 Task: Look for space in Sankt Pölten, Austria from 22nd June, 2023 to 30th June, 2023 for 2 adults in price range Rs.7000 to Rs.15000. Place can be entire place with 1  bedroom having 1 bed and 1 bathroom. Property type can be hotel. Amenities needed are: heating, . Booking option can be shelf check-in. Required host language is English.
Action: Mouse moved to (485, 98)
Screenshot: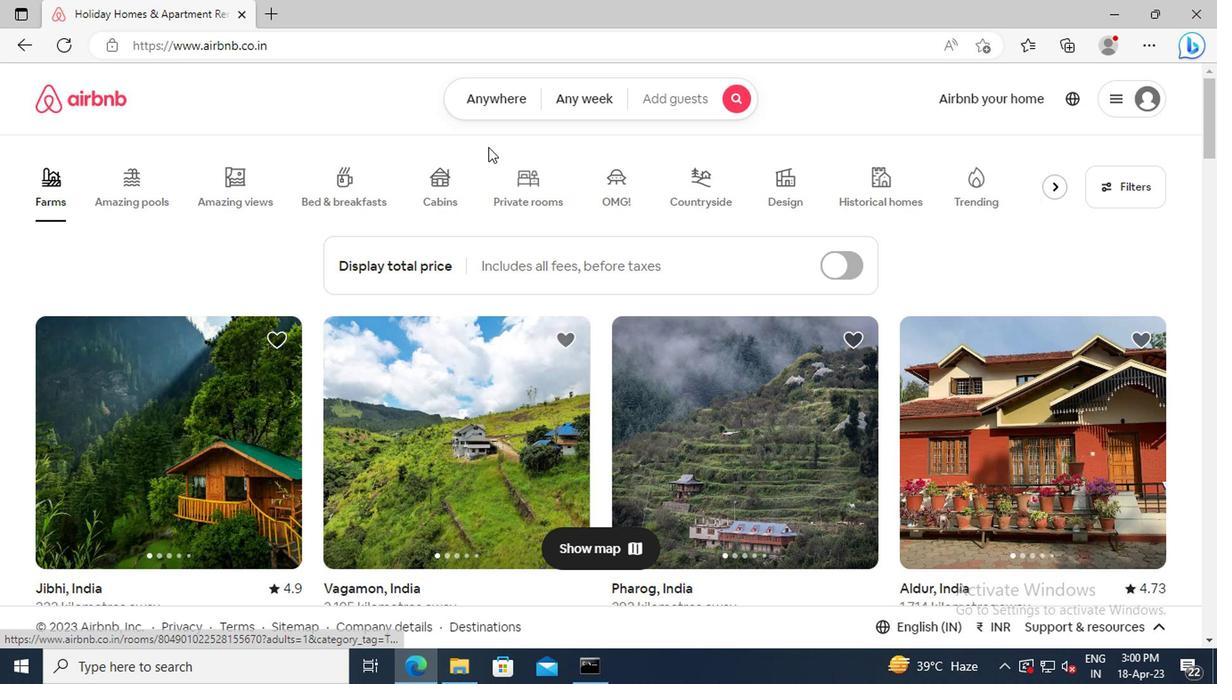 
Action: Mouse pressed left at (485, 98)
Screenshot: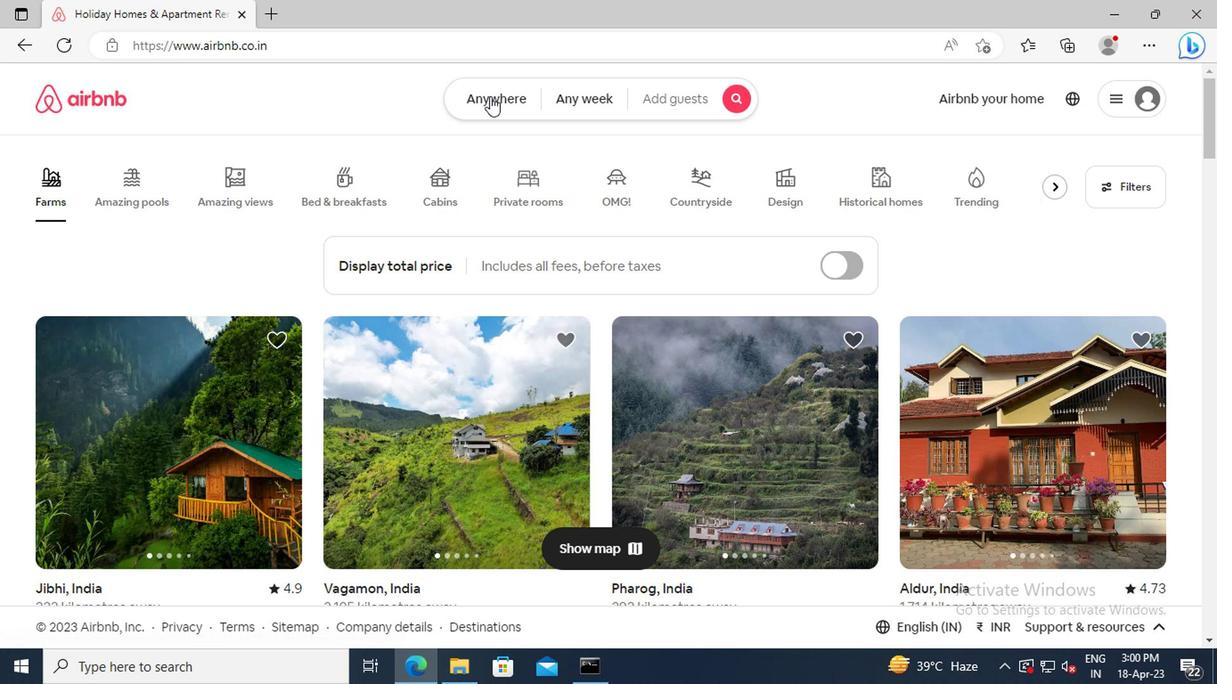 
Action: Mouse moved to (304, 168)
Screenshot: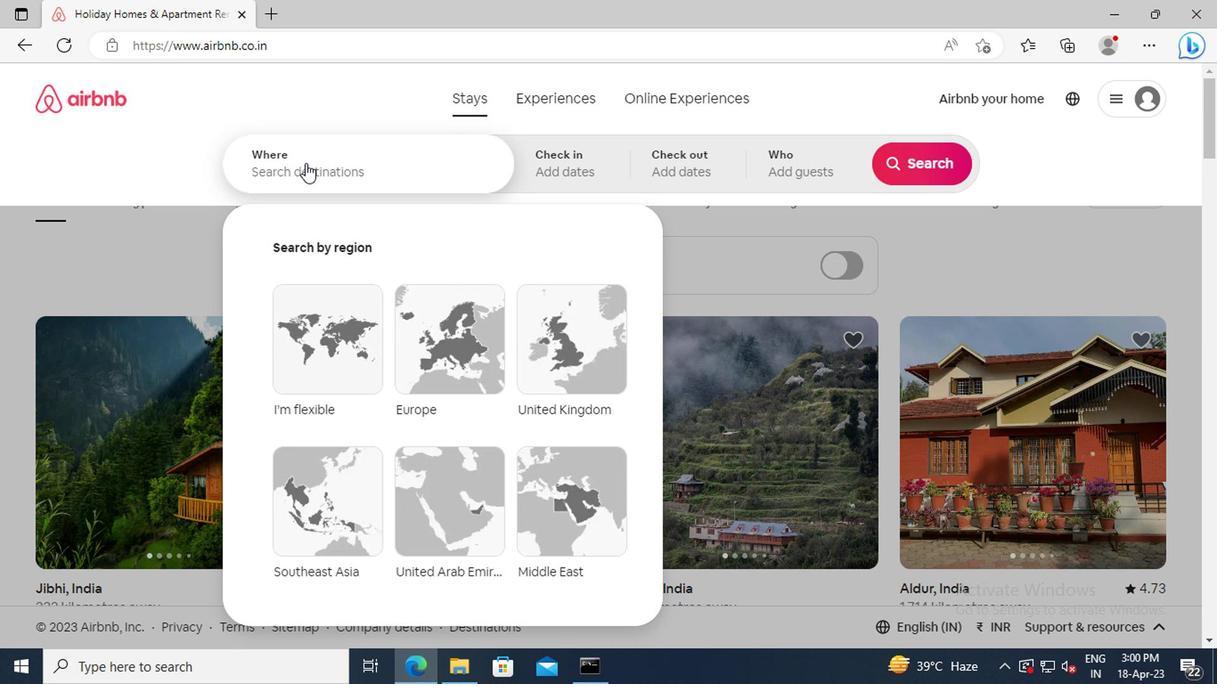 
Action: Mouse pressed left at (304, 168)
Screenshot: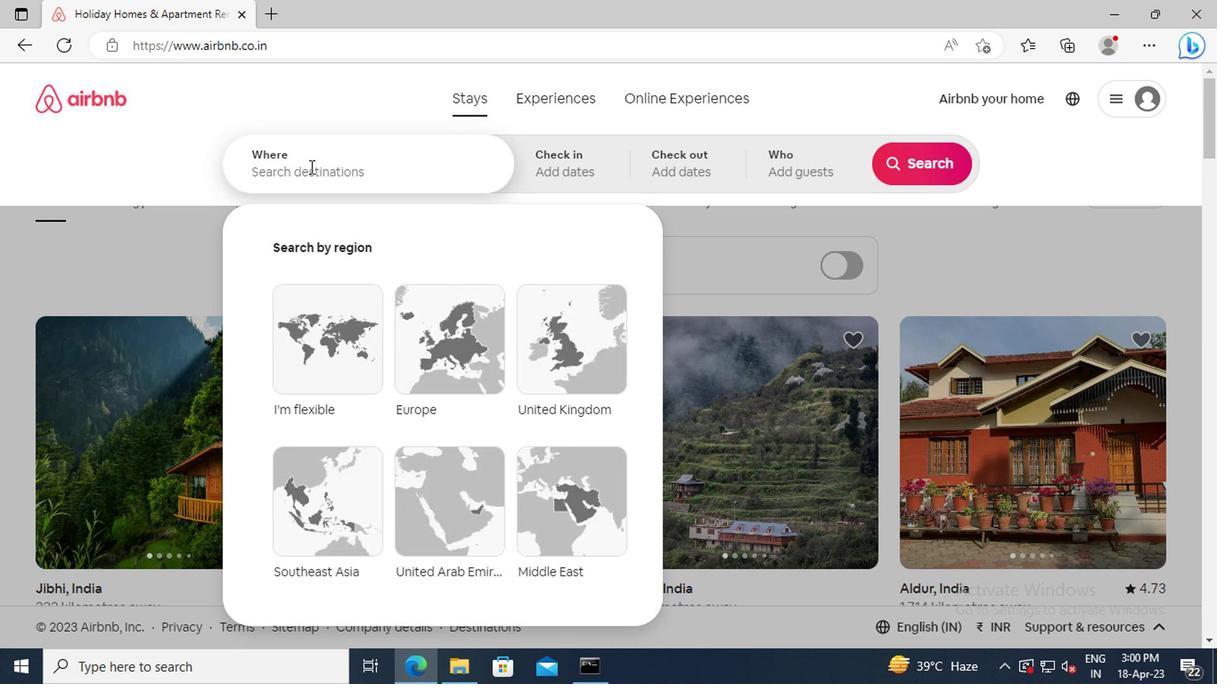 
Action: Key pressed <Key.shift_r>Sankt<Key.space><Key.shift>POLTEN,<Key.space><Key.shift_r>AUSTRIA<Key.enter>
Screenshot: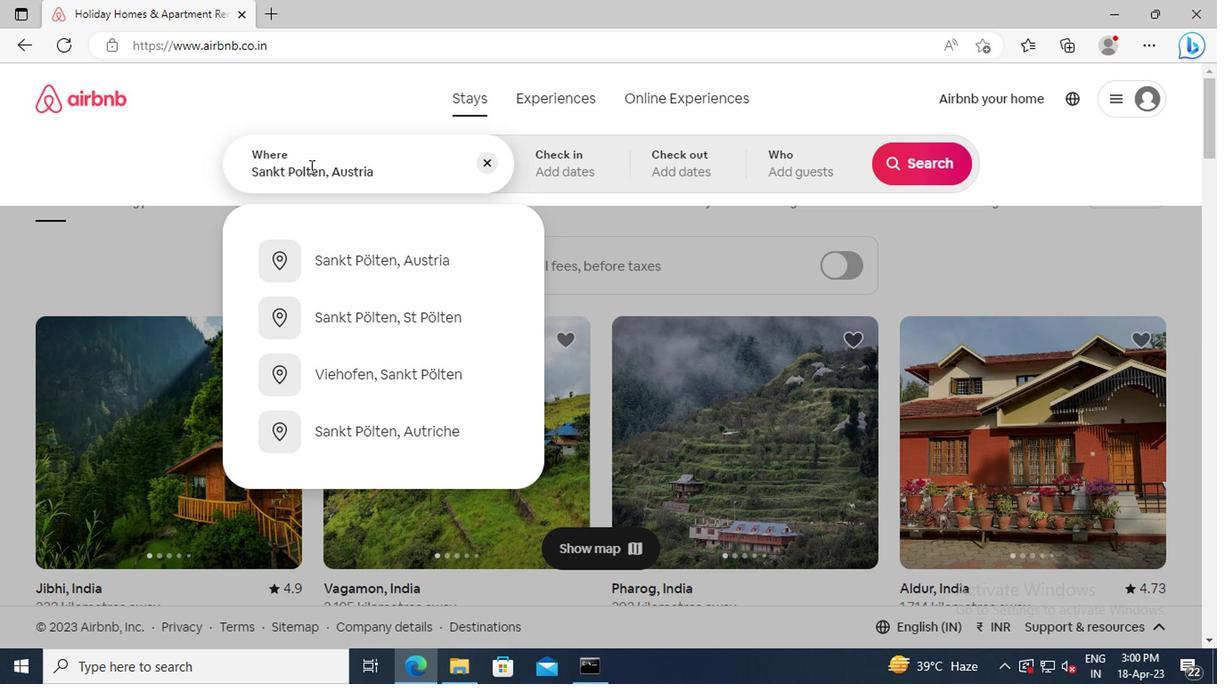
Action: Mouse moved to (902, 302)
Screenshot: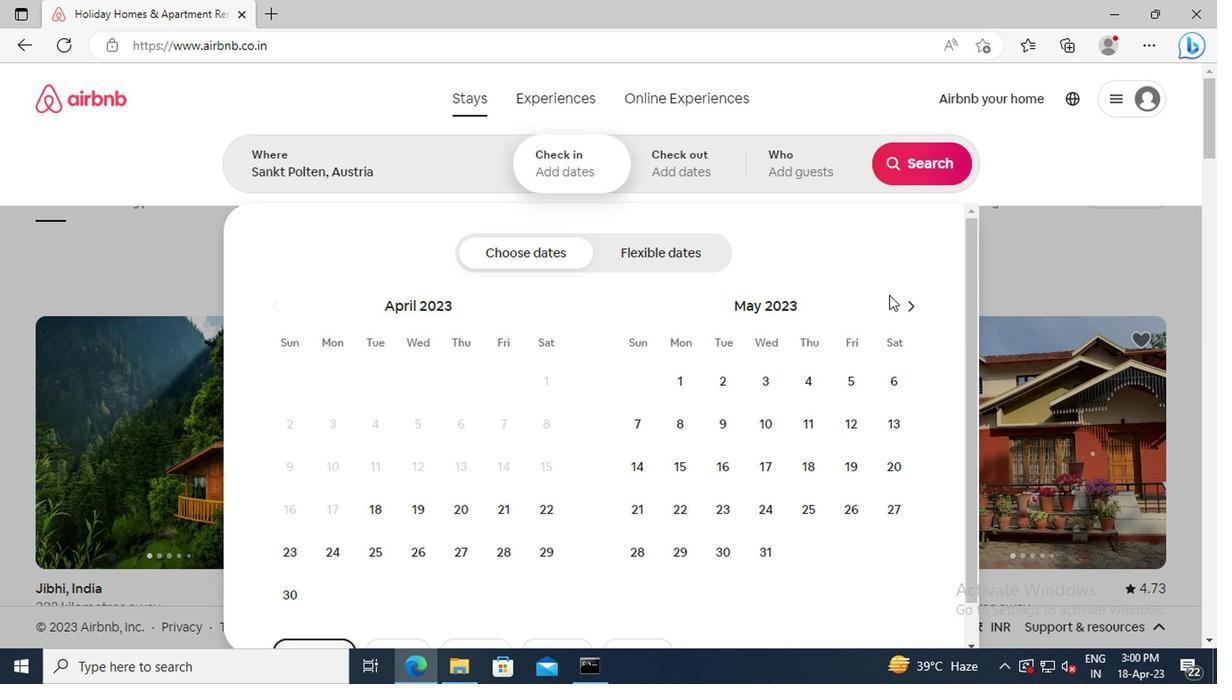 
Action: Mouse pressed left at (902, 302)
Screenshot: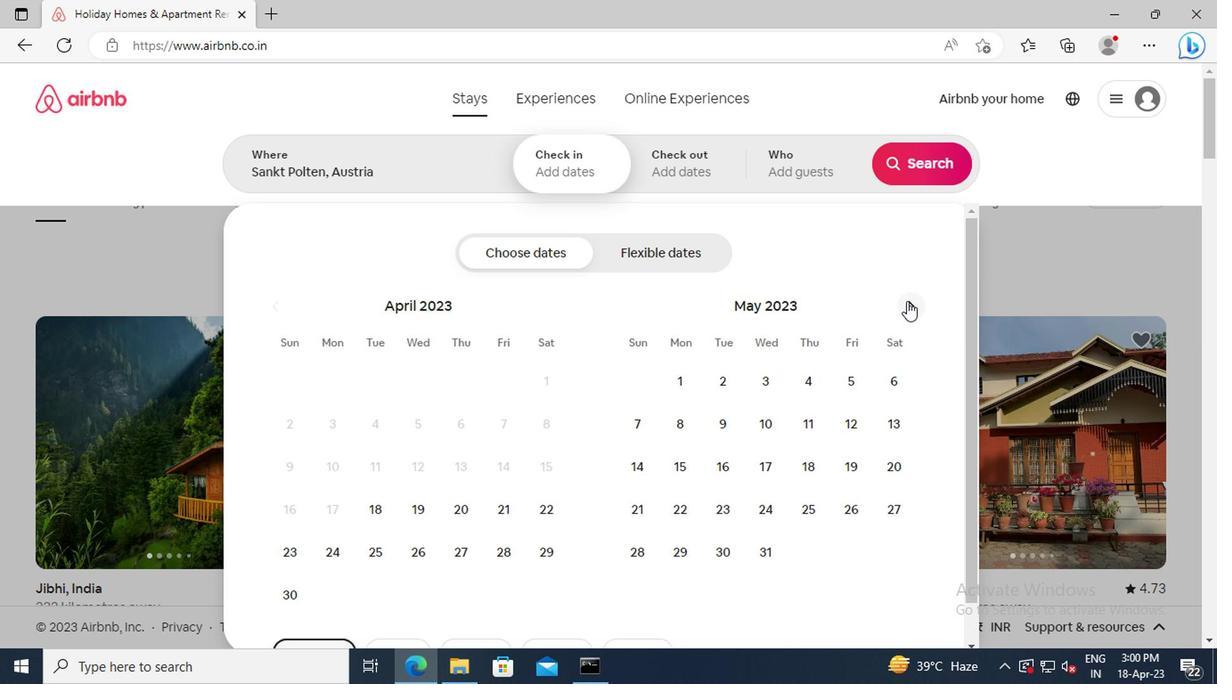 
Action: Mouse moved to (797, 507)
Screenshot: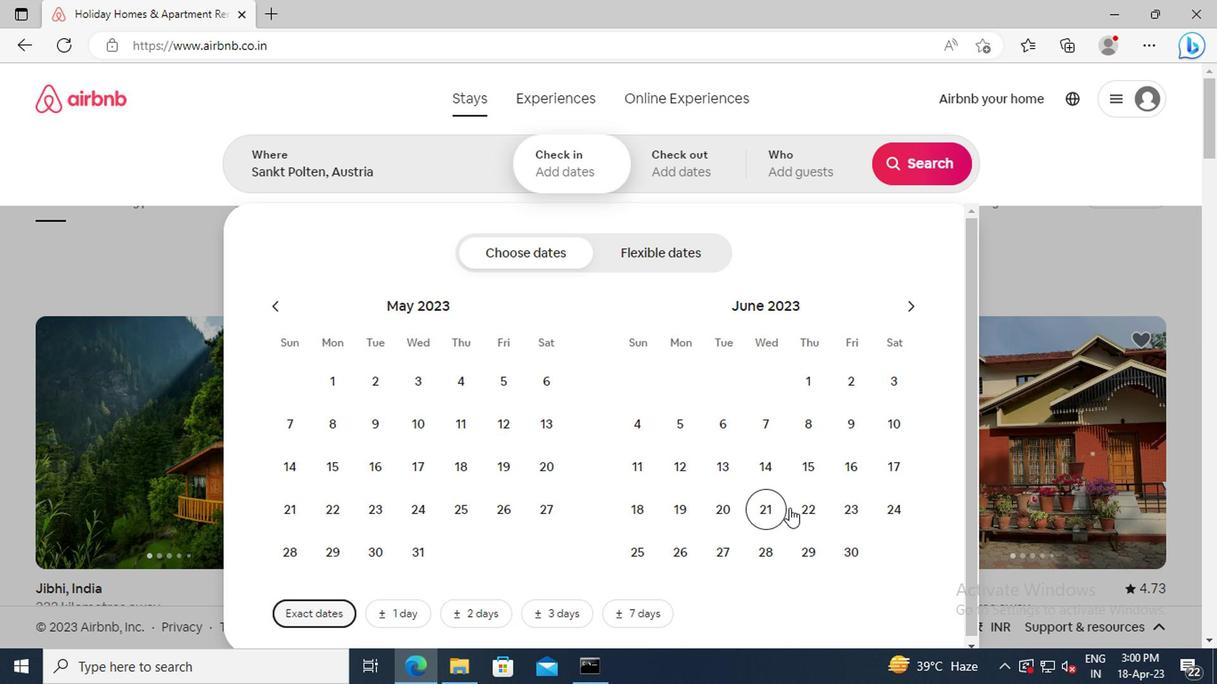 
Action: Mouse pressed left at (797, 507)
Screenshot: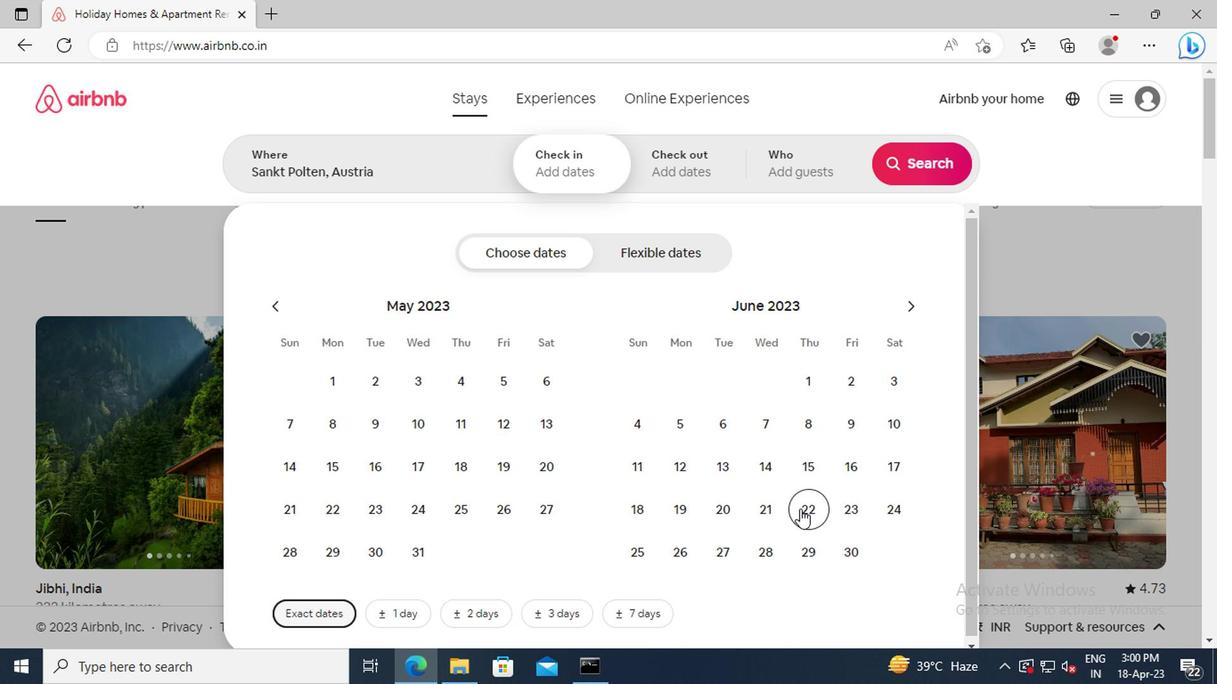 
Action: Mouse moved to (841, 550)
Screenshot: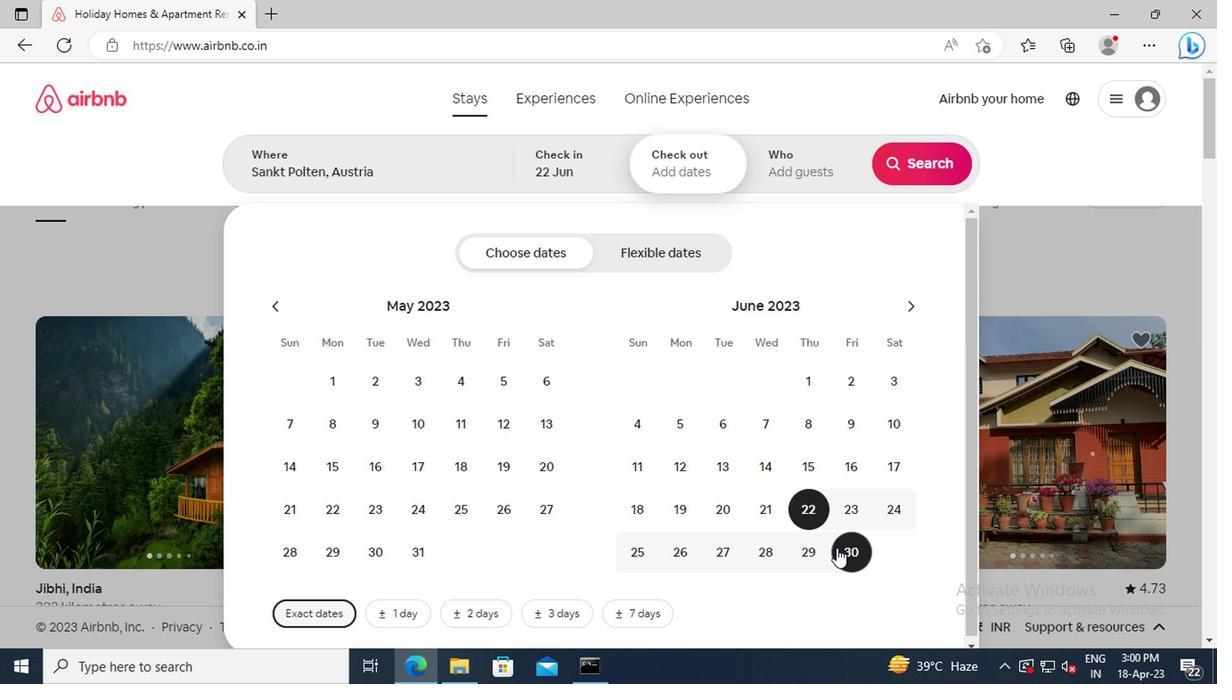
Action: Mouse pressed left at (841, 550)
Screenshot: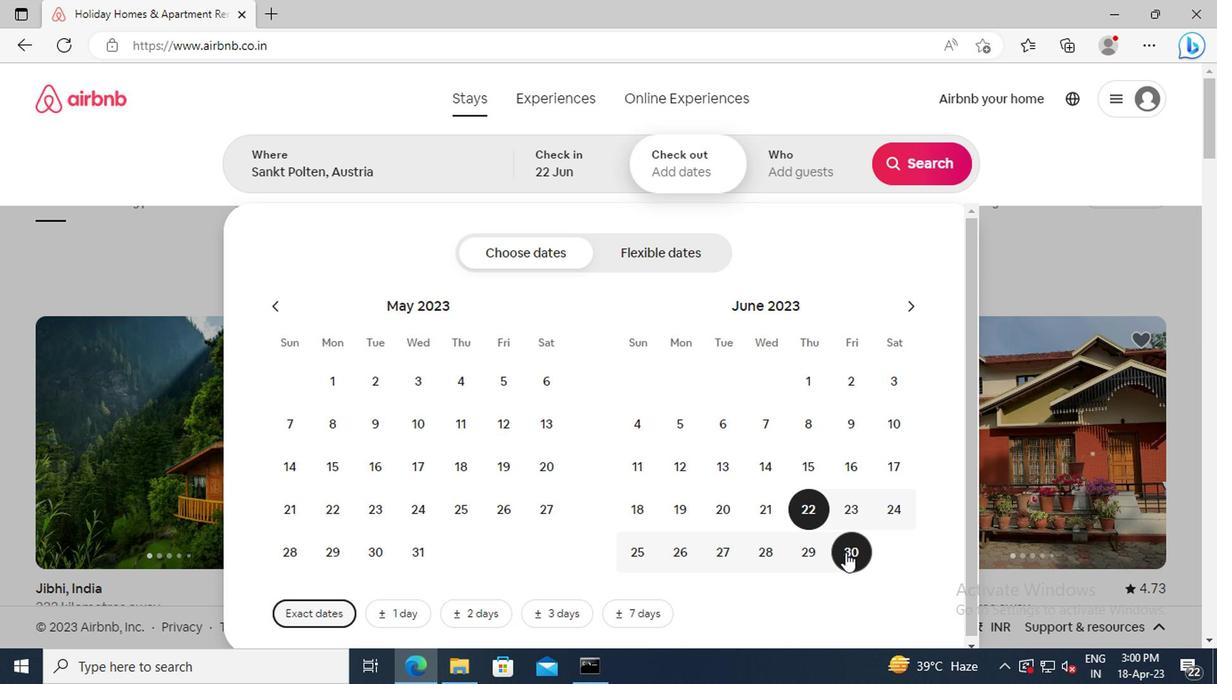 
Action: Mouse moved to (782, 172)
Screenshot: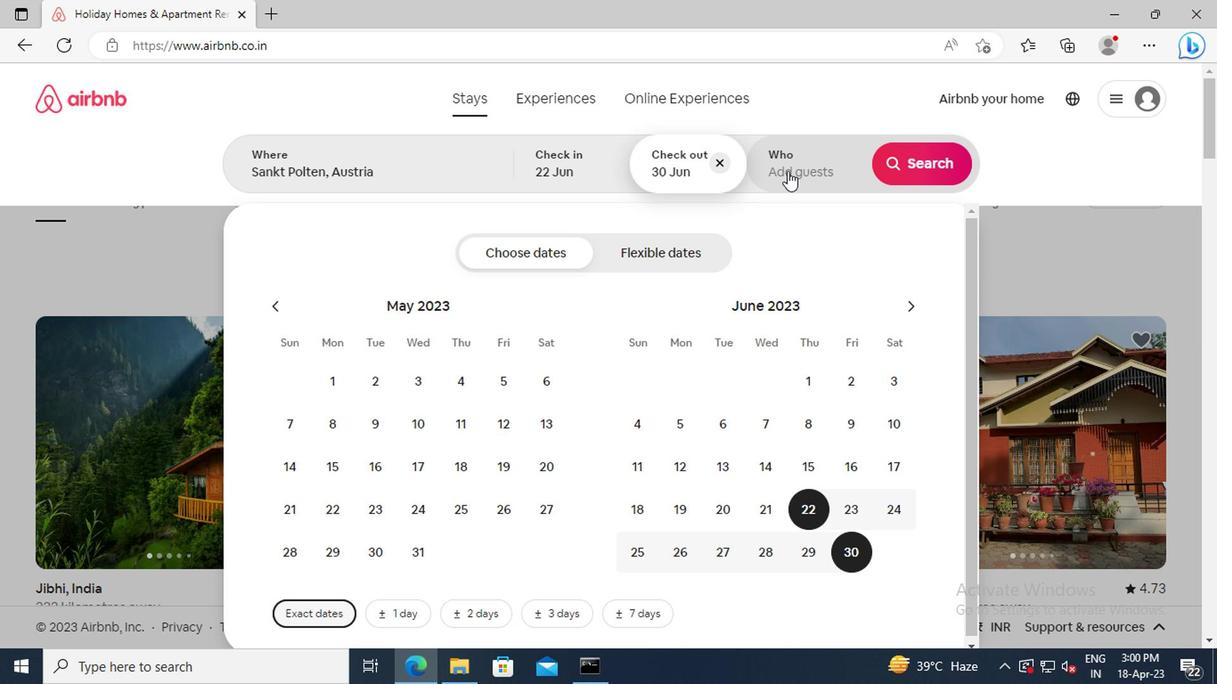 
Action: Mouse pressed left at (782, 172)
Screenshot: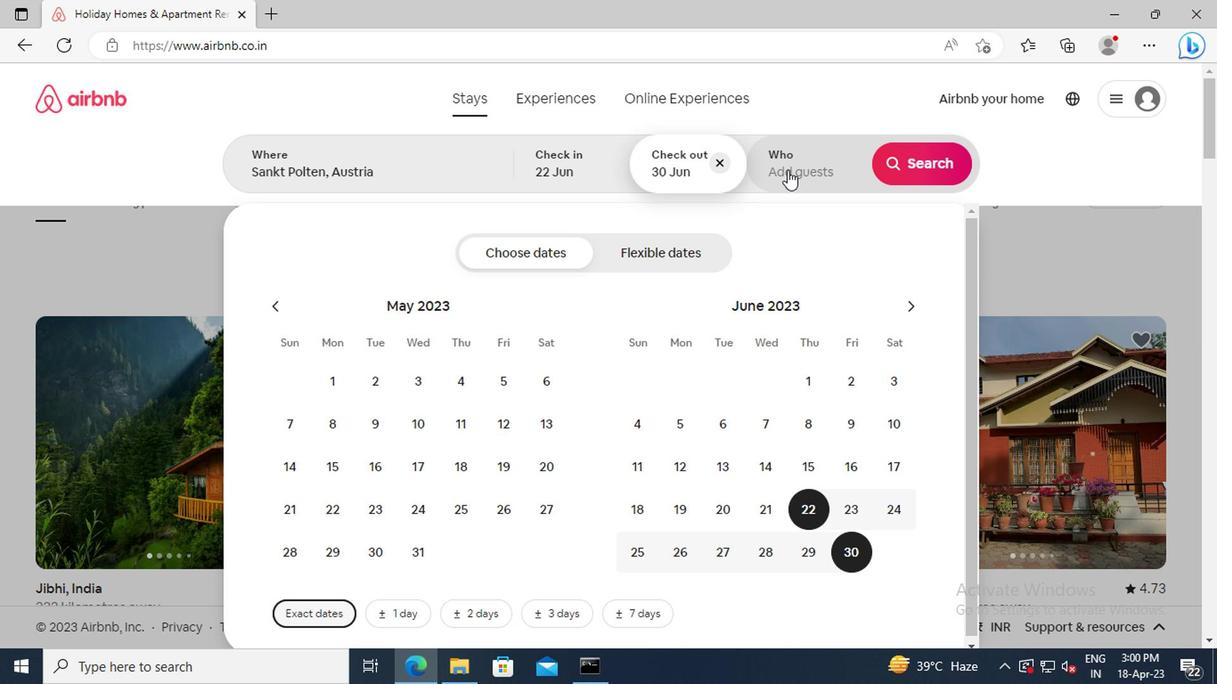 
Action: Mouse moved to (919, 261)
Screenshot: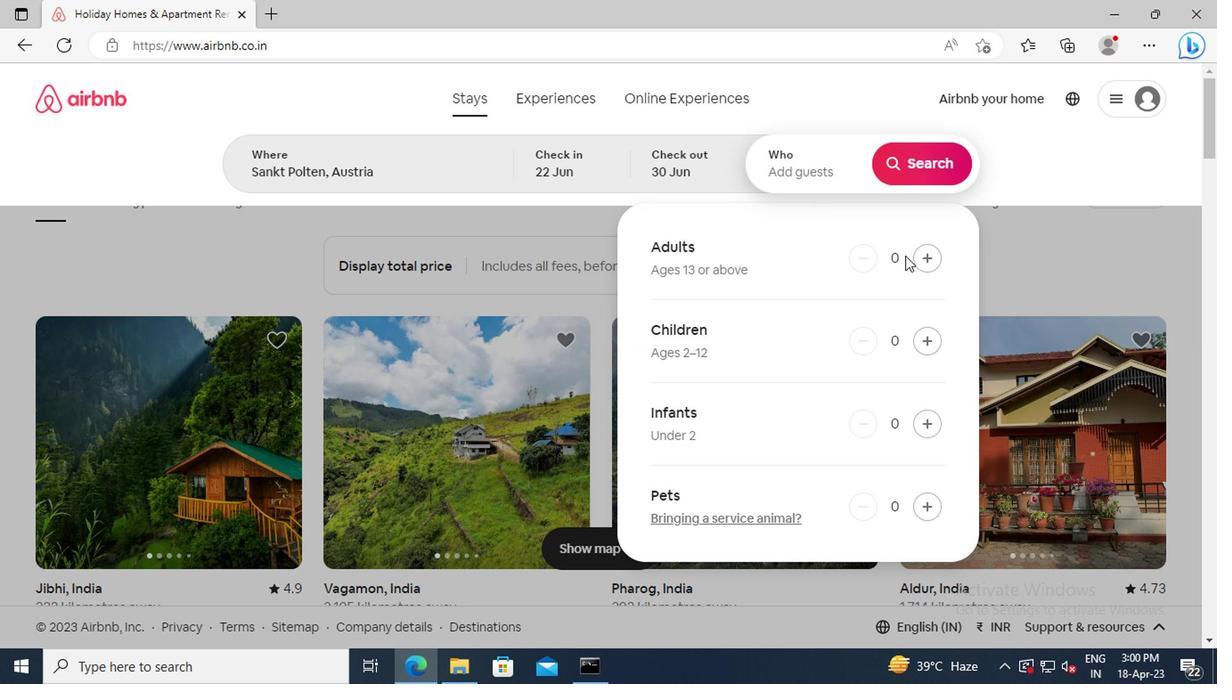 
Action: Mouse pressed left at (919, 261)
Screenshot: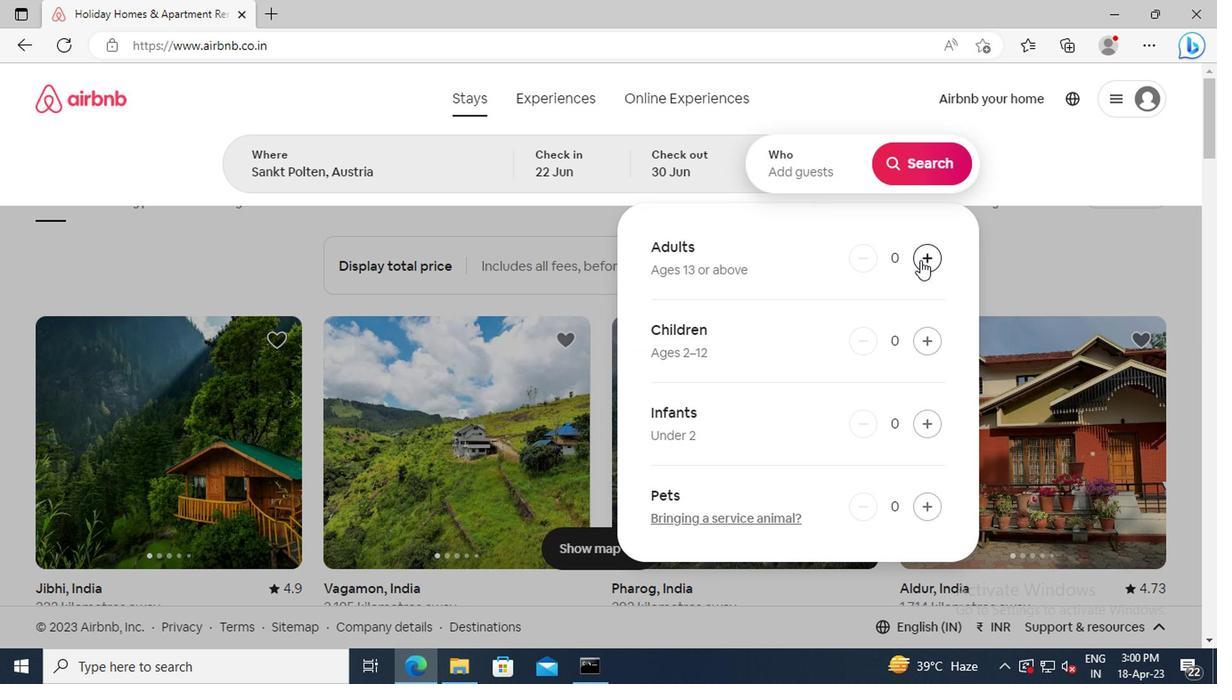 
Action: Mouse pressed left at (919, 261)
Screenshot: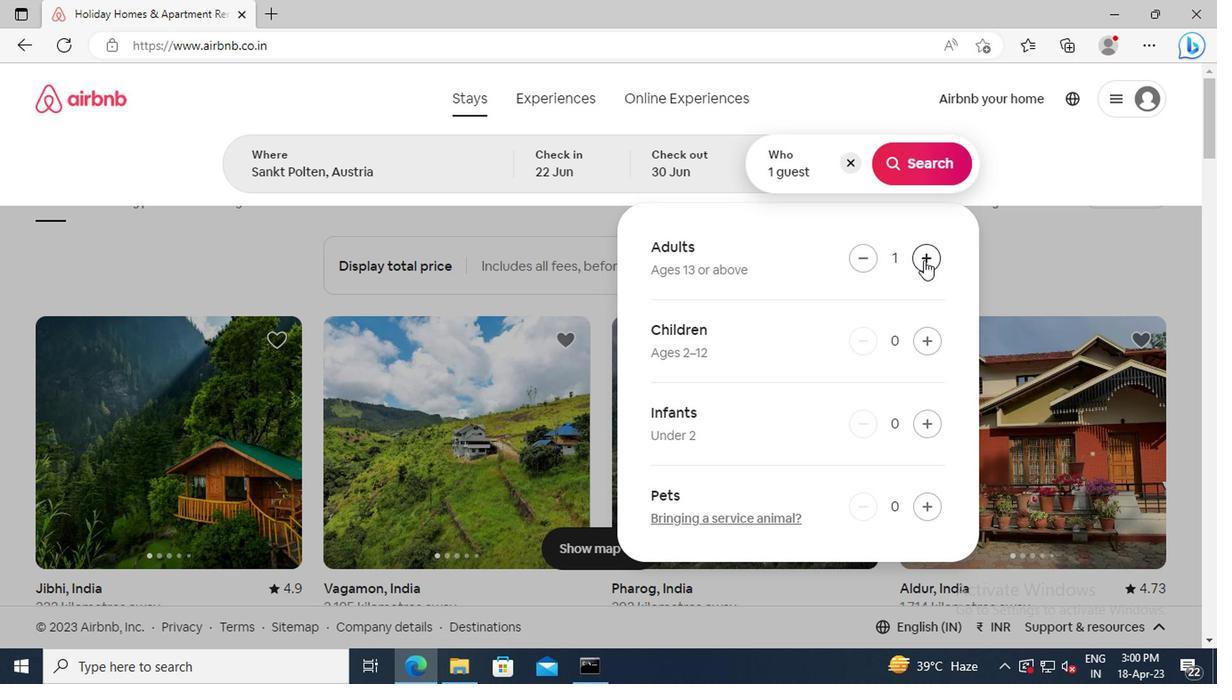 
Action: Mouse moved to (922, 166)
Screenshot: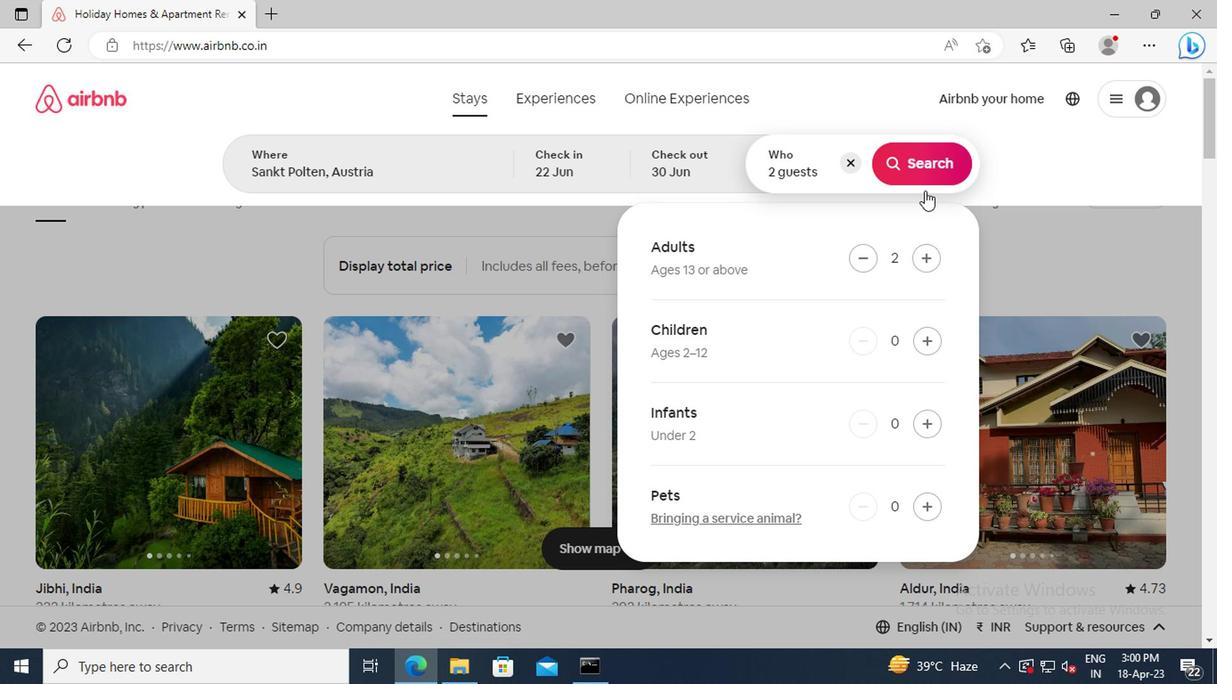 
Action: Mouse pressed left at (922, 166)
Screenshot: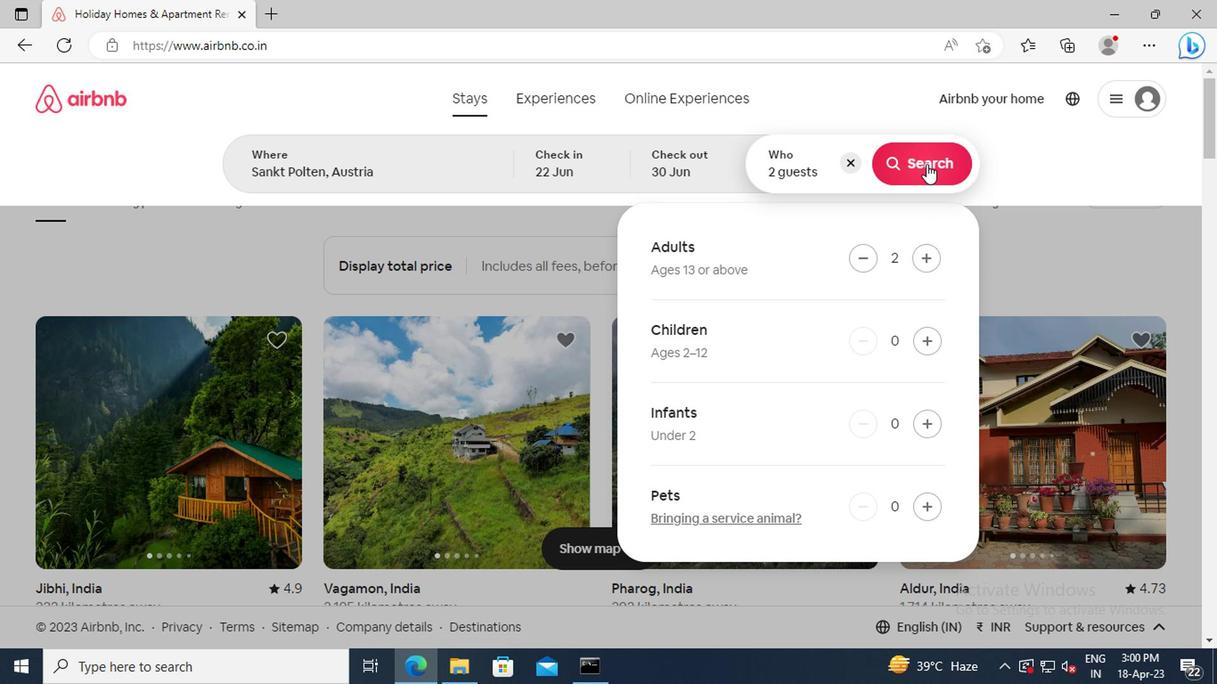 
Action: Mouse moved to (1125, 179)
Screenshot: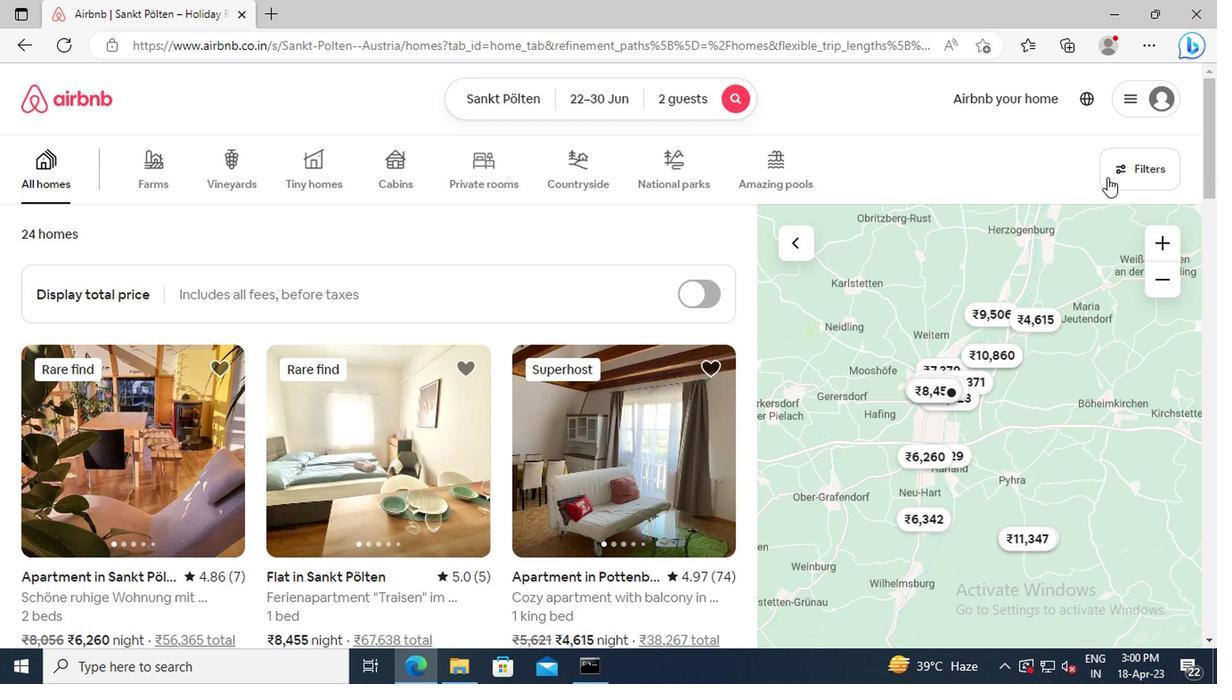 
Action: Mouse pressed left at (1125, 179)
Screenshot: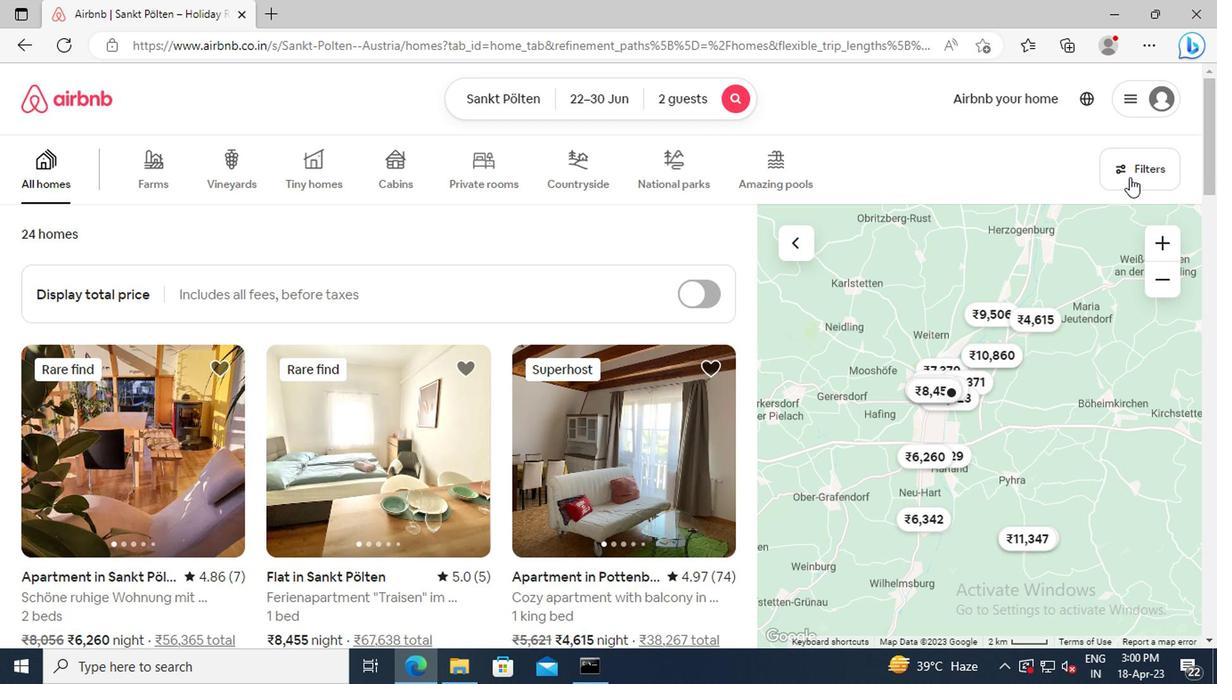 
Action: Mouse moved to (396, 403)
Screenshot: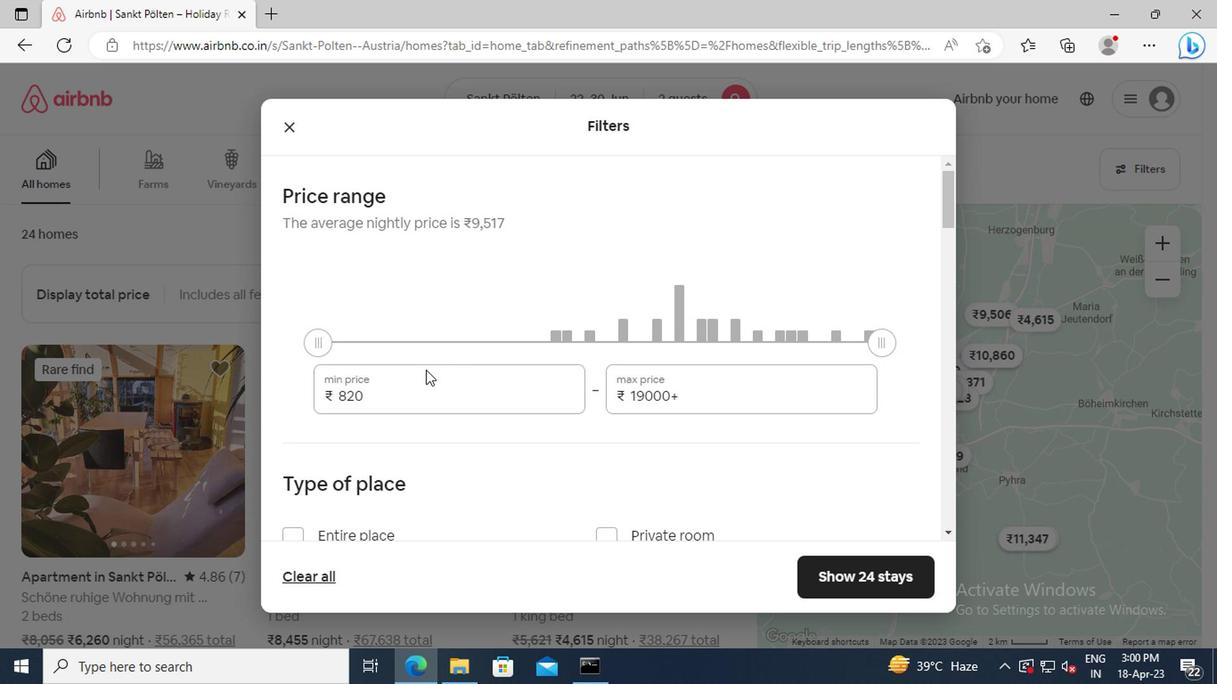 
Action: Mouse pressed left at (396, 403)
Screenshot: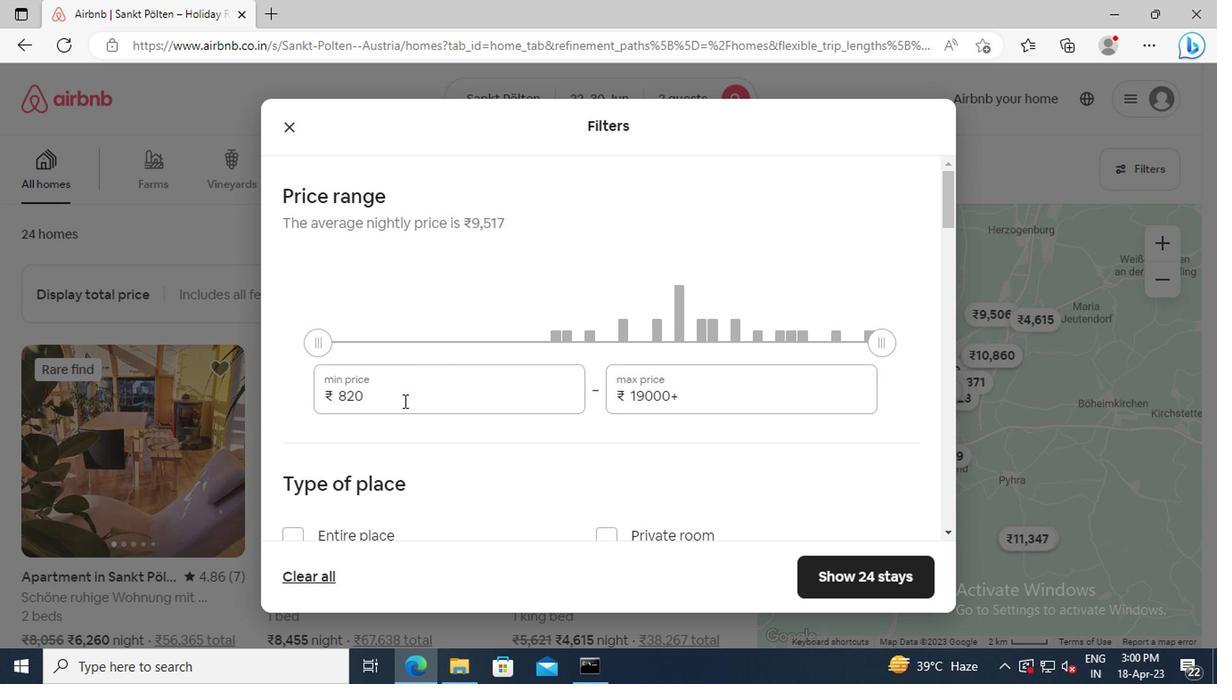 
Action: Key pressed <Key.backspace><Key.backspace><Key.backspace>7000<Key.tab><Key.delete>15000
Screenshot: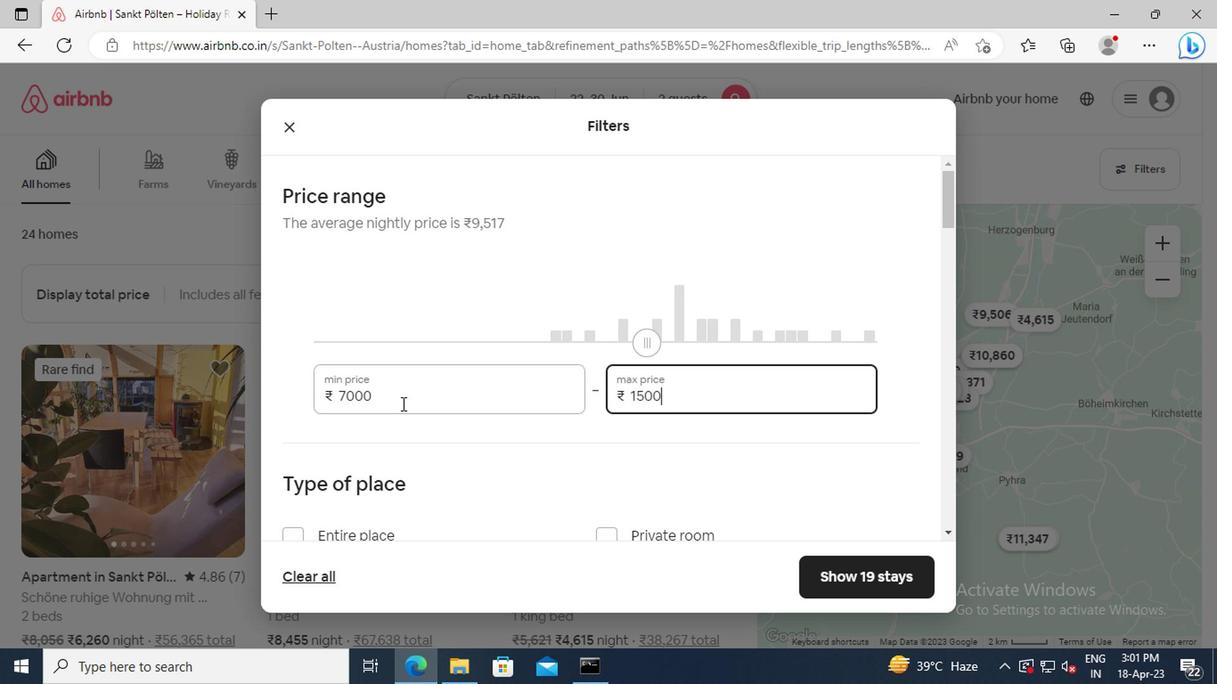 
Action: Mouse scrolled (396, 402) with delta (0, -1)
Screenshot: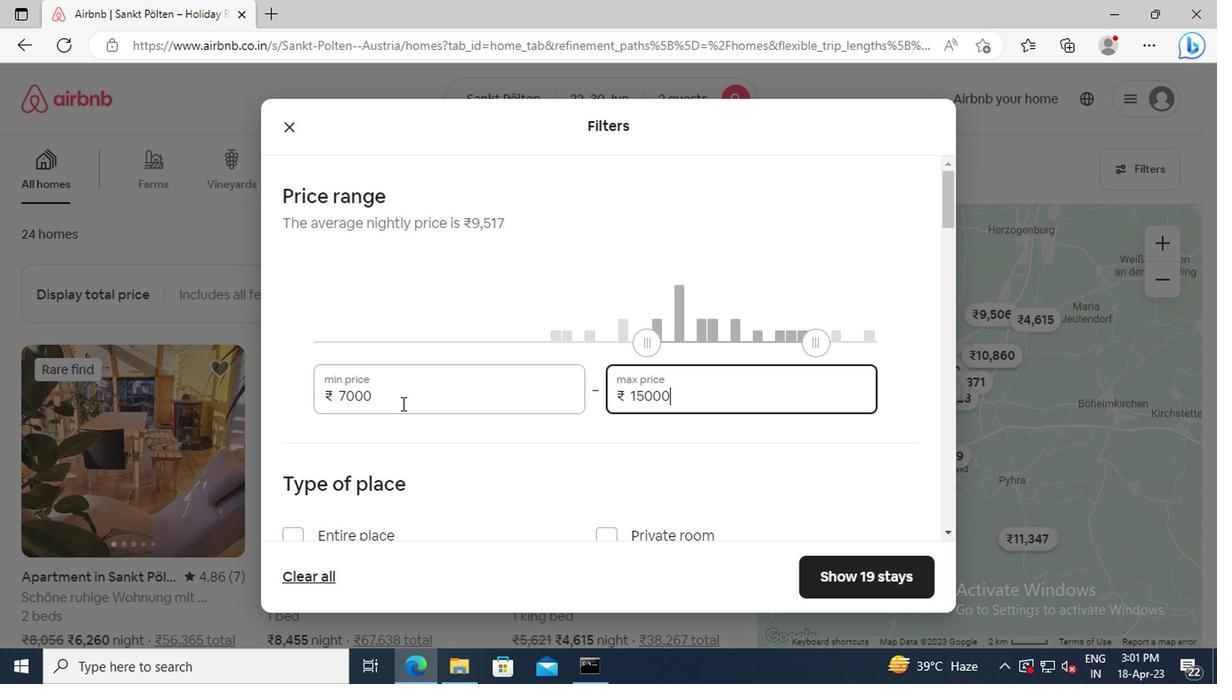 
Action: Mouse scrolled (396, 402) with delta (0, -1)
Screenshot: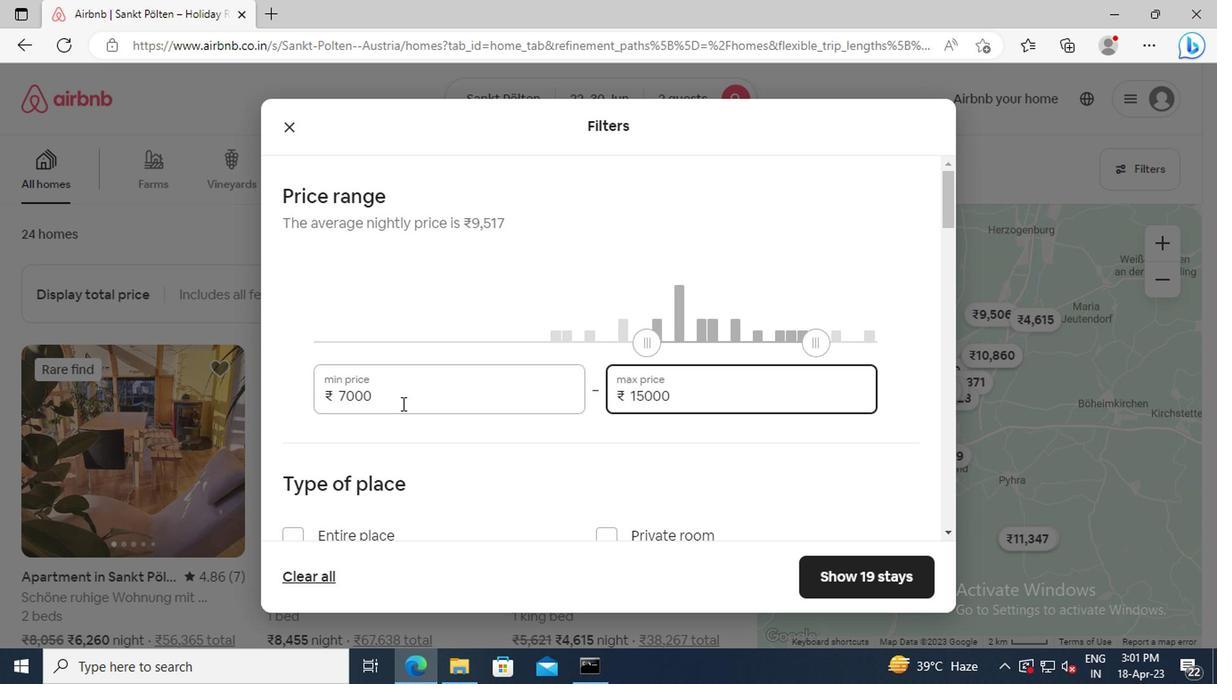 
Action: Mouse scrolled (396, 402) with delta (0, -1)
Screenshot: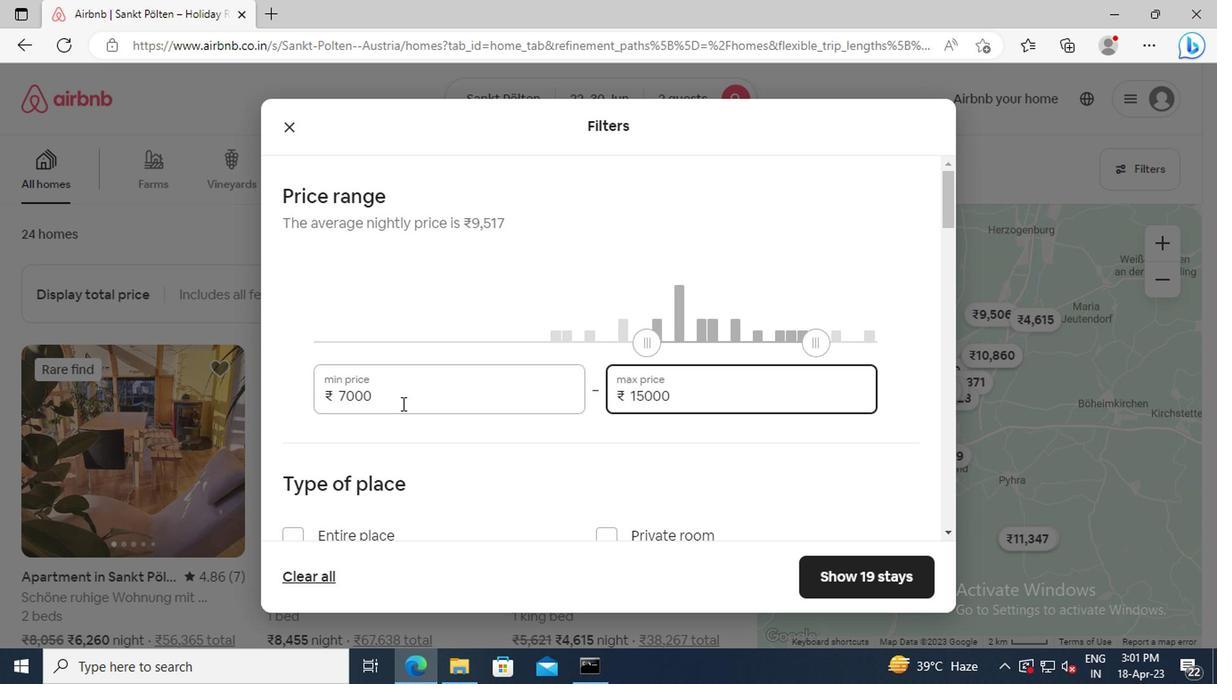 
Action: Mouse moved to (288, 364)
Screenshot: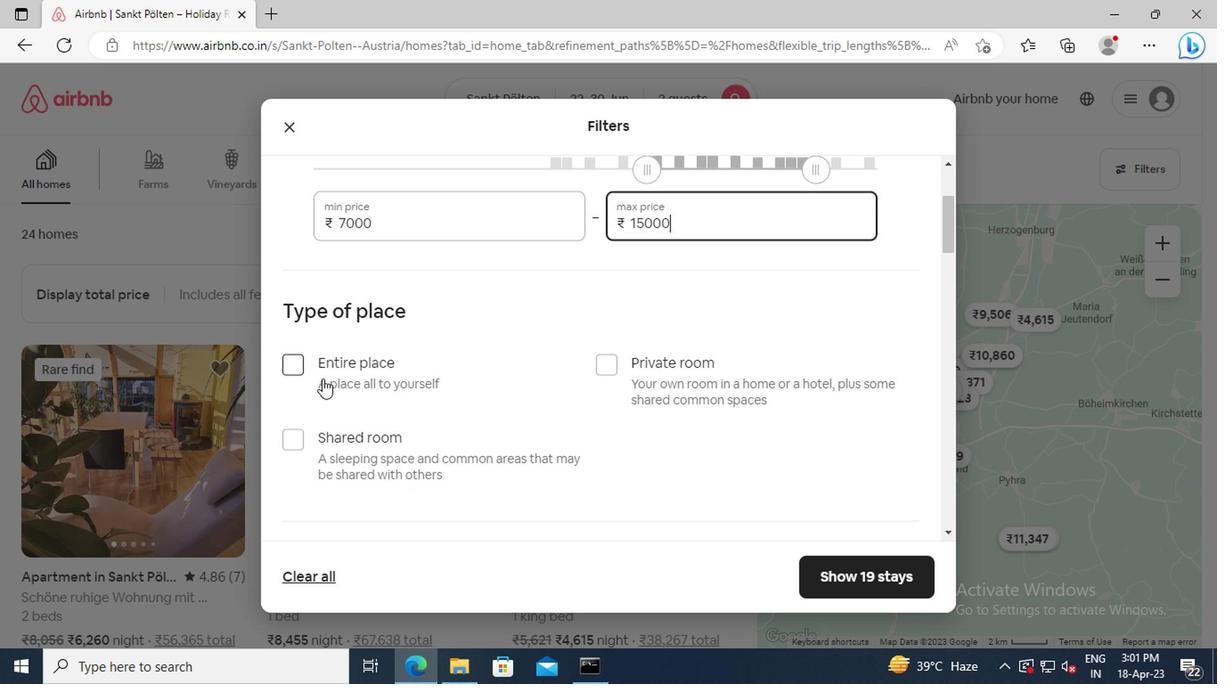 
Action: Mouse pressed left at (288, 364)
Screenshot: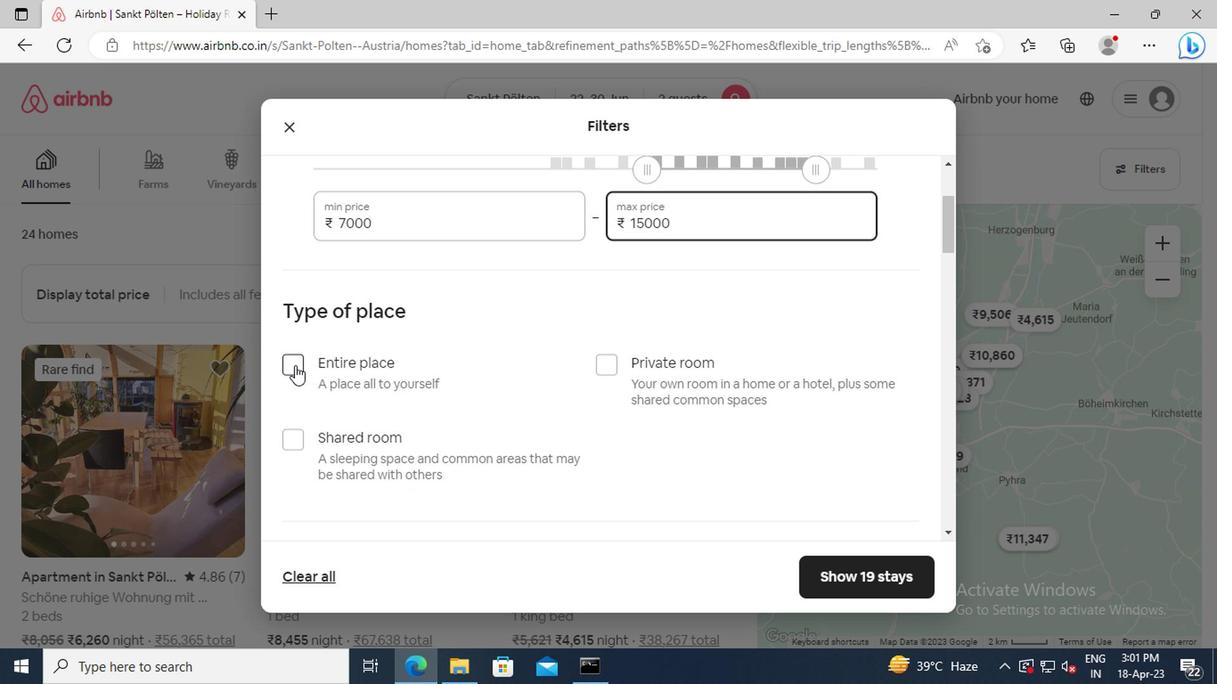 
Action: Mouse moved to (556, 379)
Screenshot: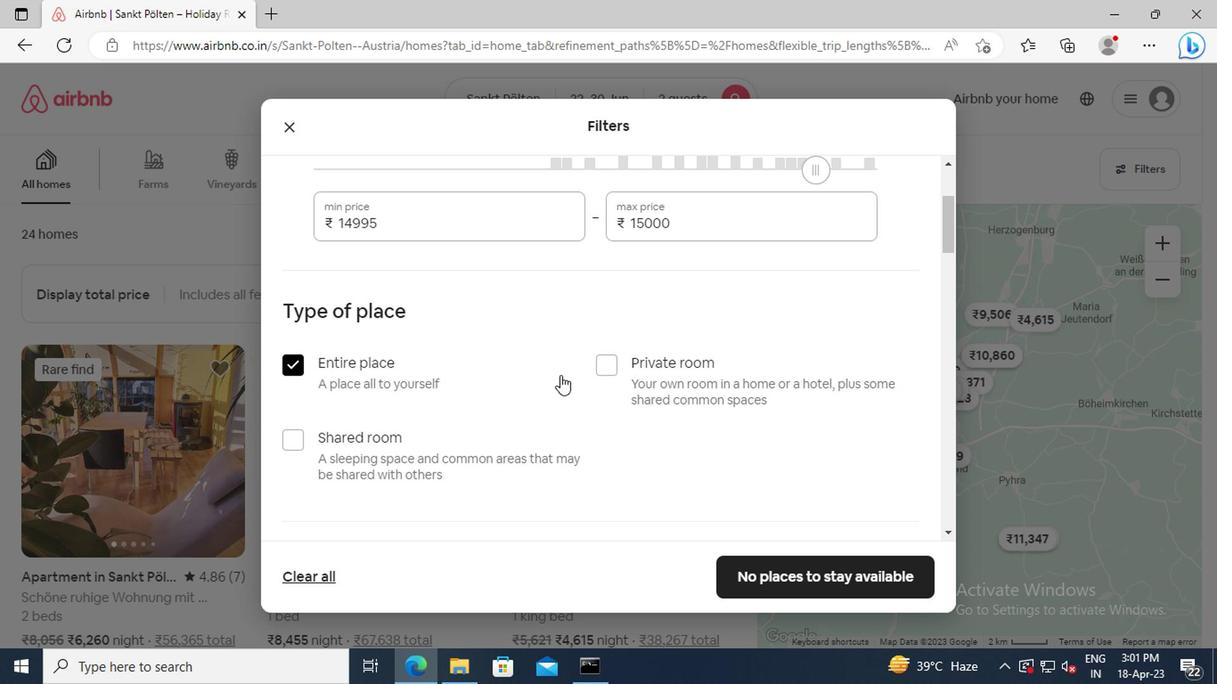 
Action: Mouse scrolled (556, 377) with delta (0, -1)
Screenshot: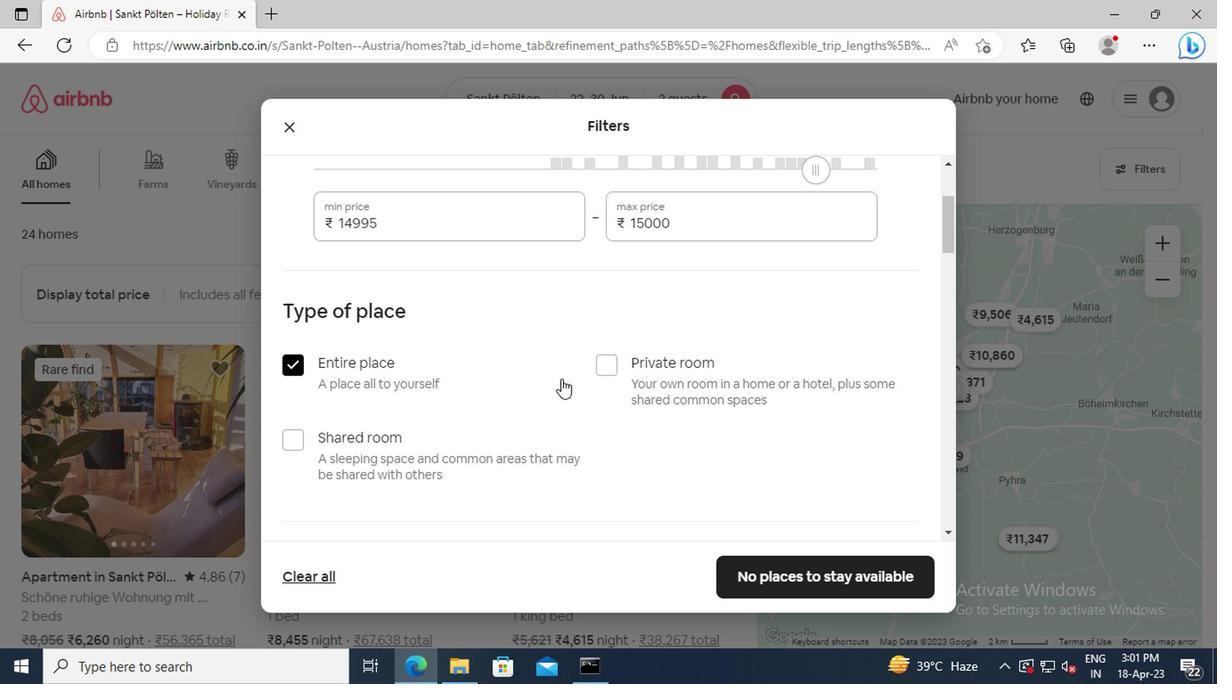 
Action: Mouse scrolled (556, 377) with delta (0, -1)
Screenshot: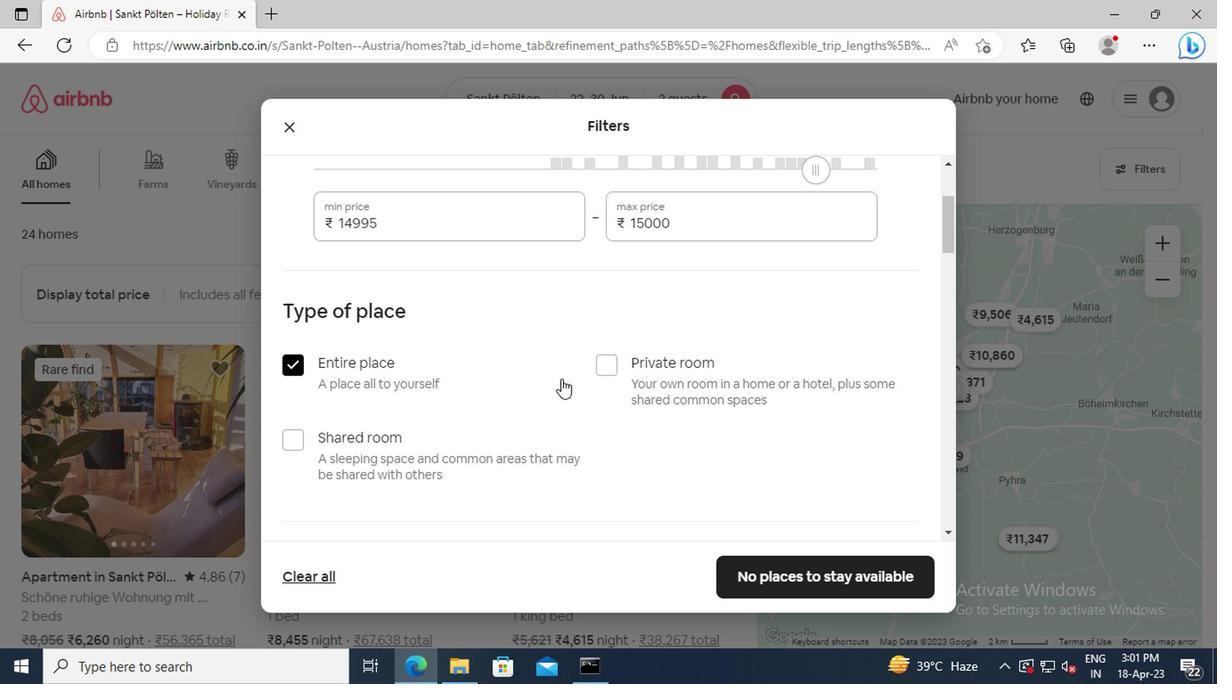 
Action: Mouse scrolled (556, 377) with delta (0, -1)
Screenshot: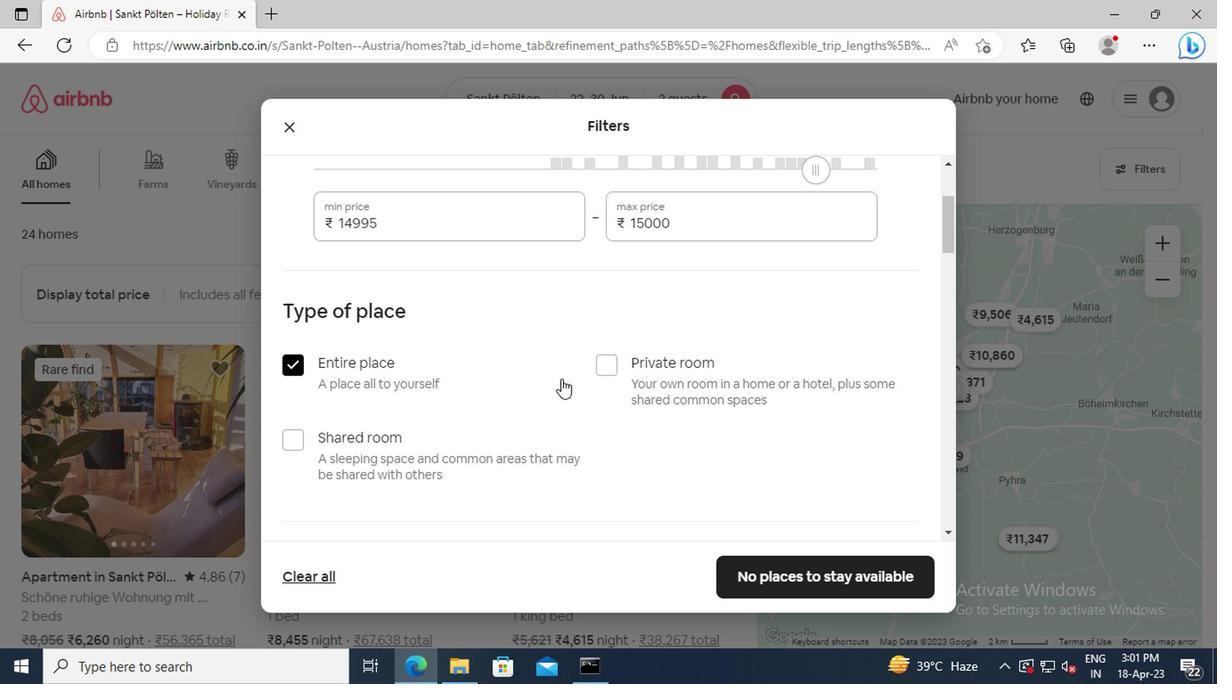 
Action: Mouse scrolled (556, 377) with delta (0, -1)
Screenshot: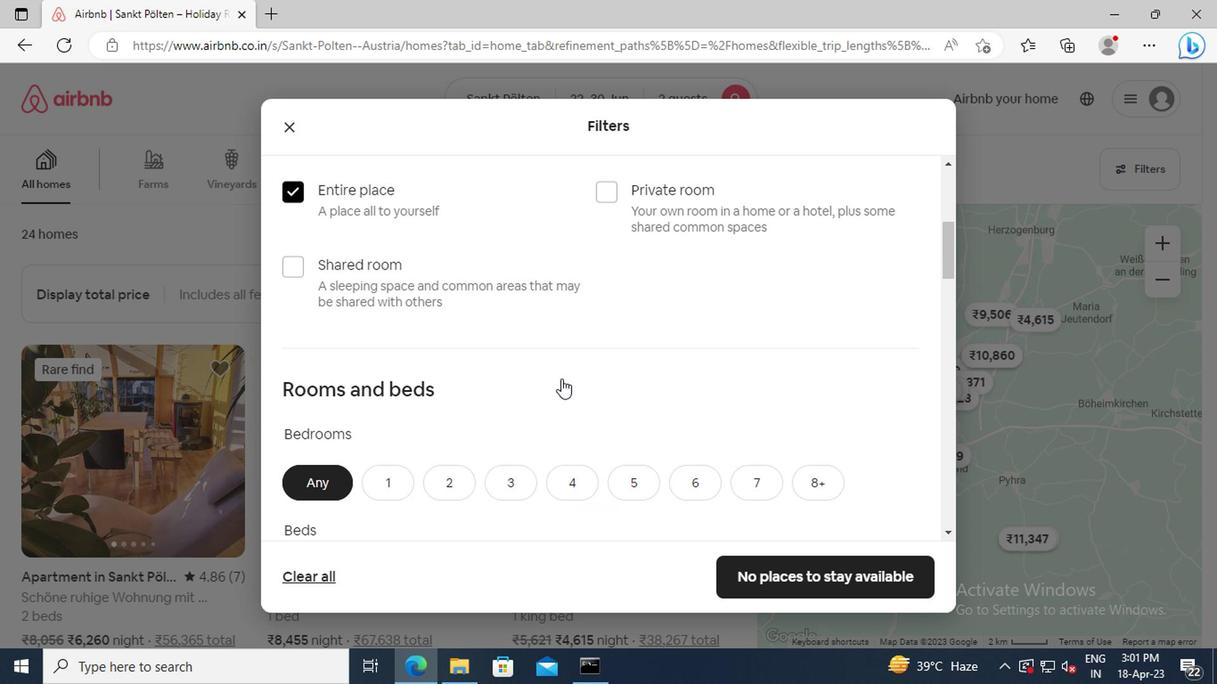 
Action: Mouse scrolled (556, 377) with delta (0, -1)
Screenshot: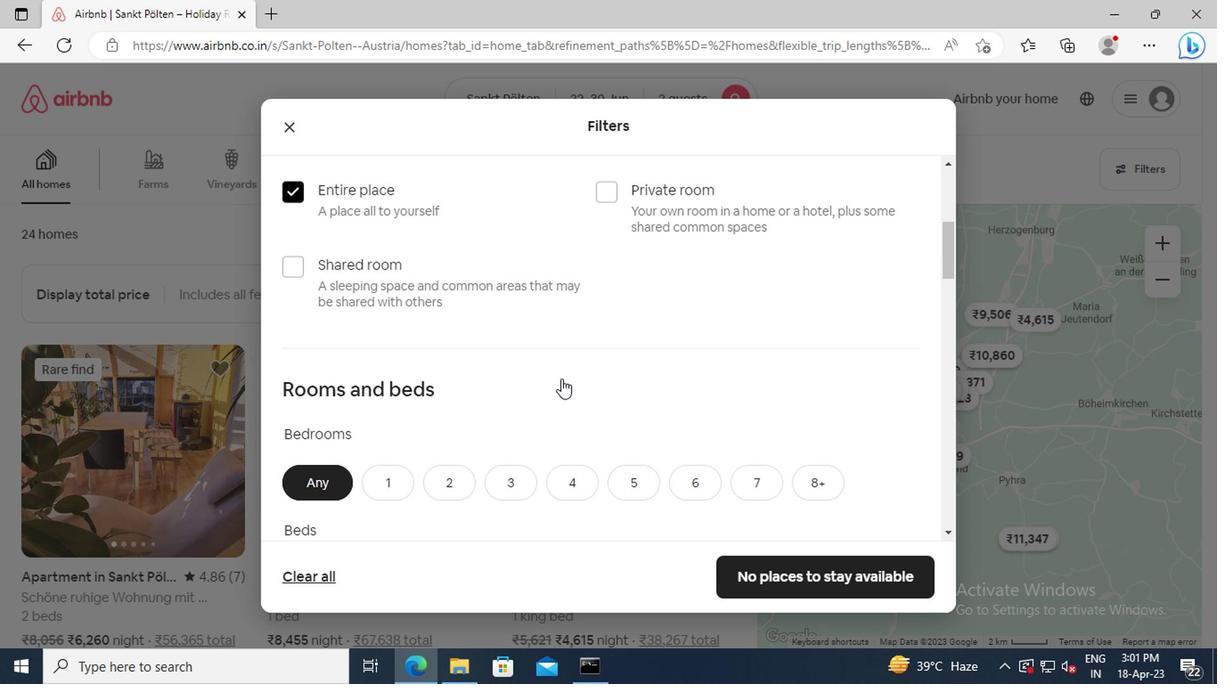 
Action: Mouse moved to (381, 368)
Screenshot: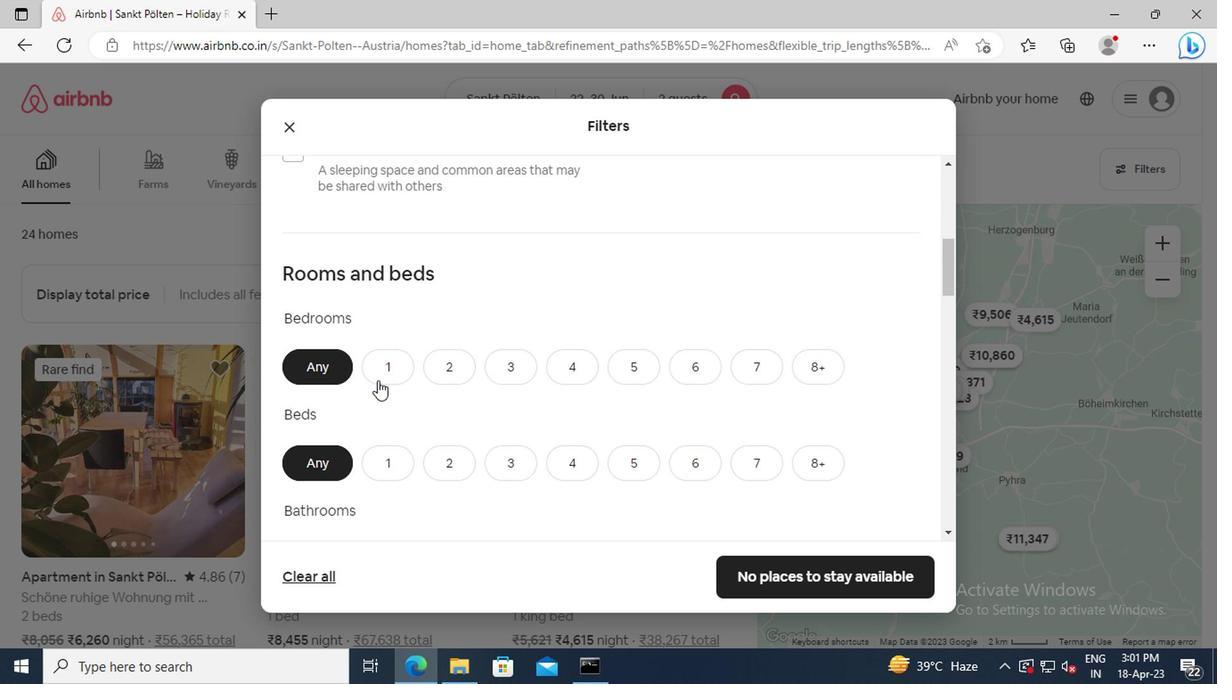 
Action: Mouse pressed left at (381, 368)
Screenshot: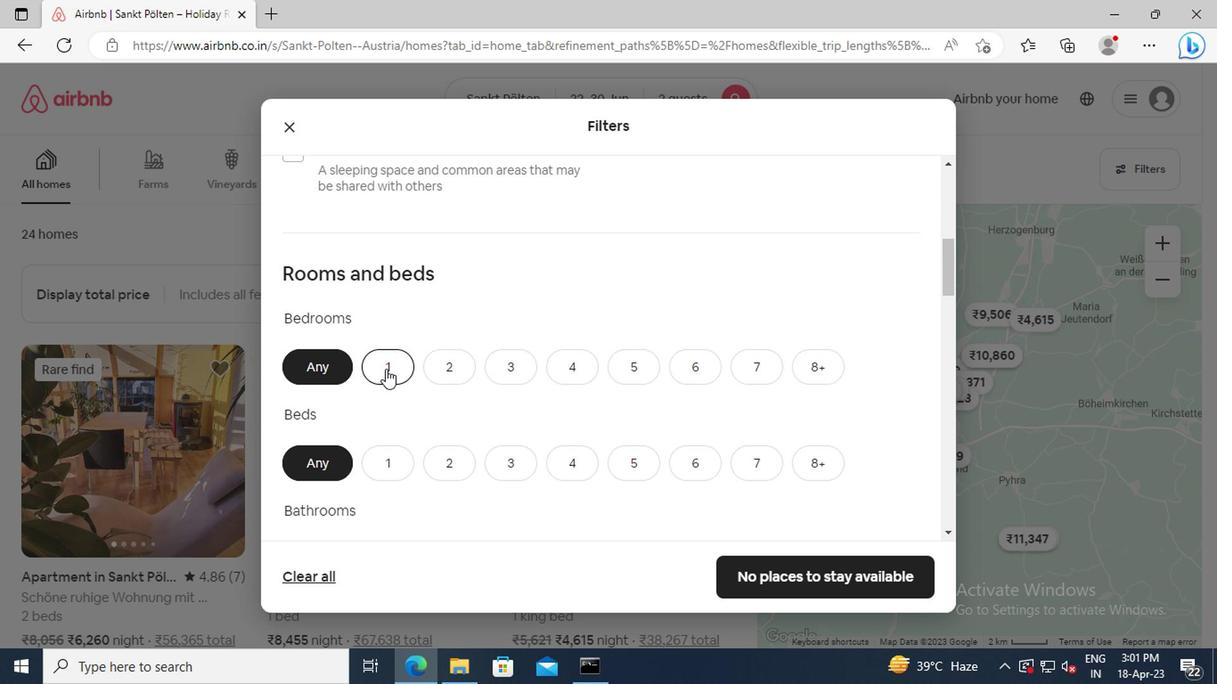 
Action: Mouse scrolled (381, 368) with delta (0, 0)
Screenshot: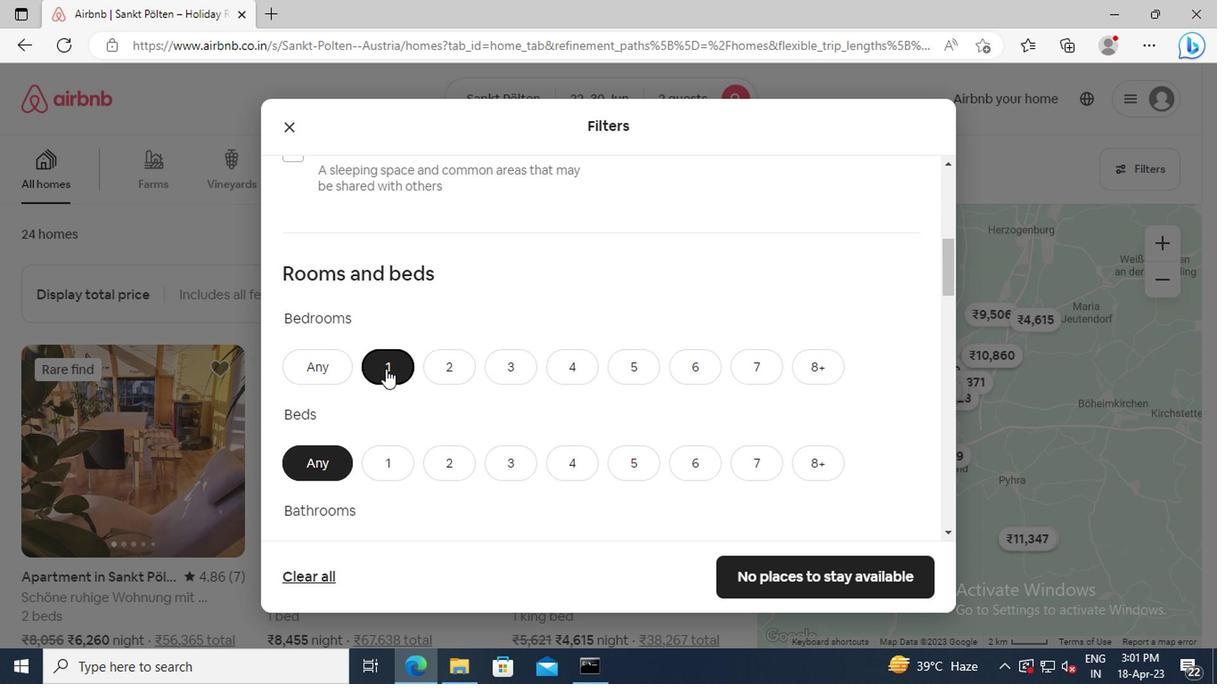 
Action: Mouse moved to (381, 397)
Screenshot: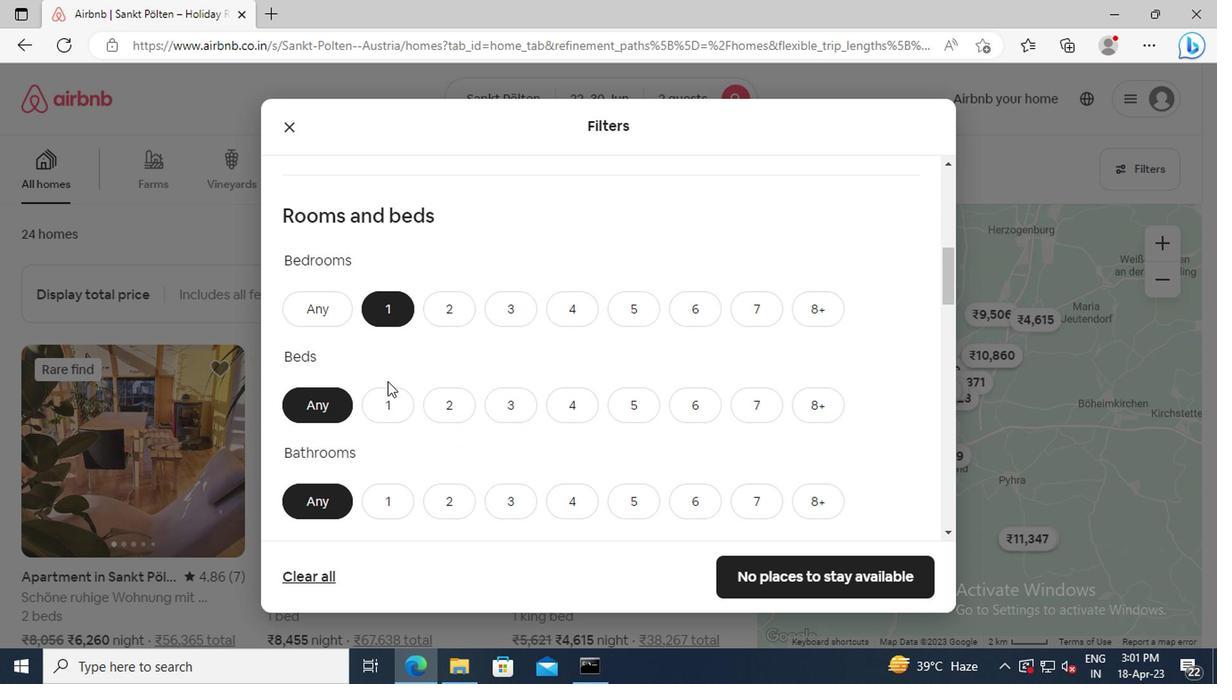 
Action: Mouse pressed left at (381, 397)
Screenshot: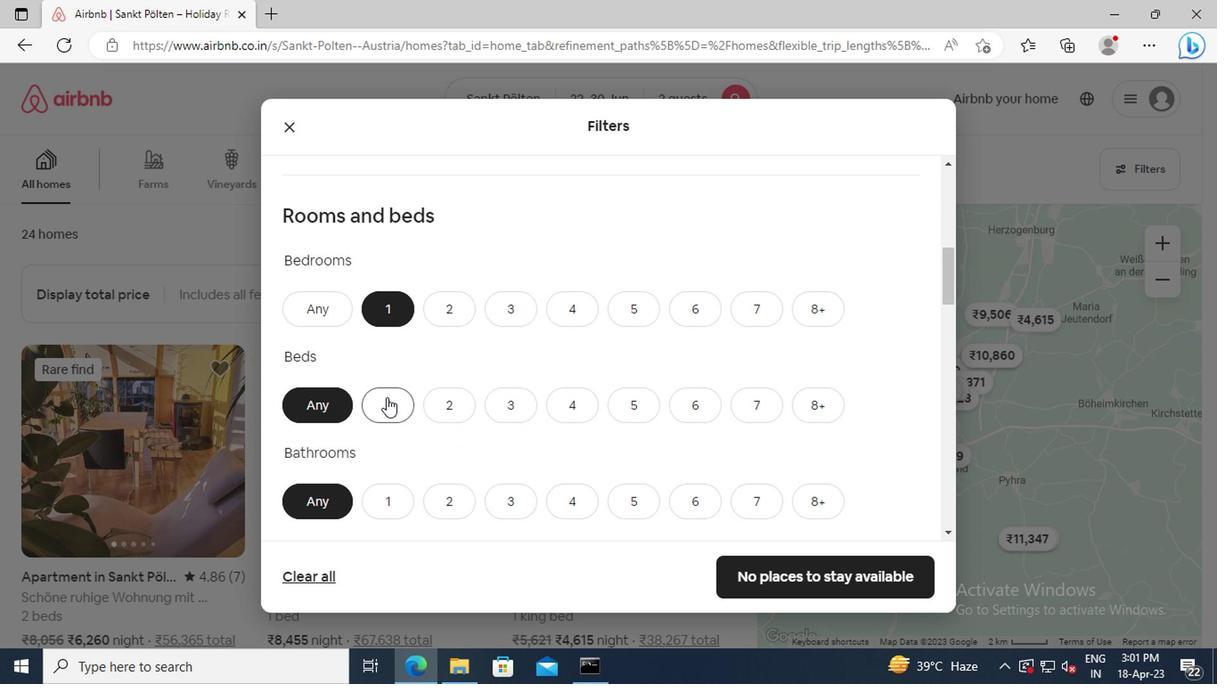 
Action: Mouse scrolled (381, 396) with delta (0, 0)
Screenshot: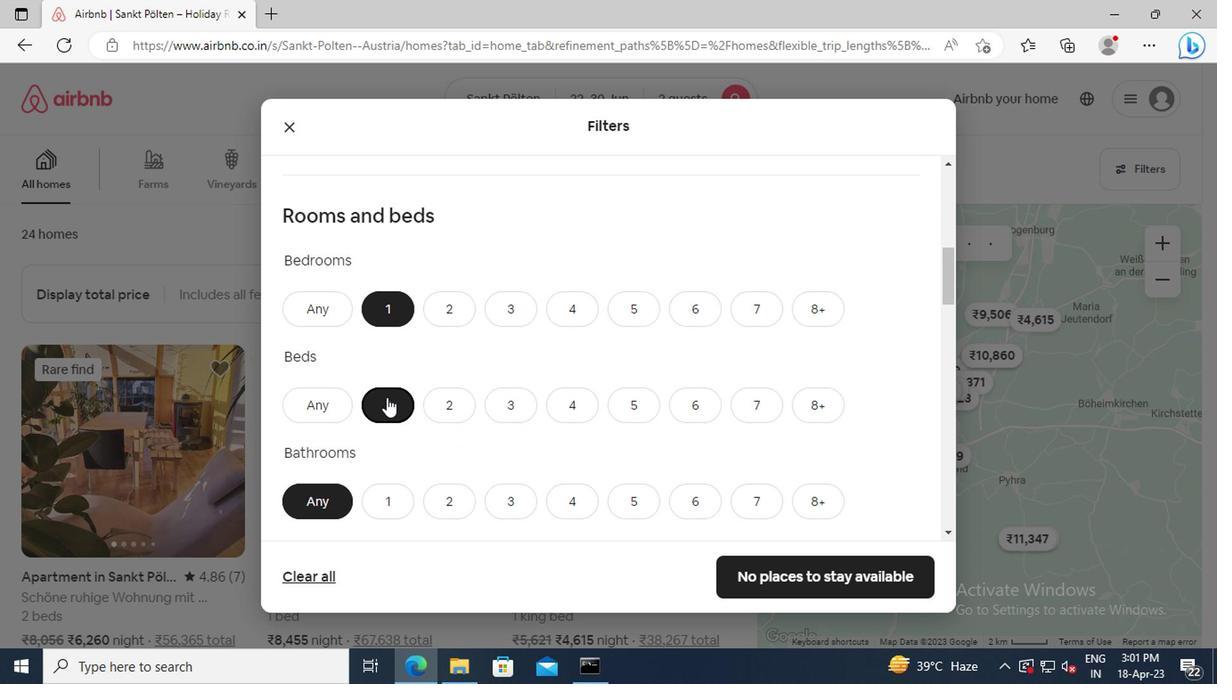 
Action: Mouse scrolled (381, 396) with delta (0, 0)
Screenshot: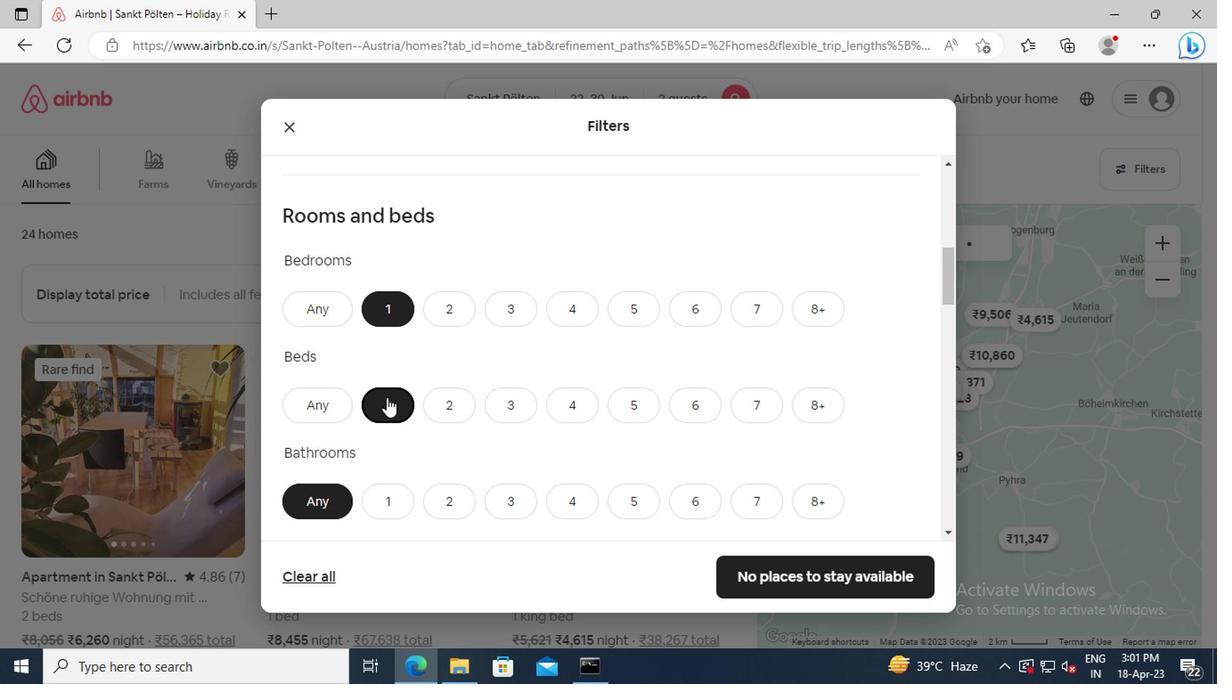 
Action: Mouse moved to (381, 388)
Screenshot: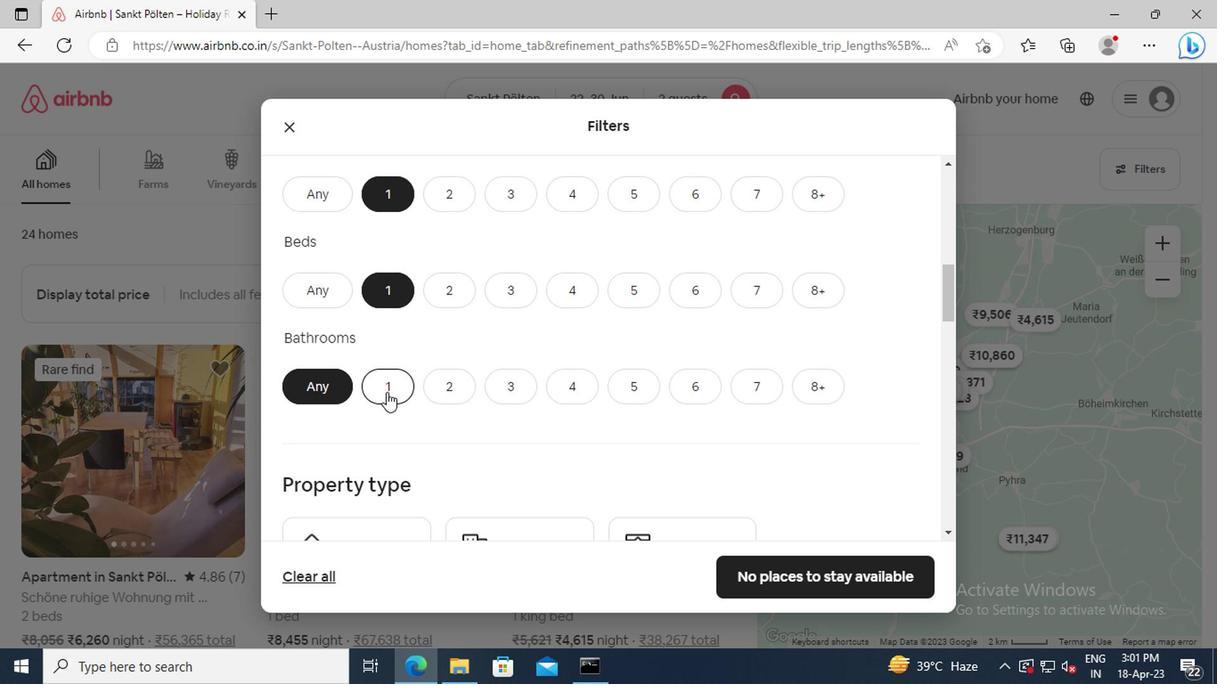 
Action: Mouse pressed left at (381, 388)
Screenshot: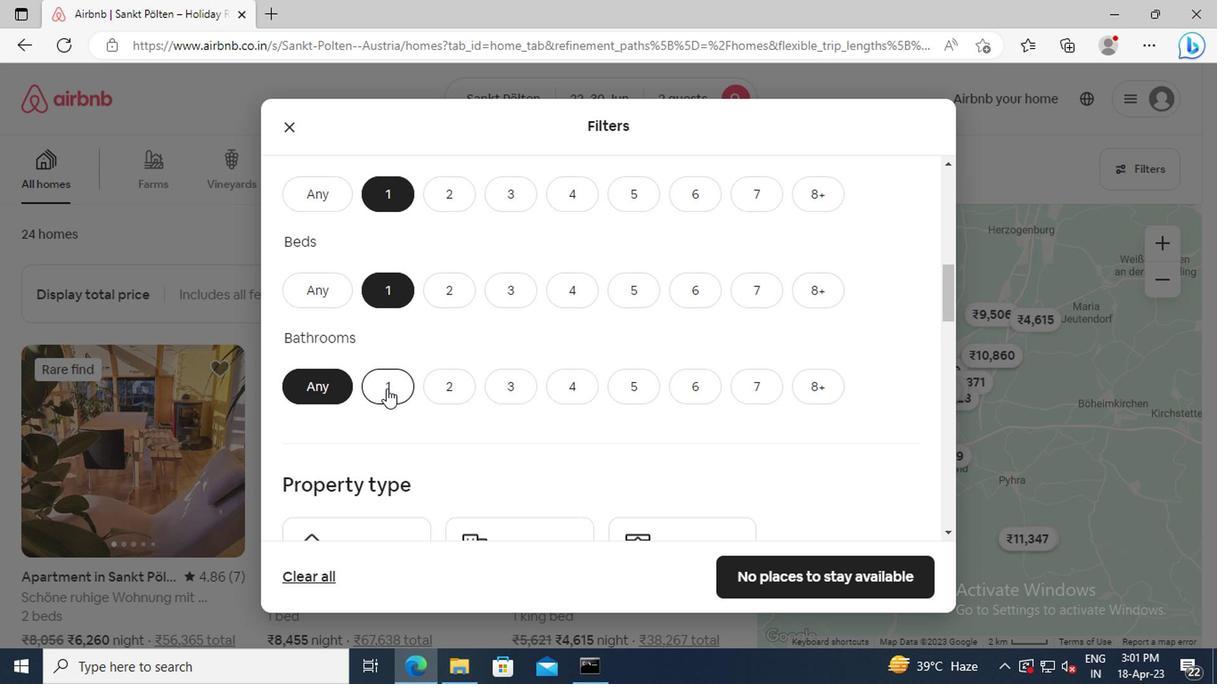 
Action: Mouse scrolled (381, 388) with delta (0, 0)
Screenshot: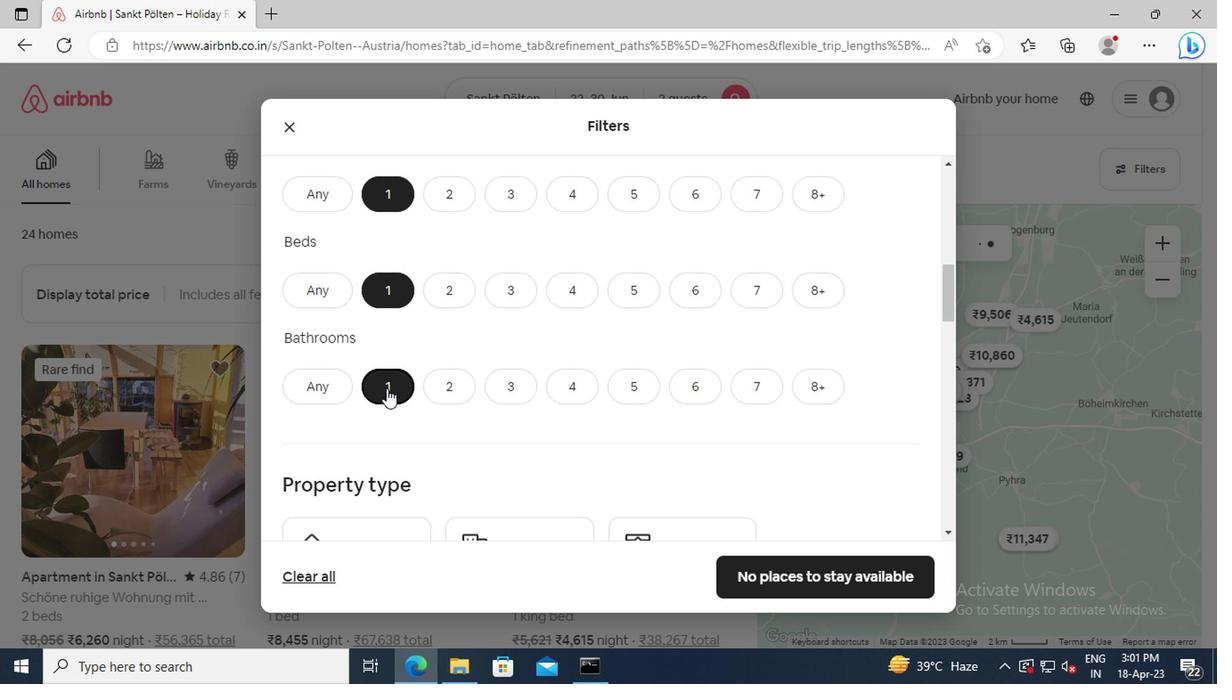 
Action: Mouse scrolled (381, 388) with delta (0, 0)
Screenshot: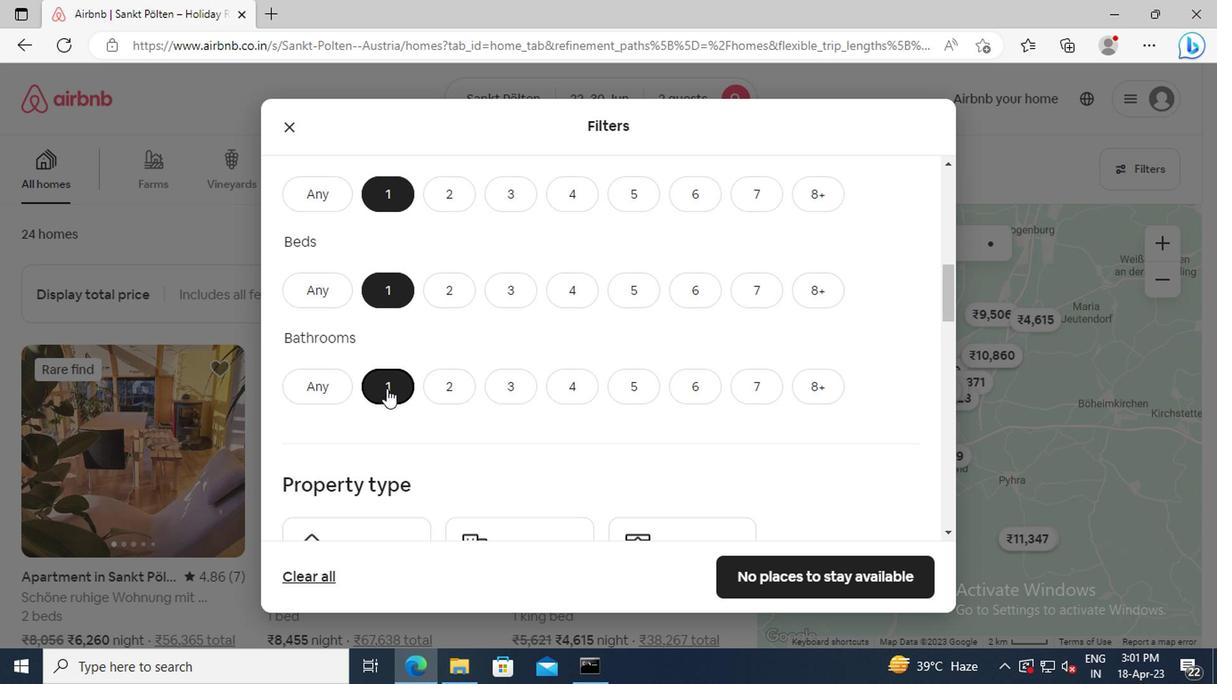 
Action: Mouse moved to (633, 438)
Screenshot: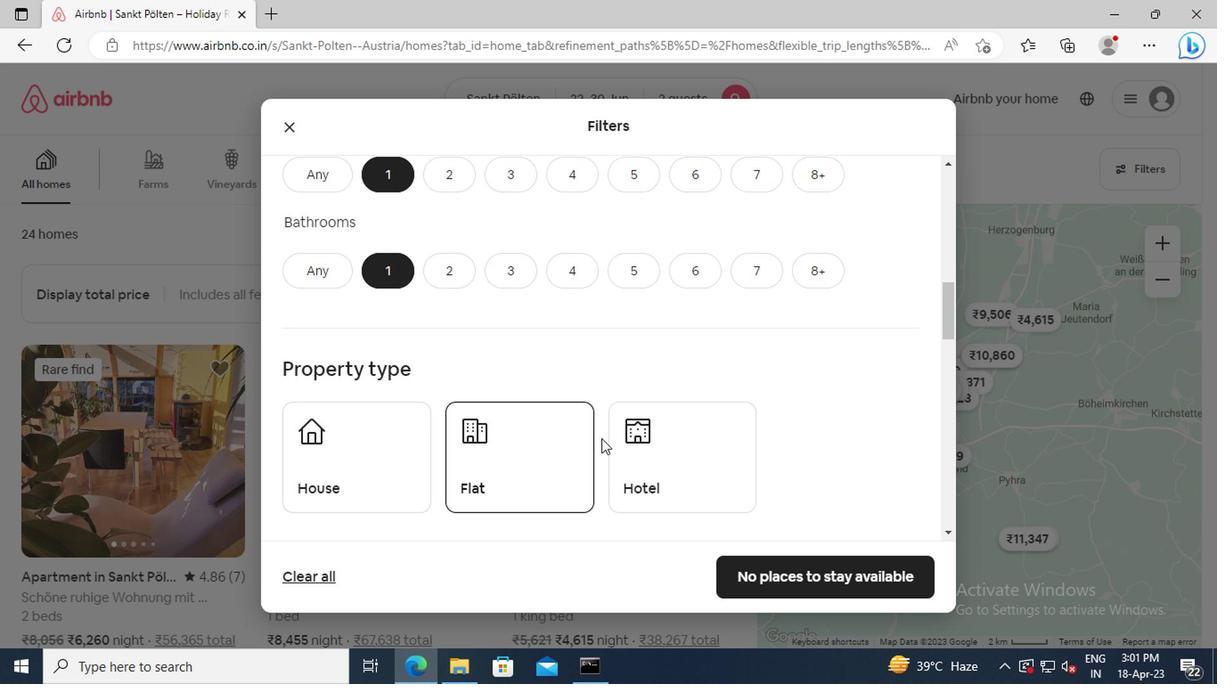 
Action: Mouse pressed left at (633, 438)
Screenshot: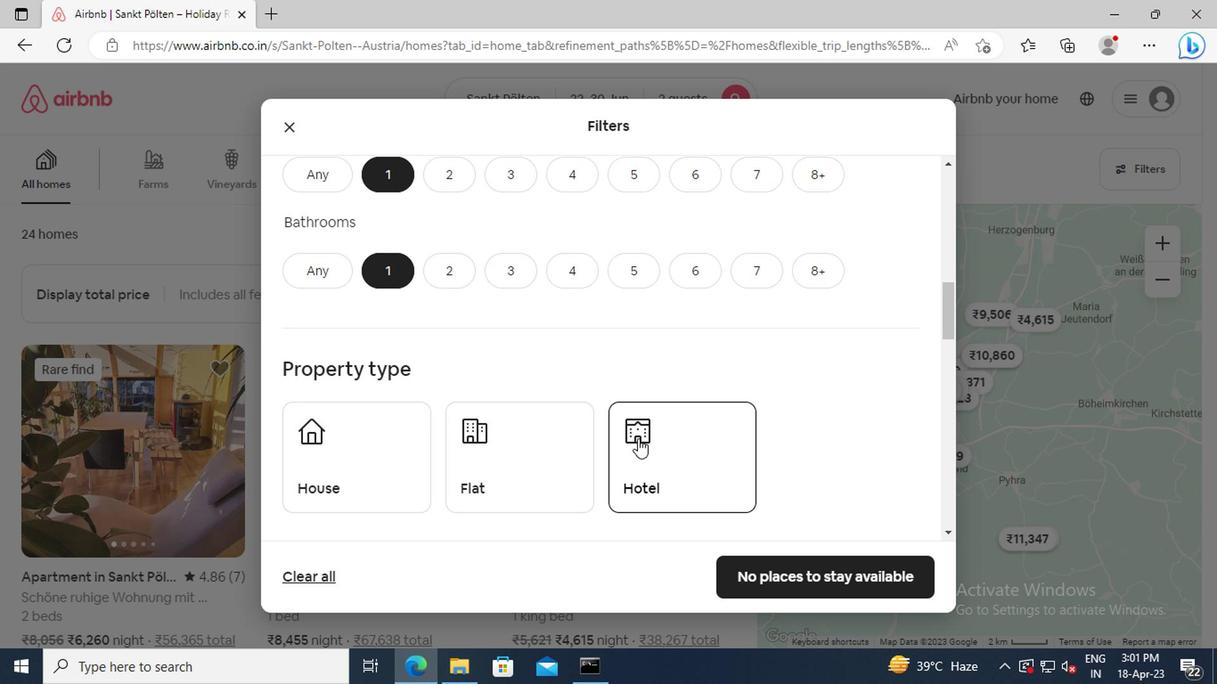 
Action: Mouse moved to (446, 422)
Screenshot: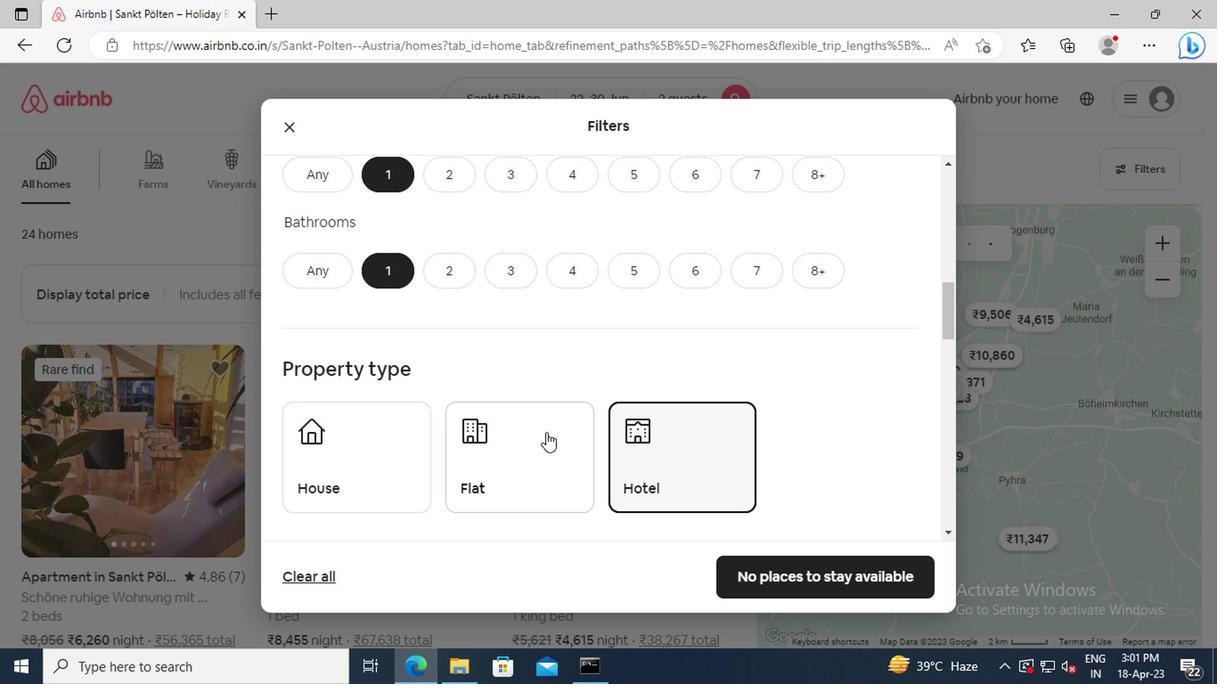 
Action: Mouse scrolled (446, 422) with delta (0, 0)
Screenshot: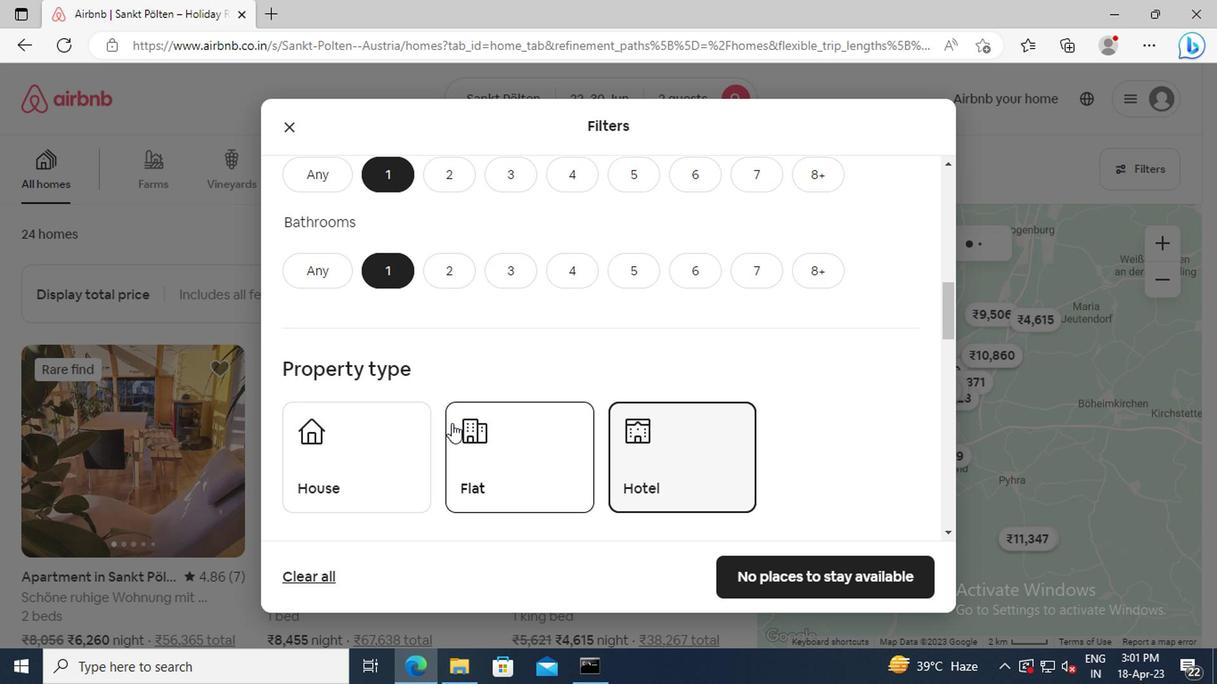 
Action: Mouse scrolled (446, 422) with delta (0, 0)
Screenshot: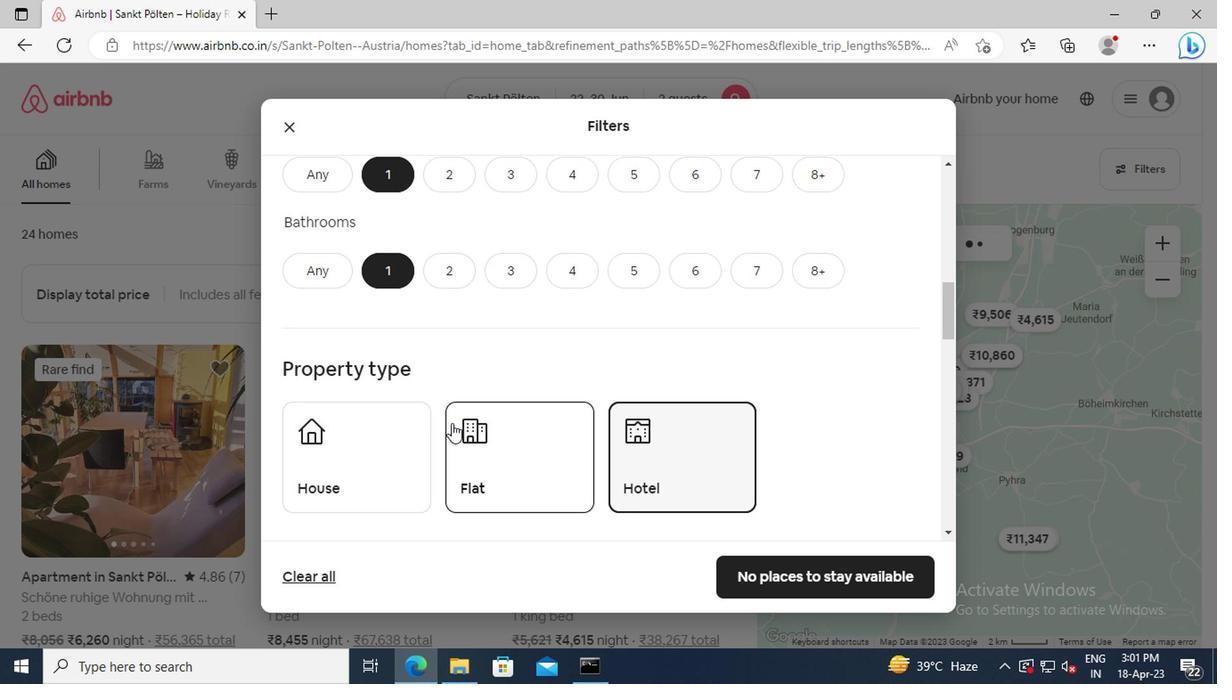 
Action: Mouse scrolled (446, 422) with delta (0, 0)
Screenshot: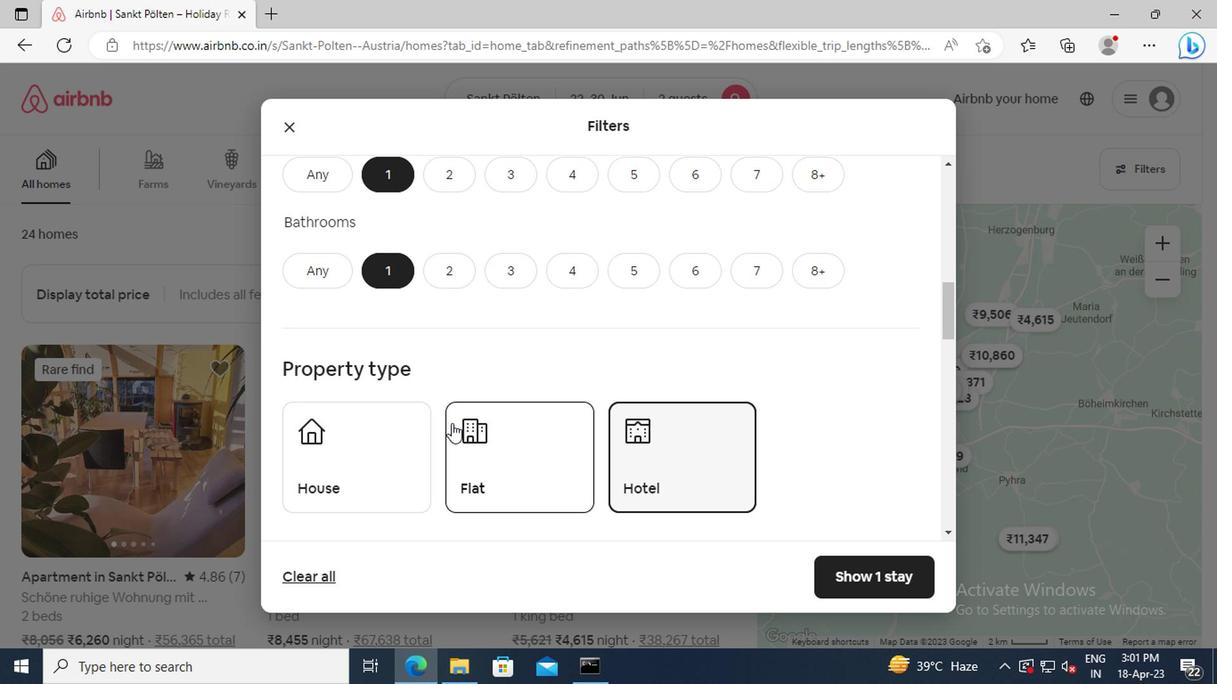 
Action: Mouse scrolled (446, 422) with delta (0, 0)
Screenshot: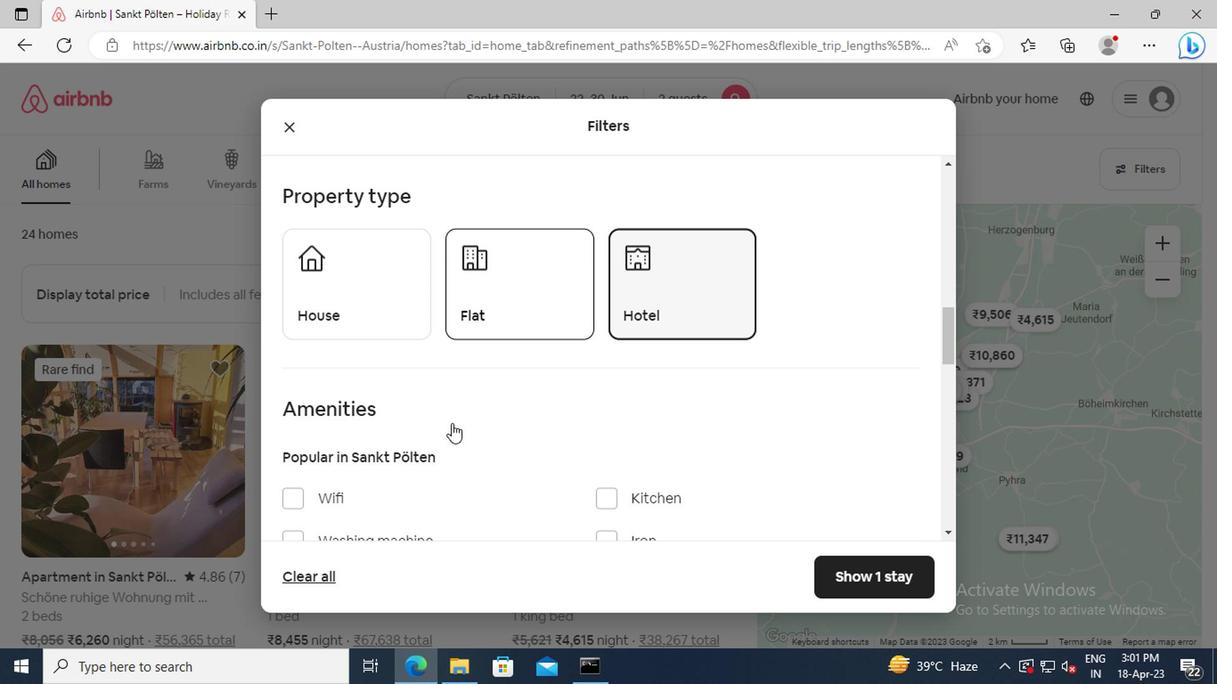 
Action: Mouse scrolled (446, 422) with delta (0, 0)
Screenshot: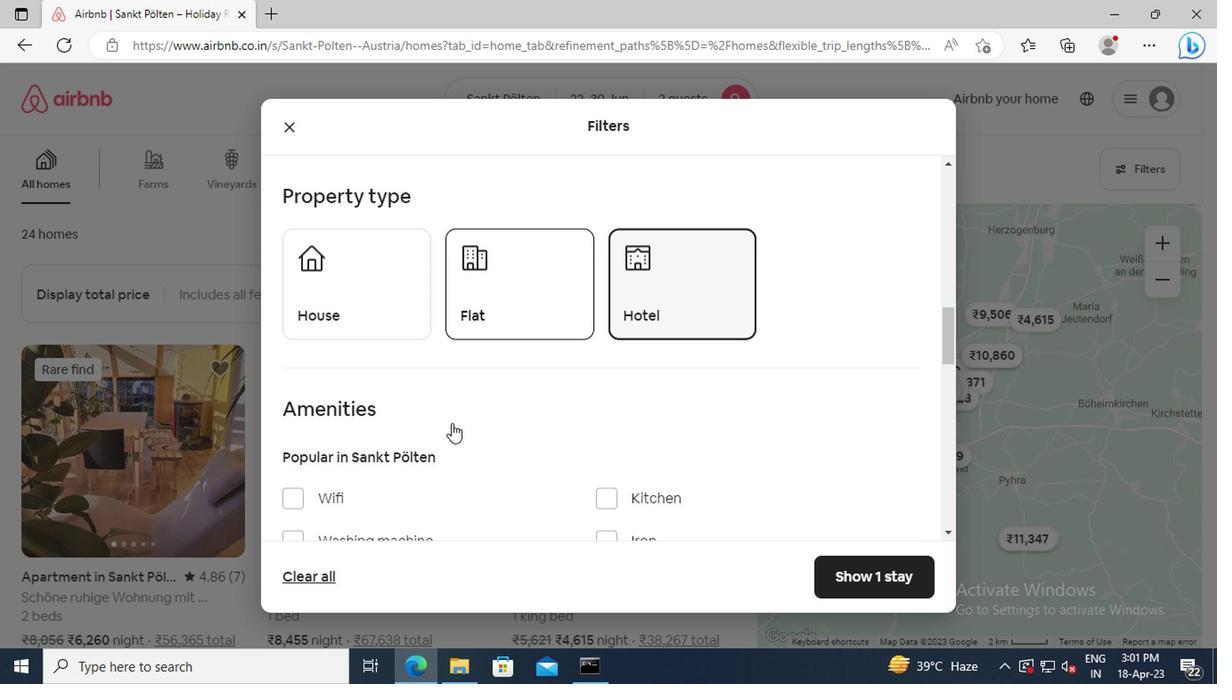 
Action: Mouse scrolled (446, 422) with delta (0, 0)
Screenshot: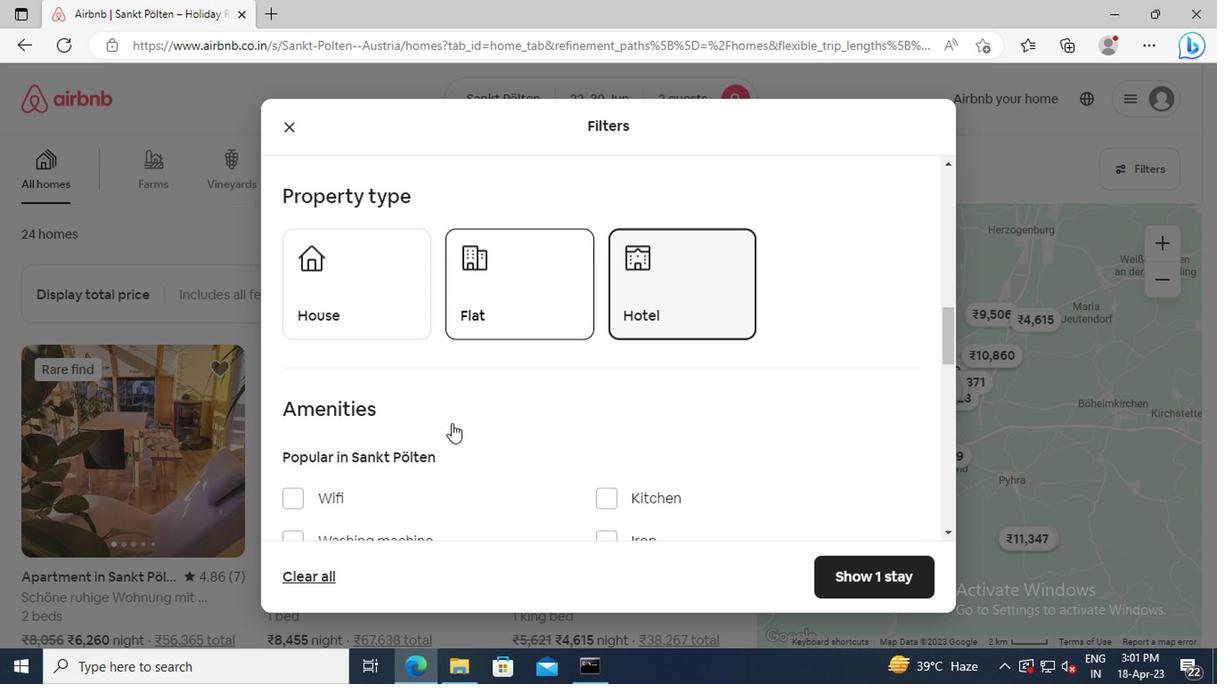 
Action: Mouse moved to (337, 451)
Screenshot: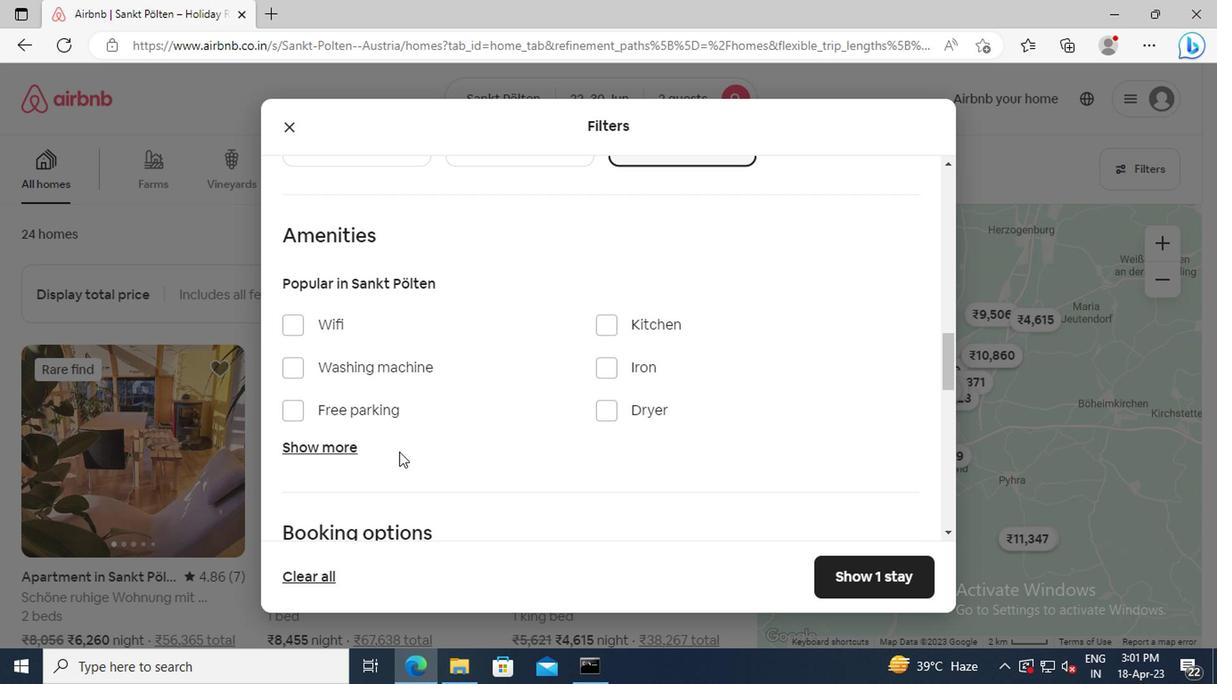 
Action: Mouse pressed left at (337, 451)
Screenshot: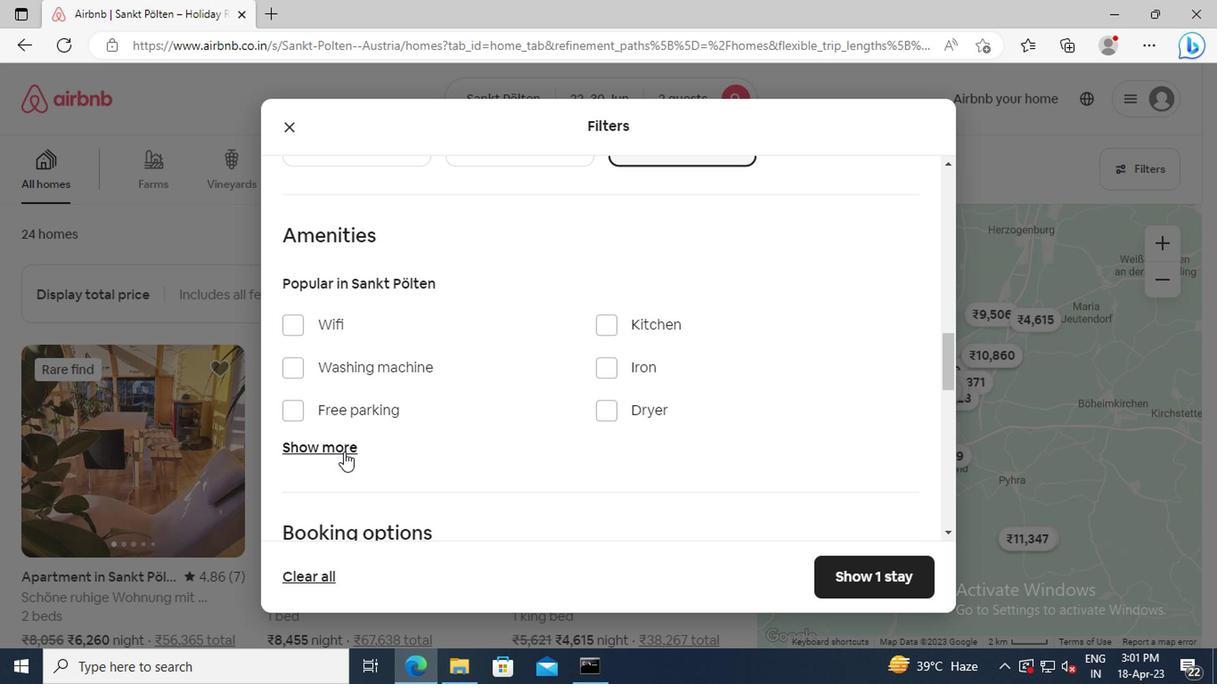 
Action: Mouse scrolled (337, 450) with delta (0, 0)
Screenshot: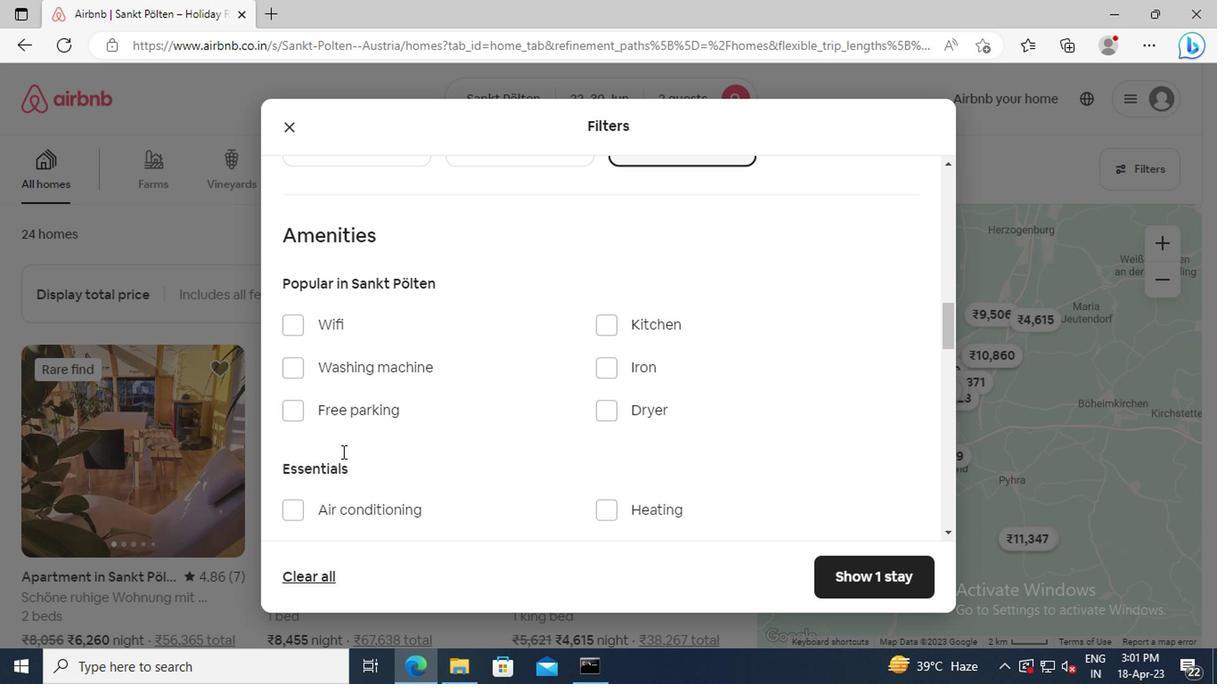 
Action: Mouse scrolled (337, 450) with delta (0, 0)
Screenshot: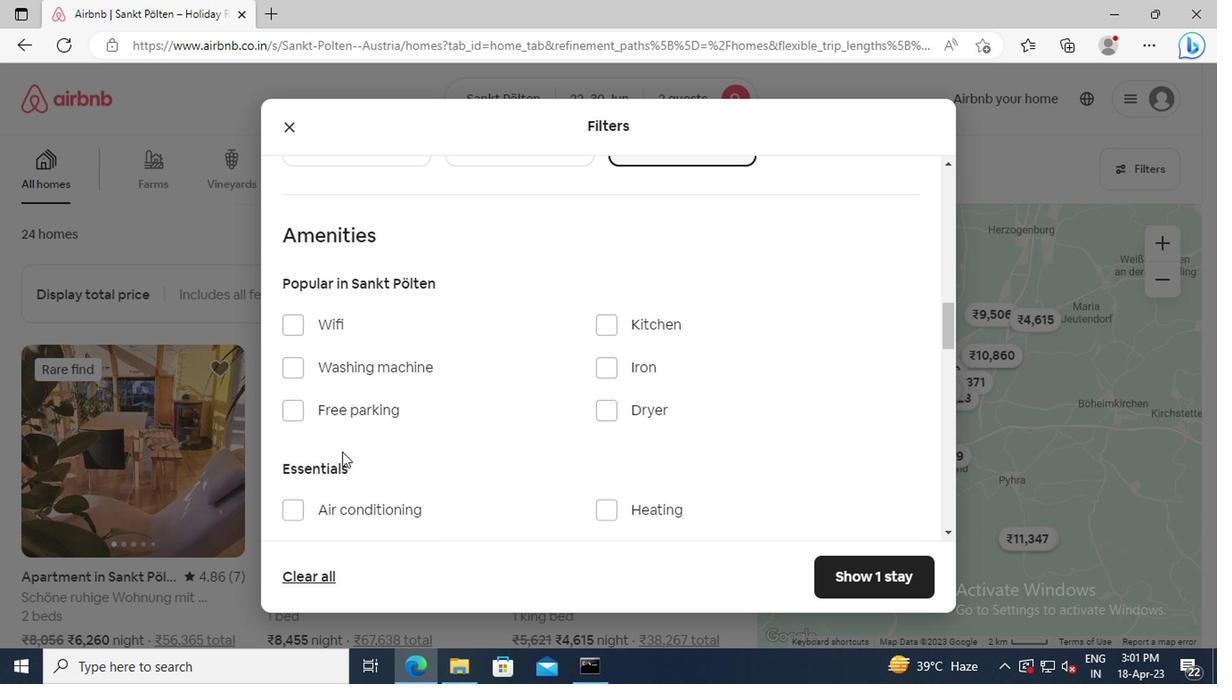
Action: Mouse moved to (593, 396)
Screenshot: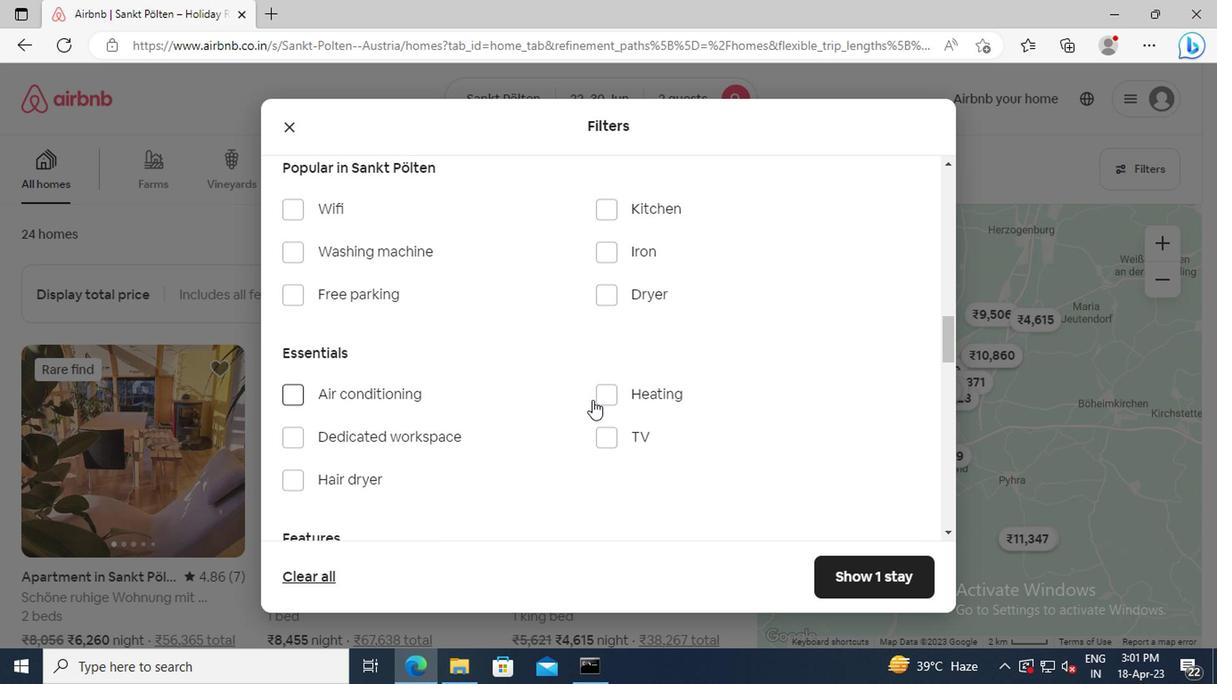 
Action: Mouse pressed left at (593, 396)
Screenshot: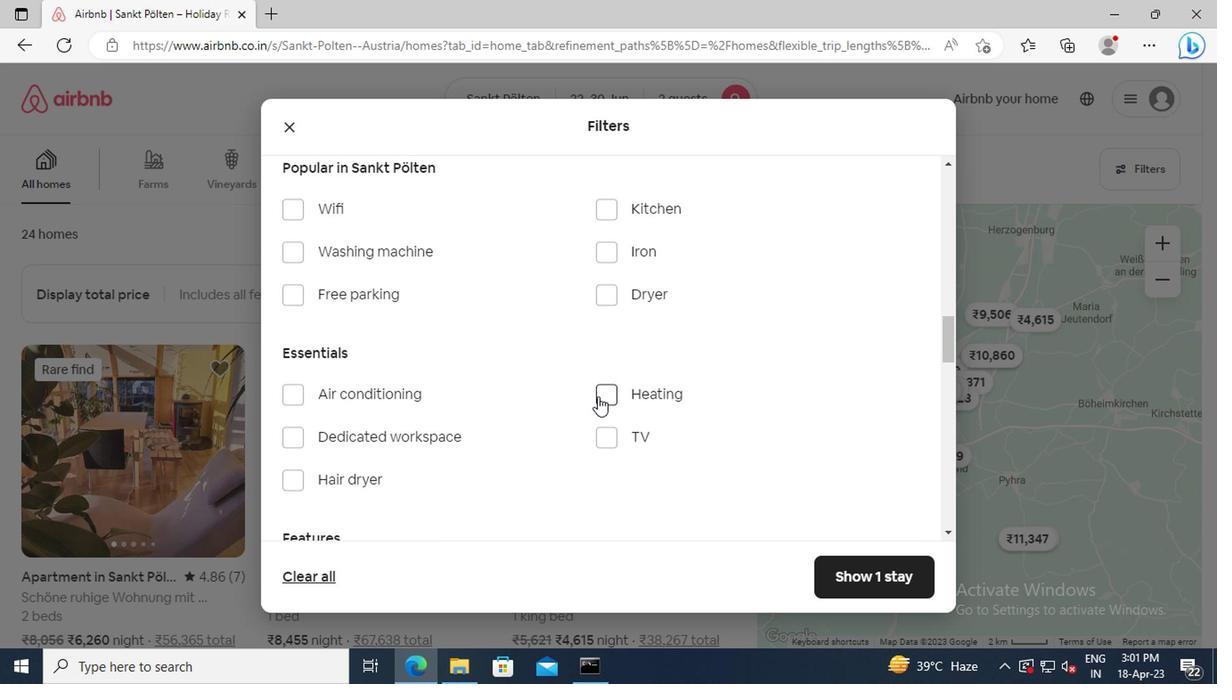 
Action: Mouse moved to (457, 368)
Screenshot: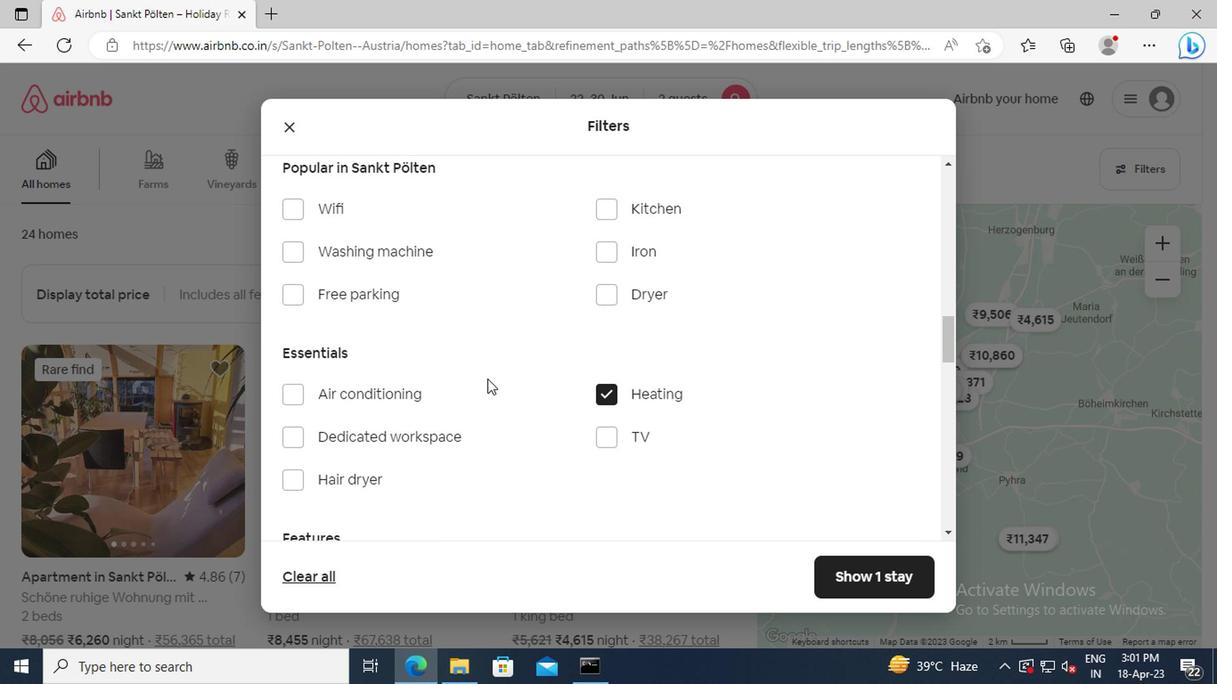 
Action: Mouse scrolled (457, 367) with delta (0, 0)
Screenshot: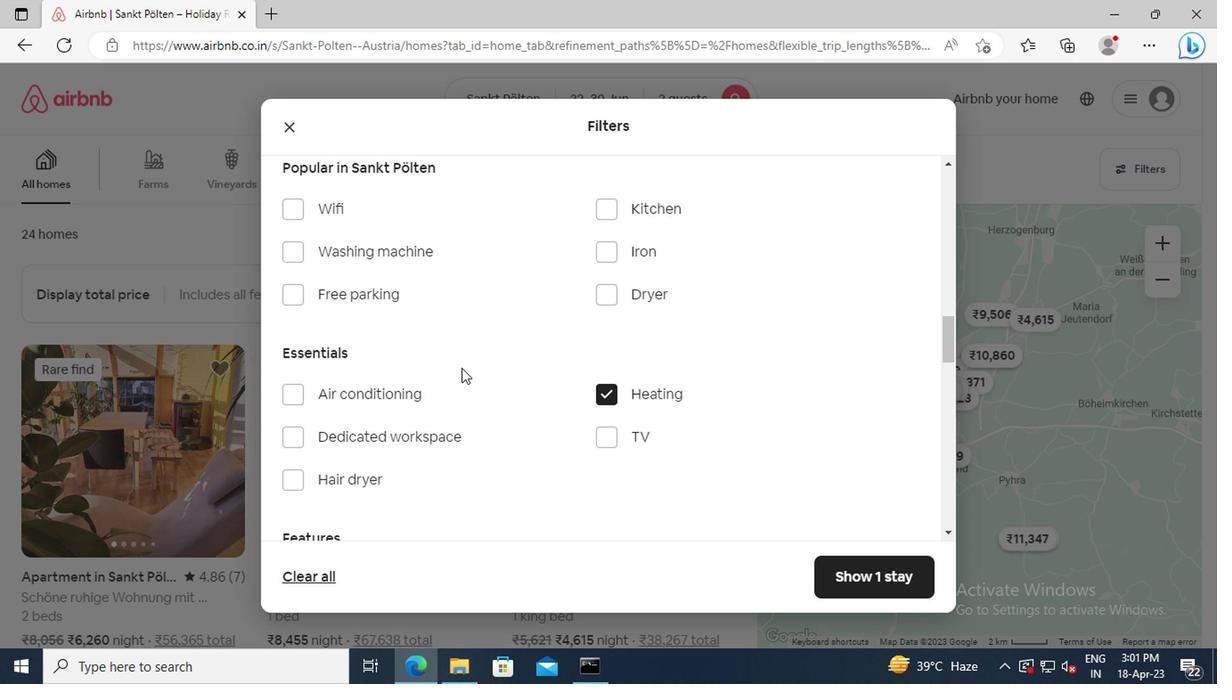 
Action: Mouse scrolled (457, 367) with delta (0, 0)
Screenshot: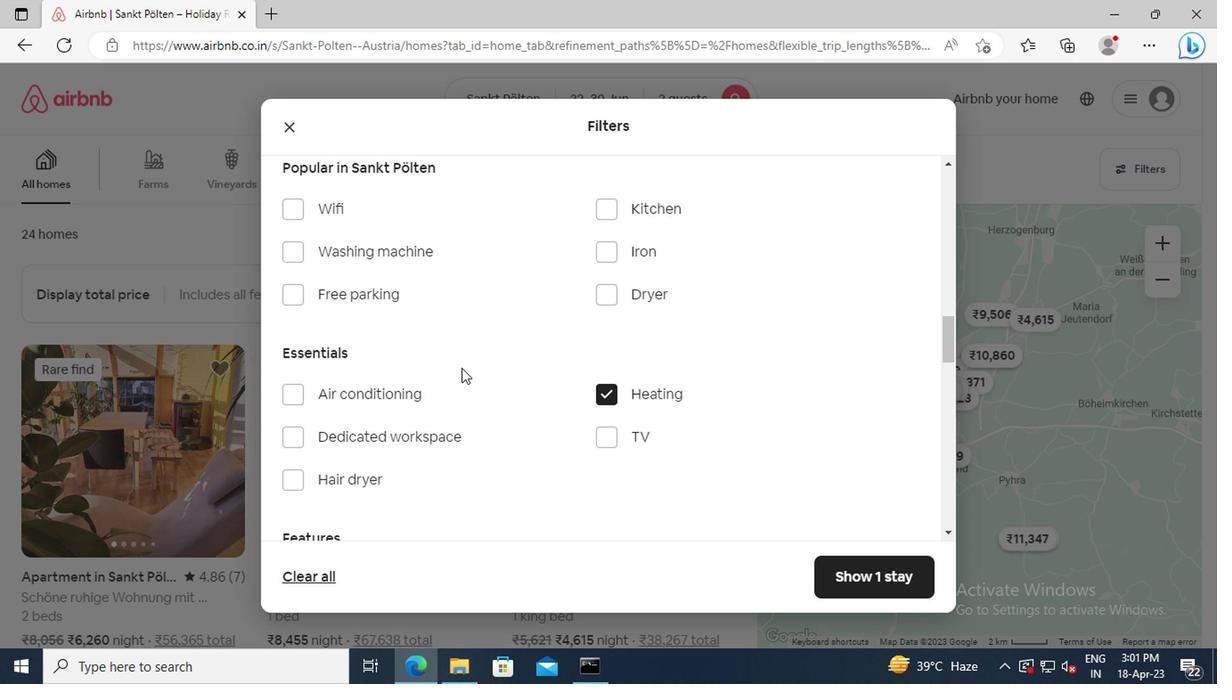 
Action: Mouse scrolled (457, 367) with delta (0, 0)
Screenshot: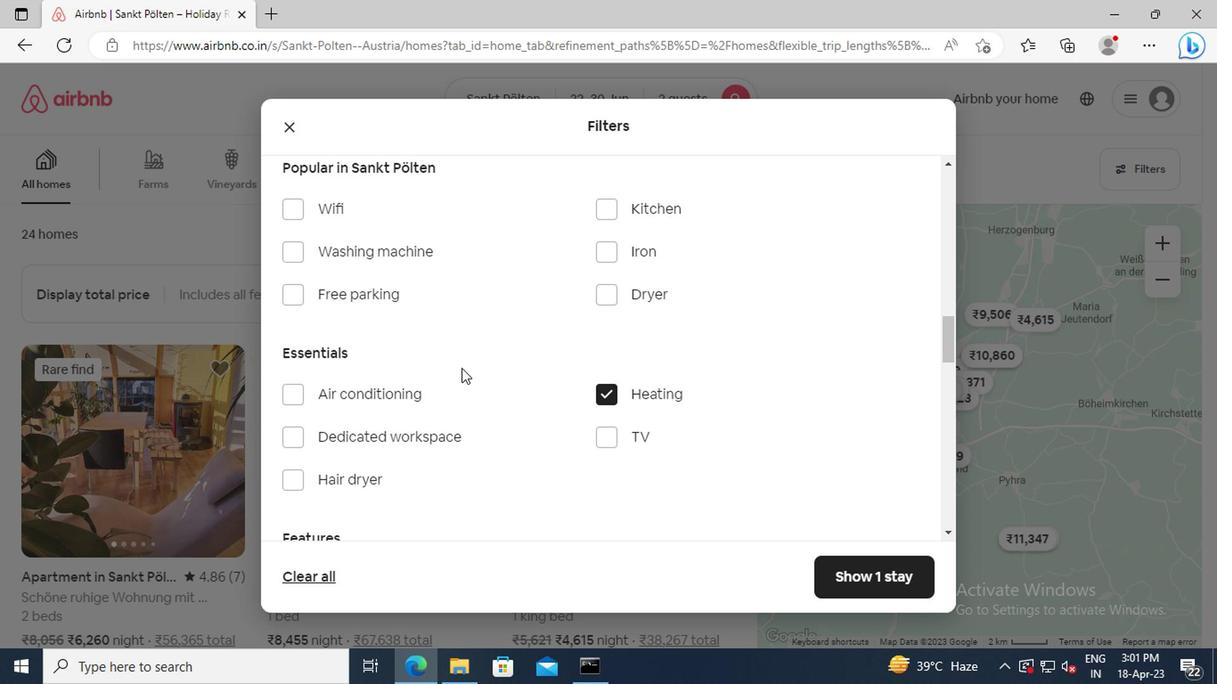 
Action: Mouse scrolled (457, 367) with delta (0, 0)
Screenshot: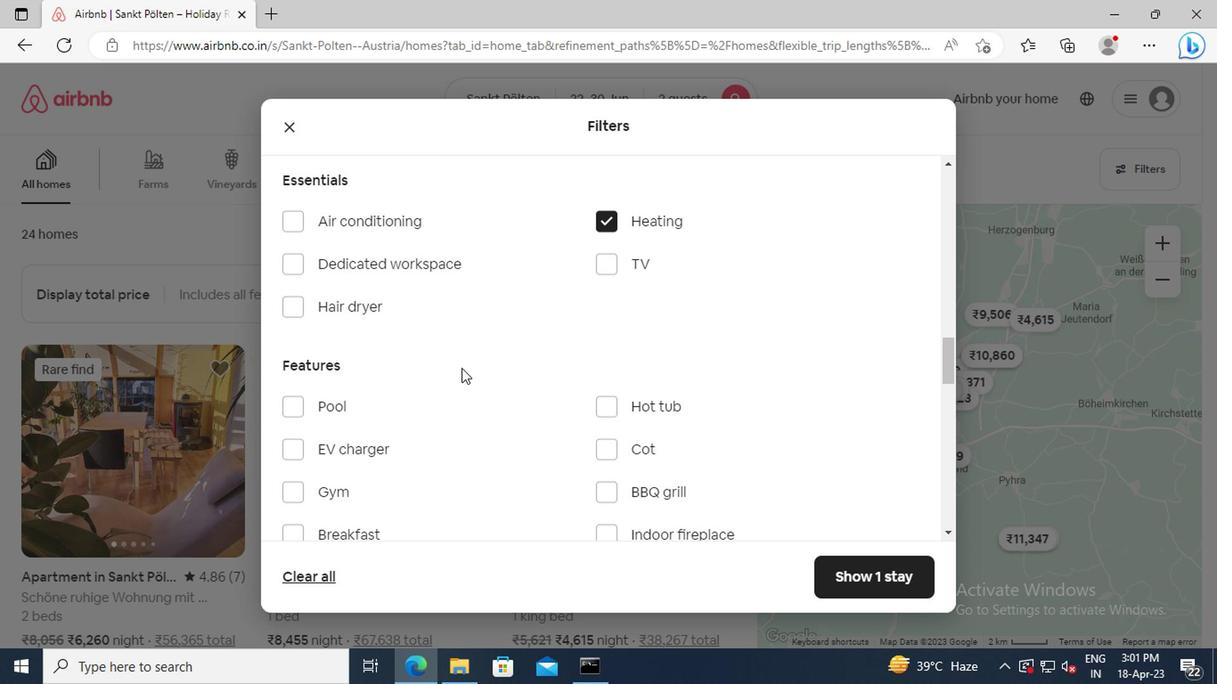 
Action: Mouse scrolled (457, 367) with delta (0, 0)
Screenshot: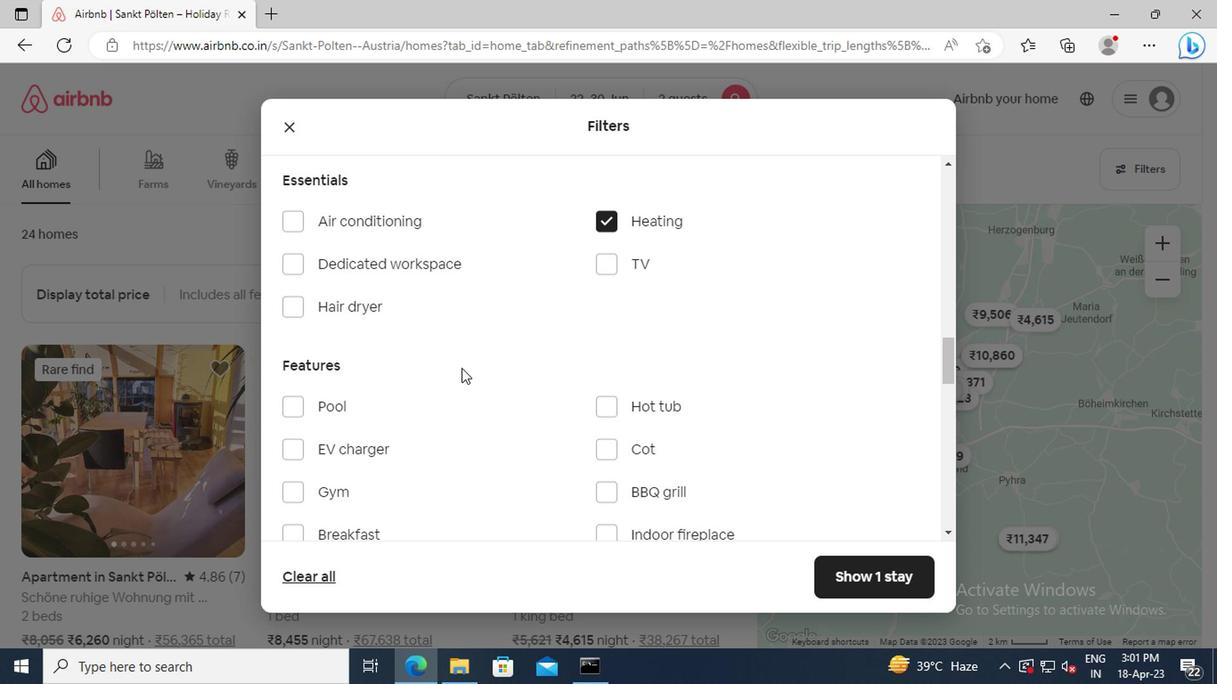 
Action: Mouse scrolled (457, 367) with delta (0, 0)
Screenshot: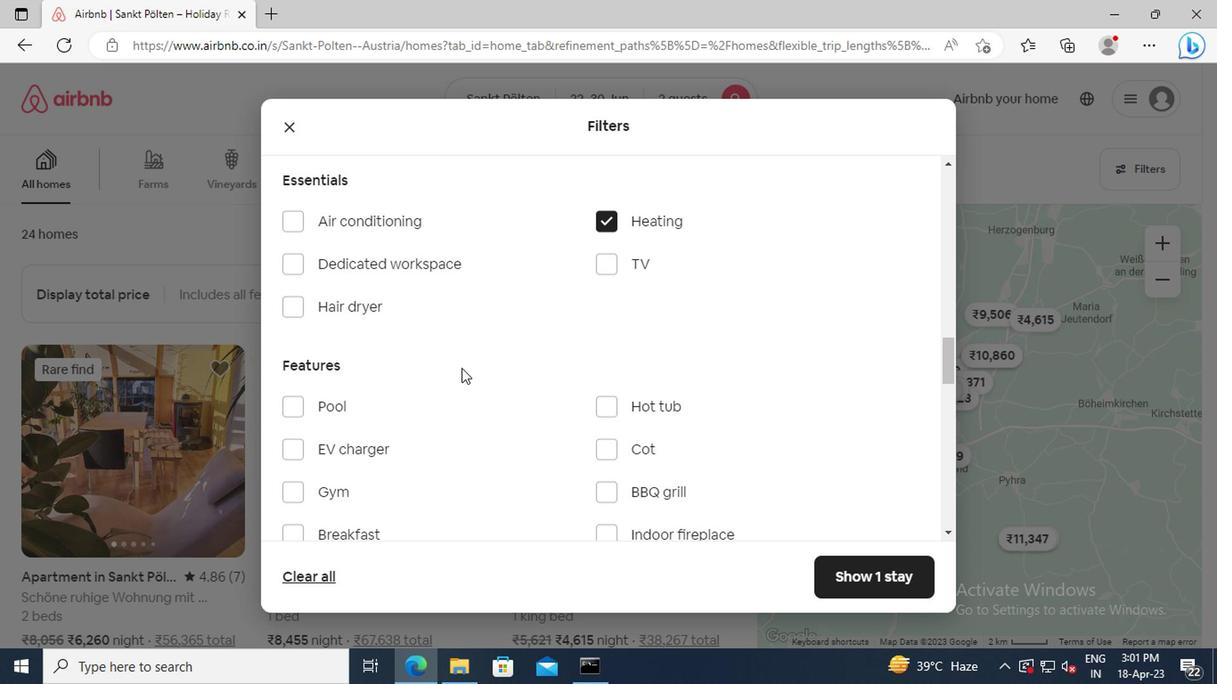 
Action: Mouse scrolled (457, 367) with delta (0, 0)
Screenshot: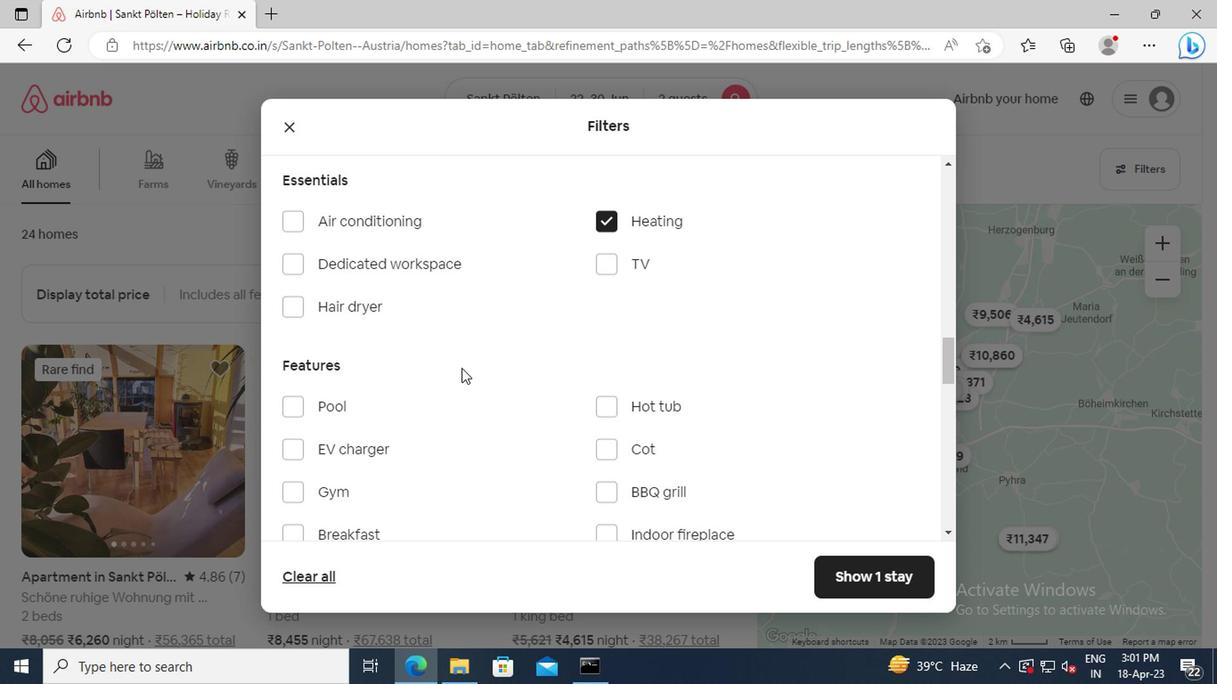 
Action: Mouse scrolled (457, 367) with delta (0, 0)
Screenshot: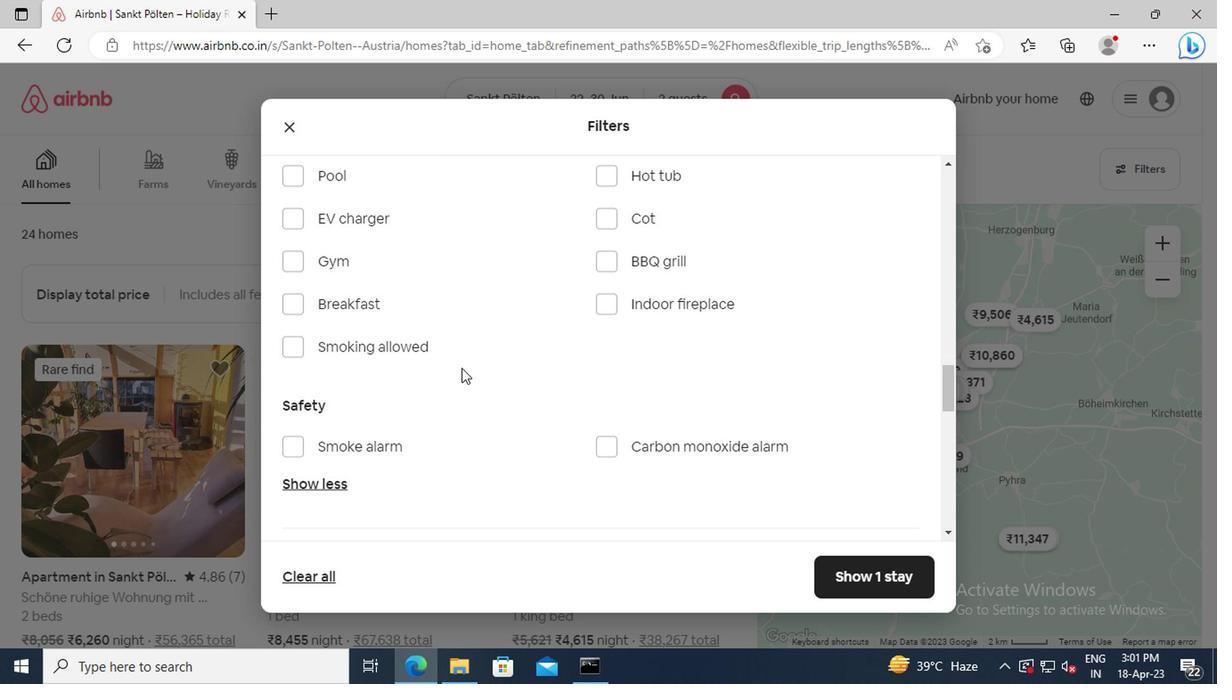 
Action: Mouse scrolled (457, 367) with delta (0, 0)
Screenshot: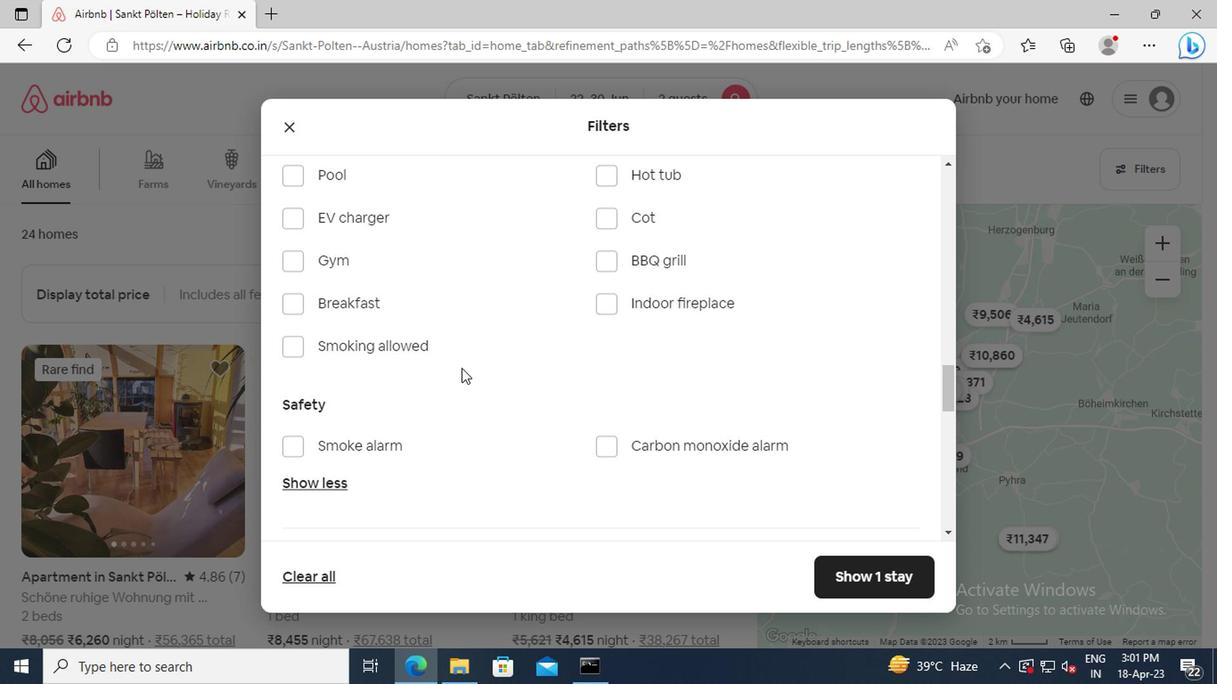 
Action: Mouse scrolled (457, 367) with delta (0, 0)
Screenshot: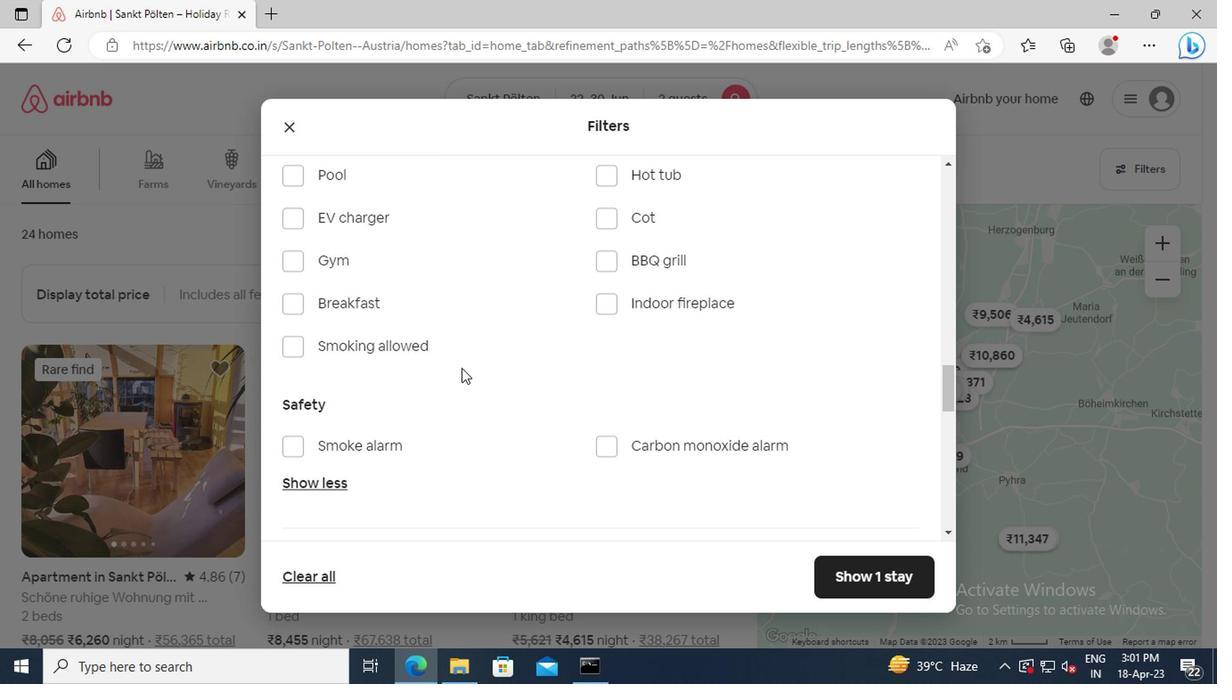 
Action: Mouse scrolled (457, 367) with delta (0, 0)
Screenshot: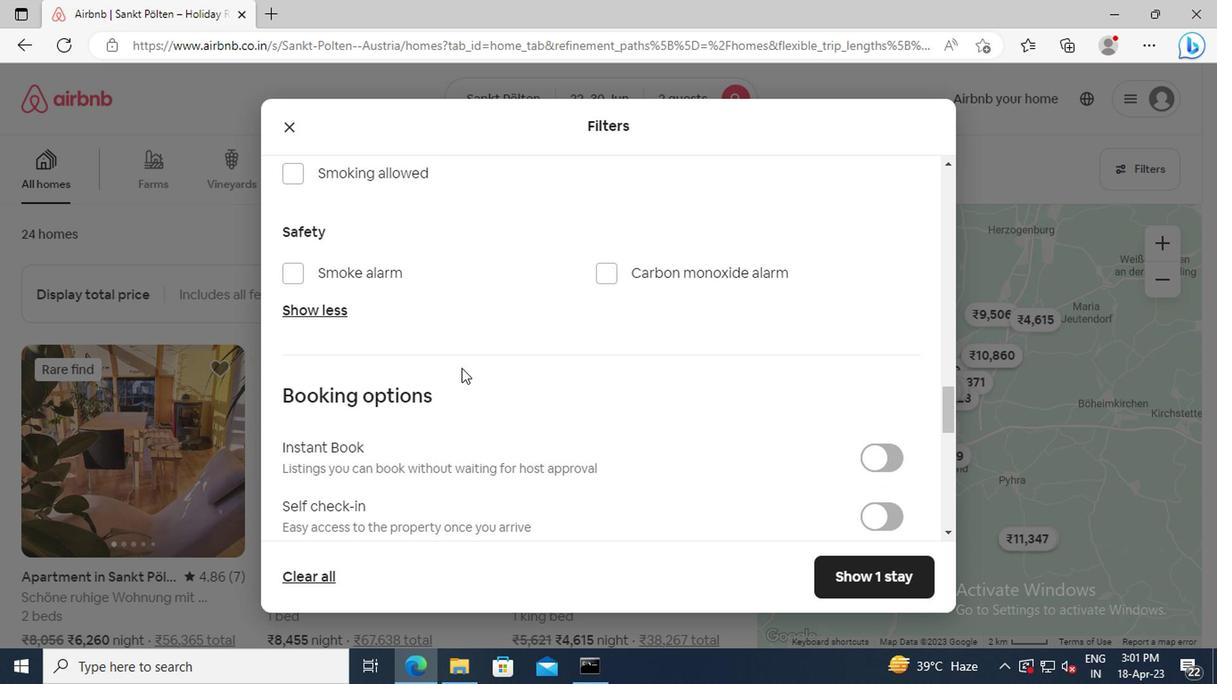 
Action: Mouse scrolled (457, 367) with delta (0, 0)
Screenshot: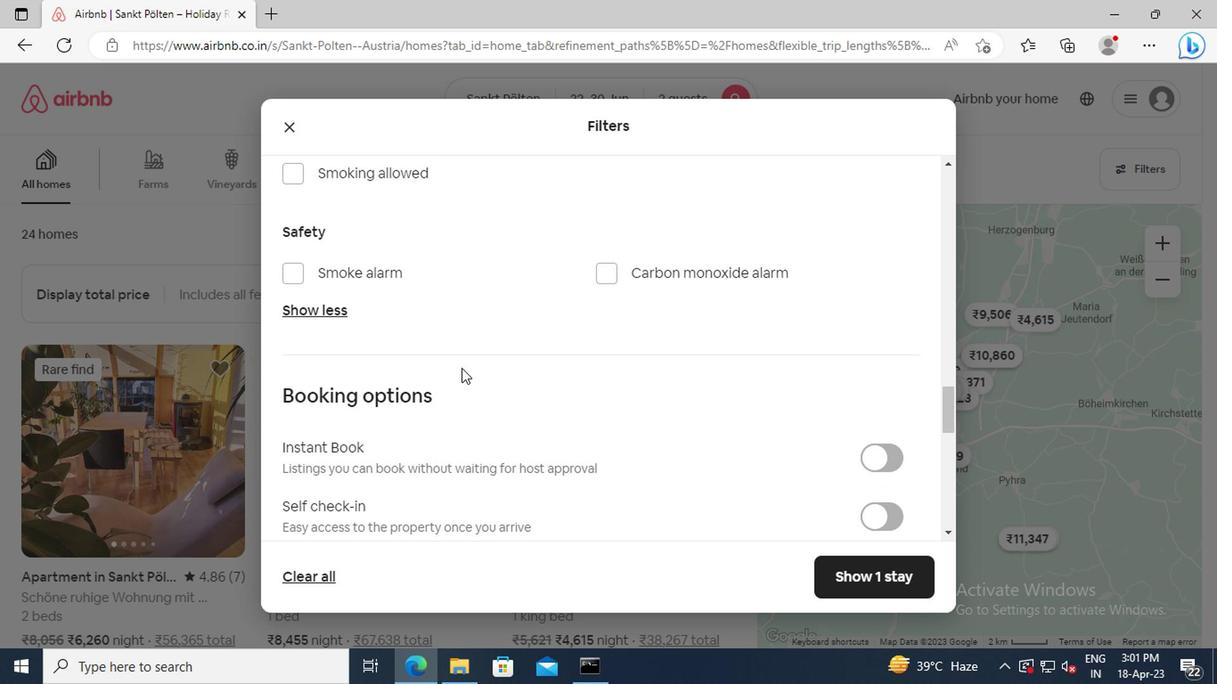 
Action: Mouse scrolled (457, 367) with delta (0, 0)
Screenshot: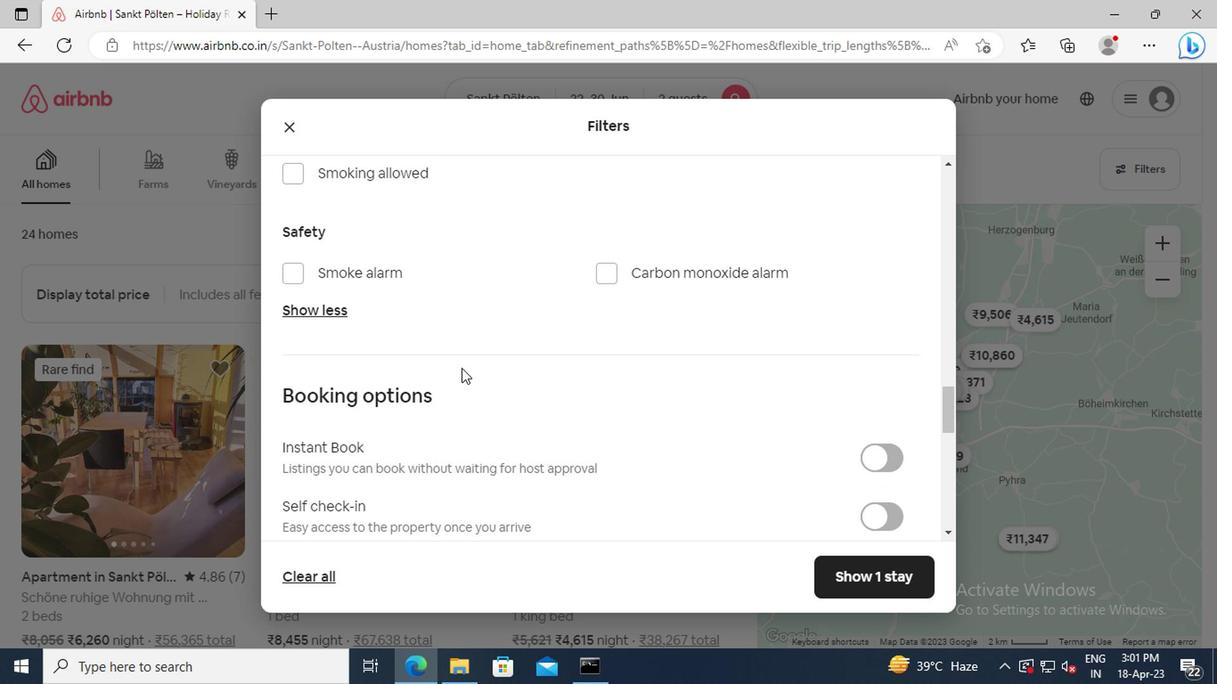 
Action: Mouse moved to (883, 346)
Screenshot: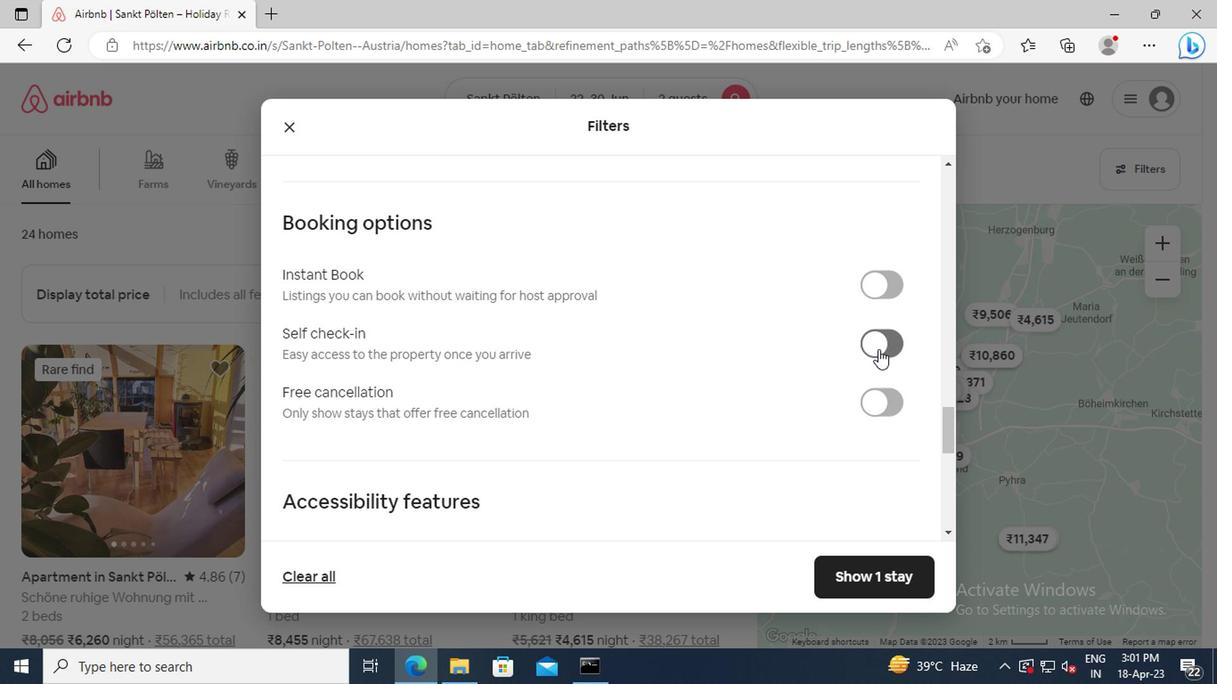 
Action: Mouse pressed left at (883, 346)
Screenshot: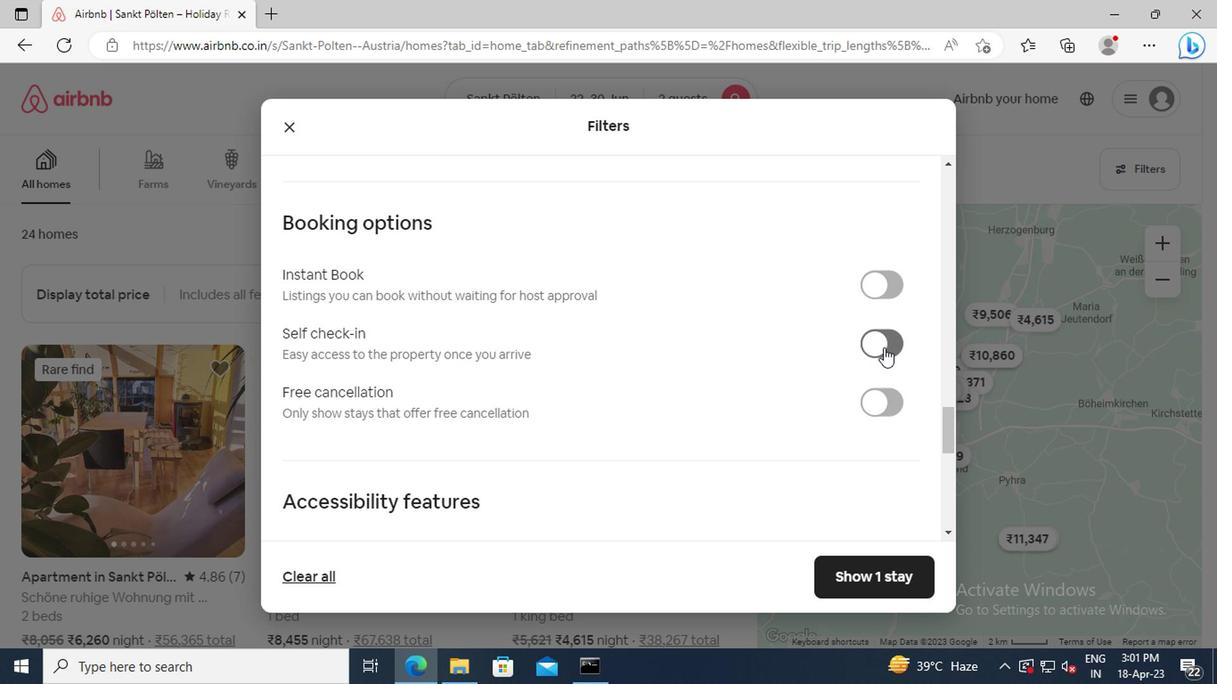 
Action: Mouse moved to (455, 372)
Screenshot: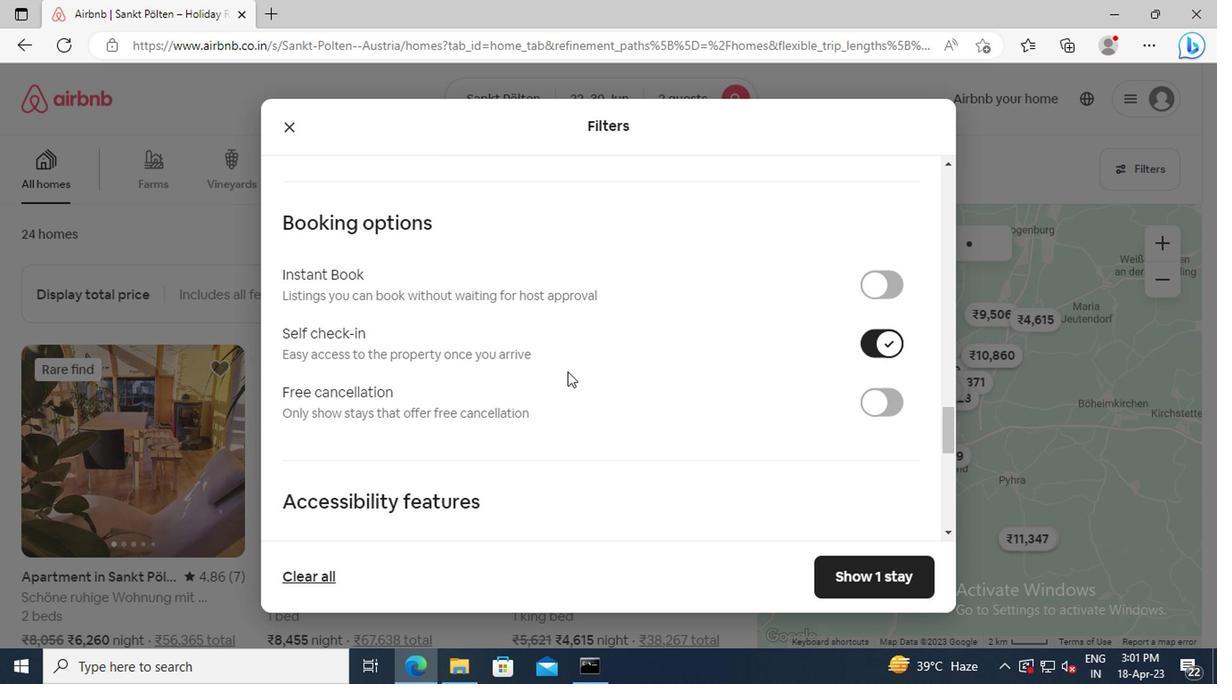 
Action: Mouse scrolled (455, 370) with delta (0, -1)
Screenshot: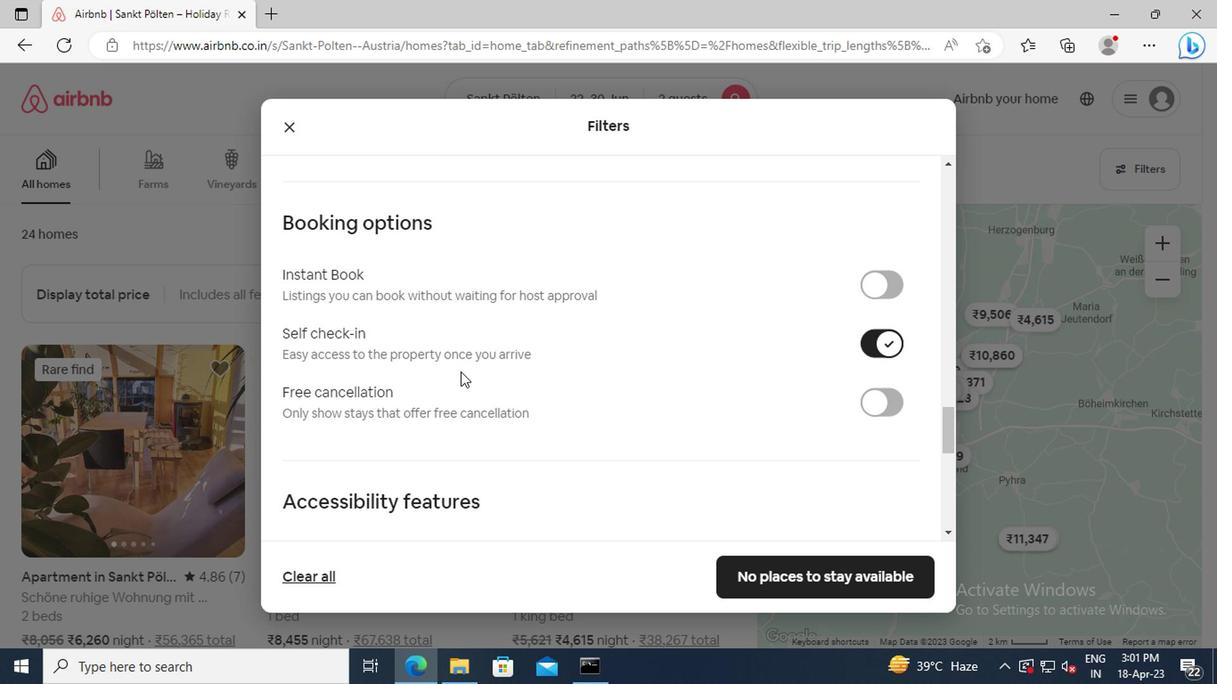 
Action: Mouse scrolled (455, 370) with delta (0, -1)
Screenshot: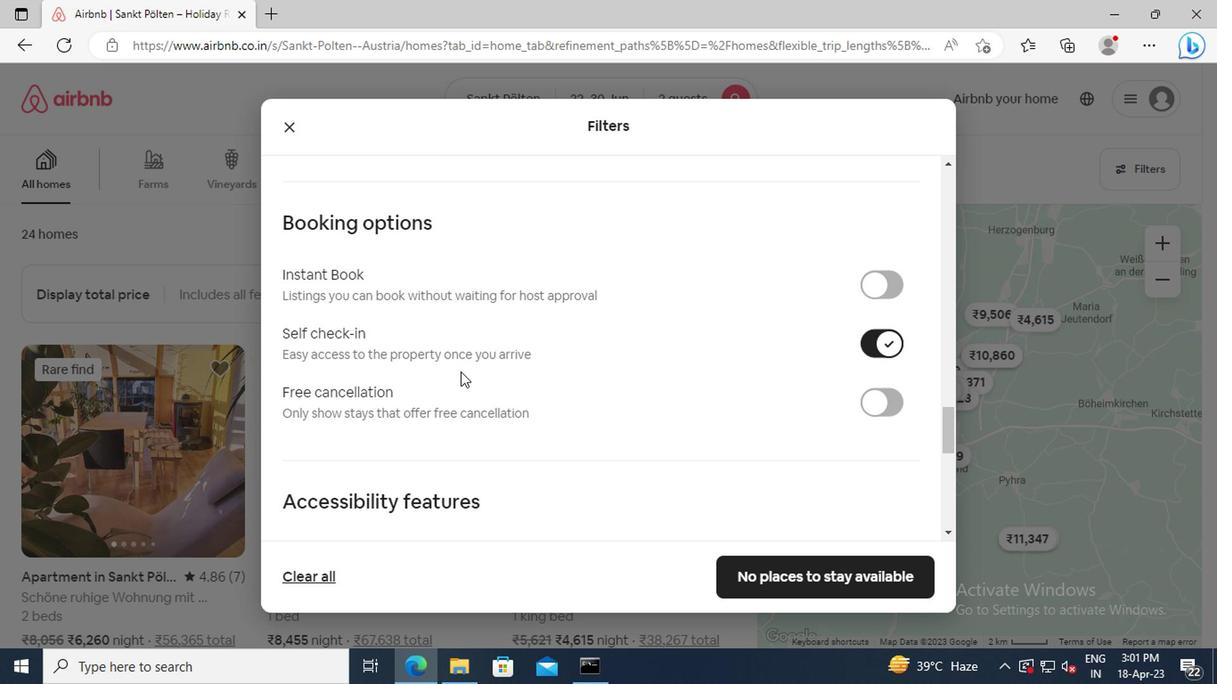 
Action: Mouse scrolled (455, 370) with delta (0, -1)
Screenshot: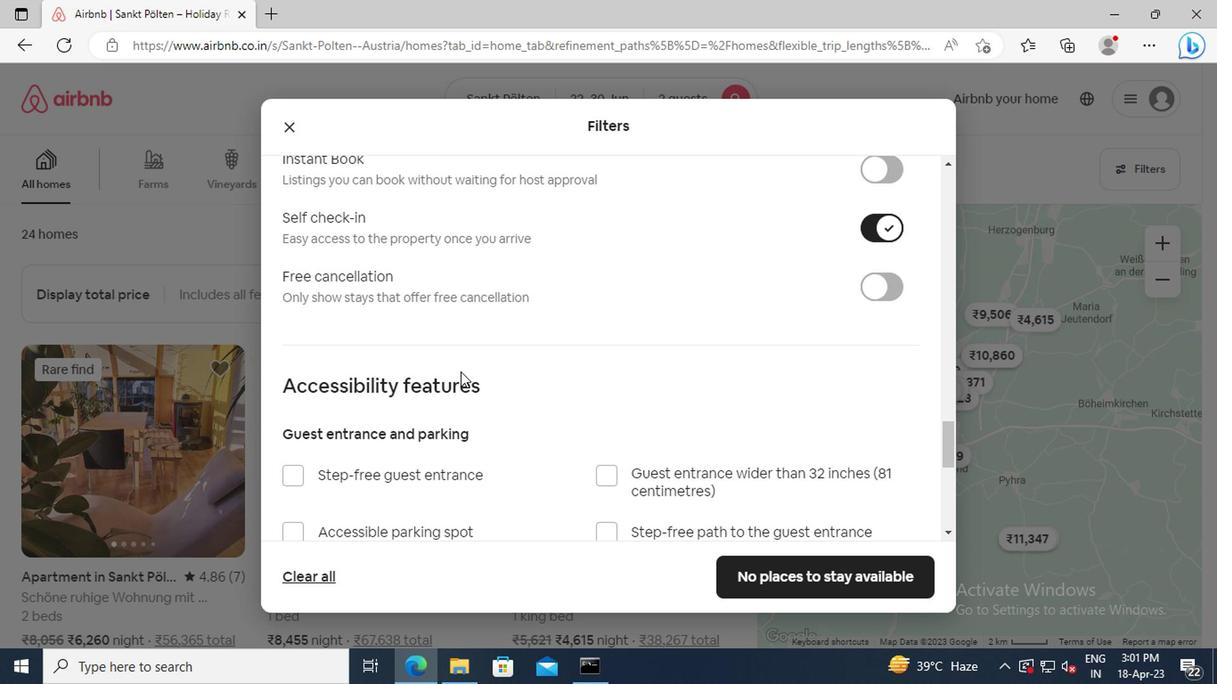 
Action: Mouse scrolled (455, 370) with delta (0, -1)
Screenshot: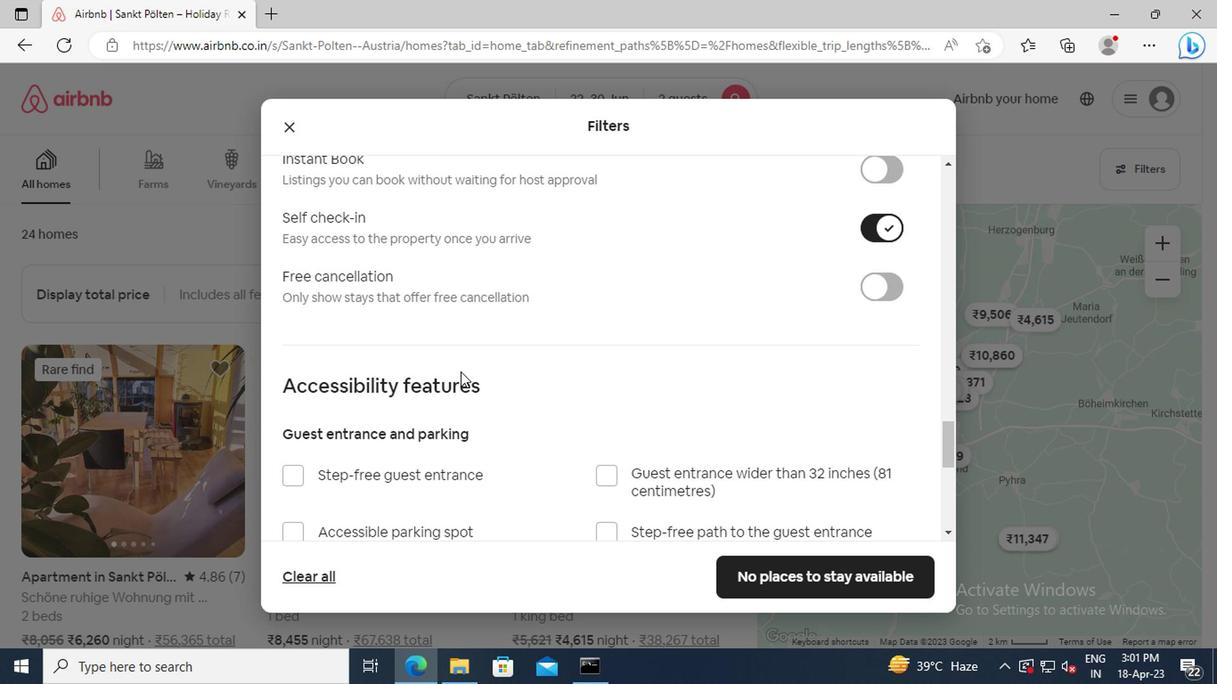 
Action: Mouse scrolled (455, 370) with delta (0, -1)
Screenshot: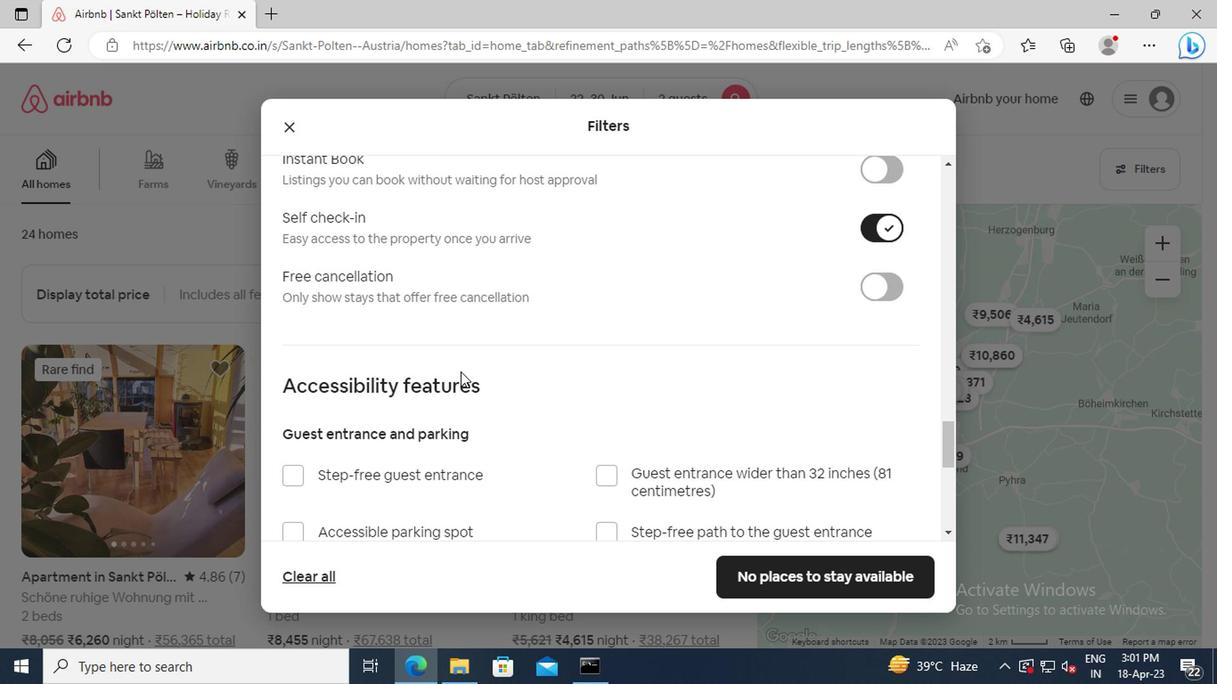 
Action: Mouse scrolled (455, 370) with delta (0, -1)
Screenshot: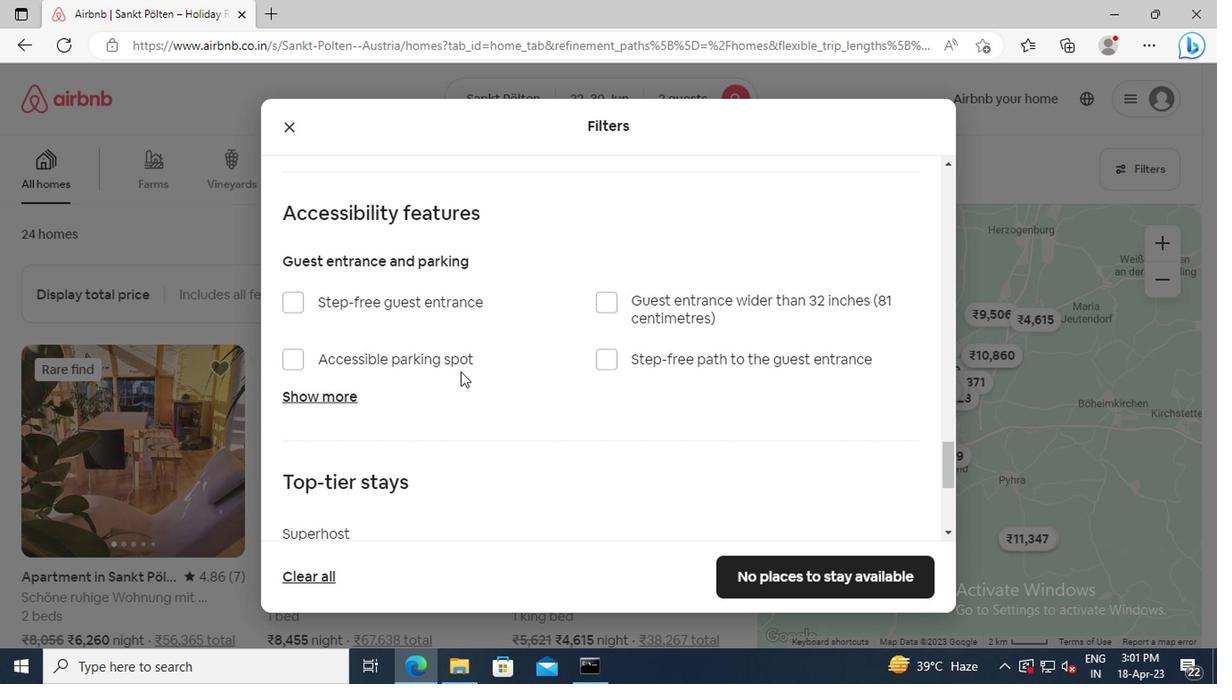 
Action: Mouse scrolled (455, 370) with delta (0, -1)
Screenshot: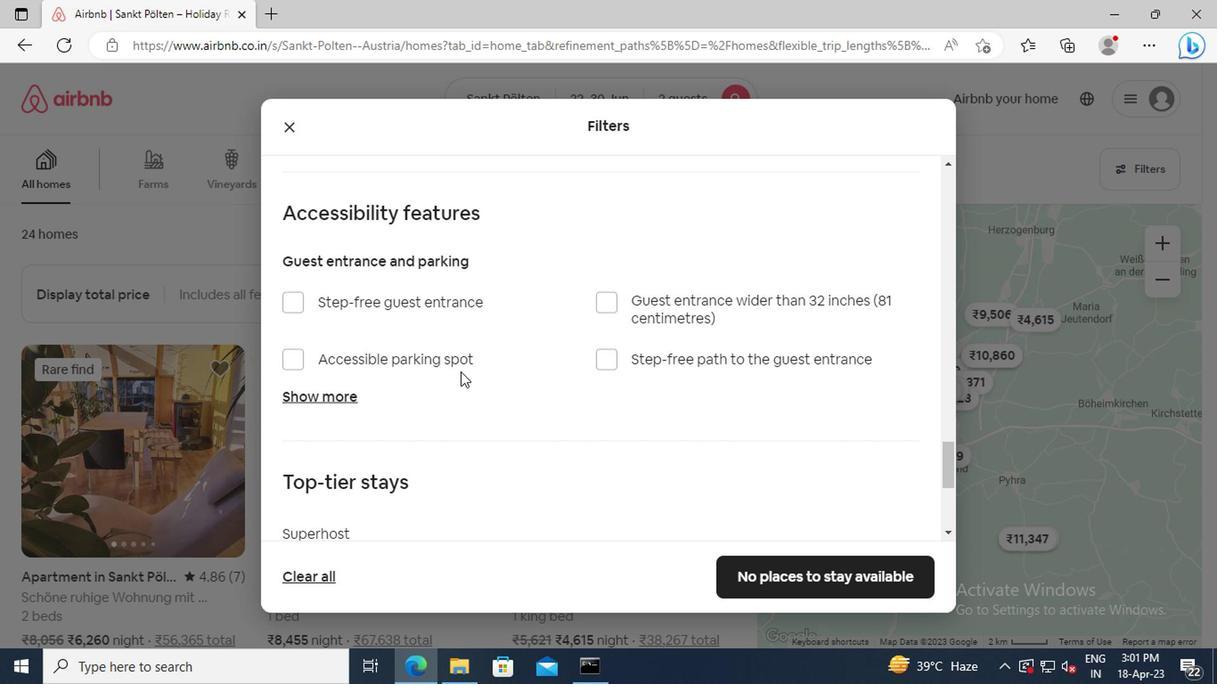 
Action: Mouse scrolled (455, 370) with delta (0, -1)
Screenshot: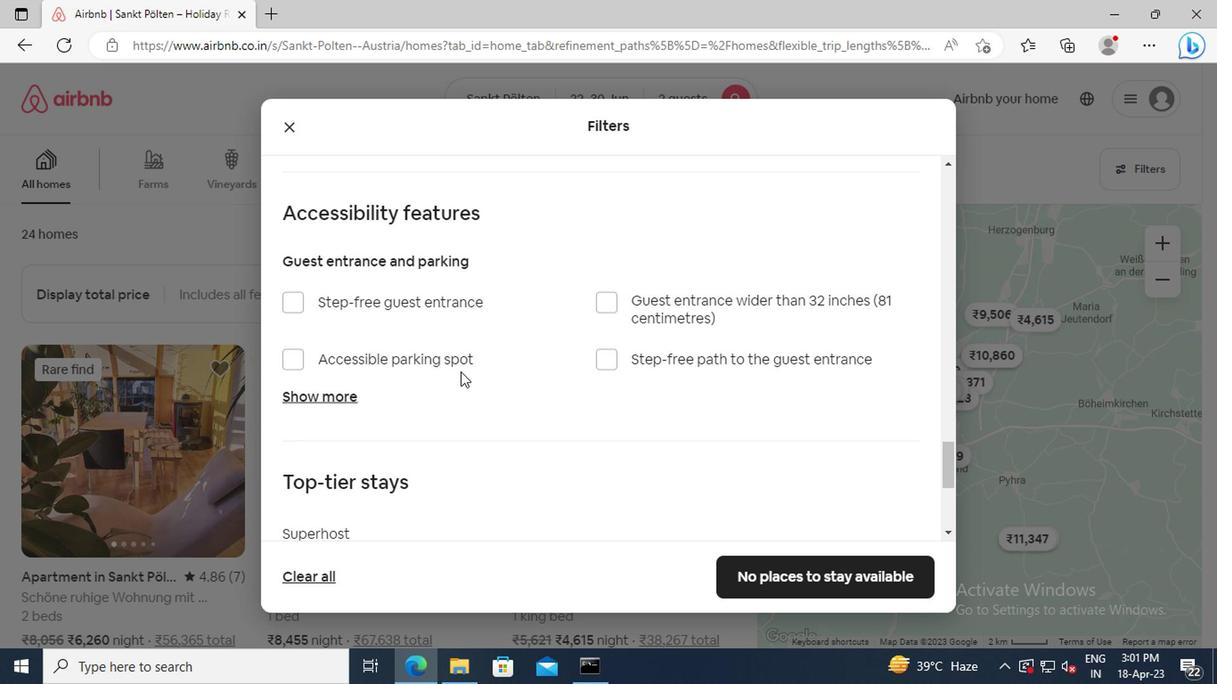 
Action: Mouse scrolled (455, 370) with delta (0, -1)
Screenshot: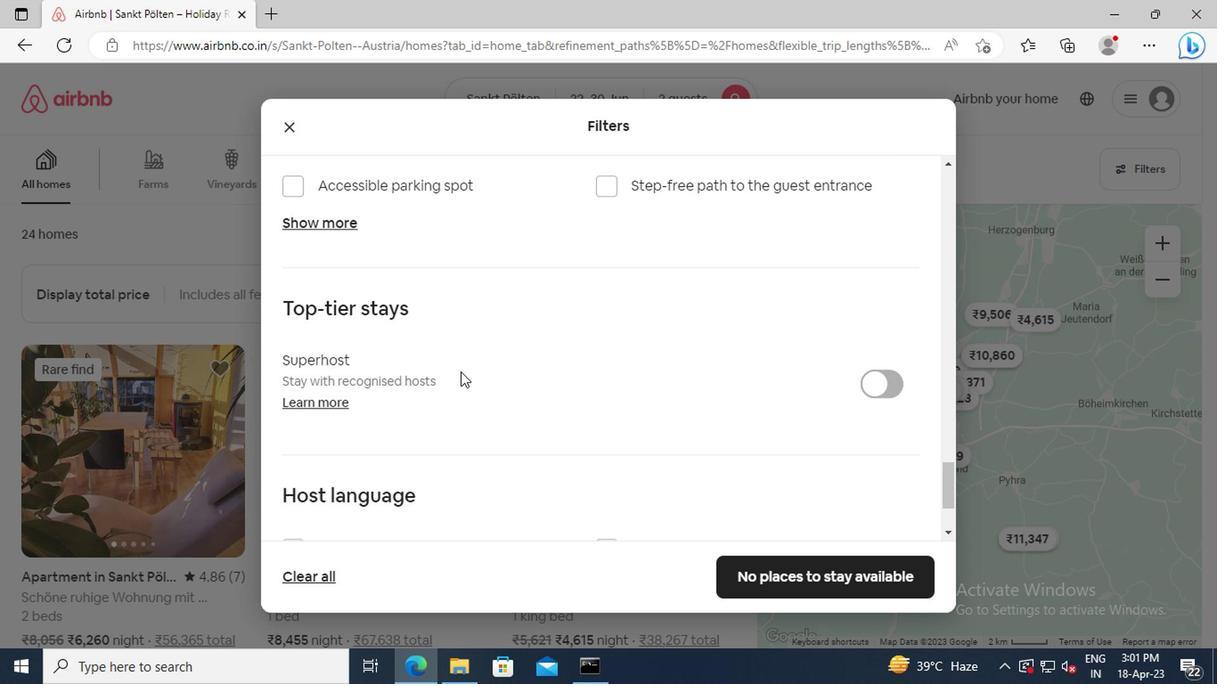 
Action: Mouse scrolled (455, 370) with delta (0, -1)
Screenshot: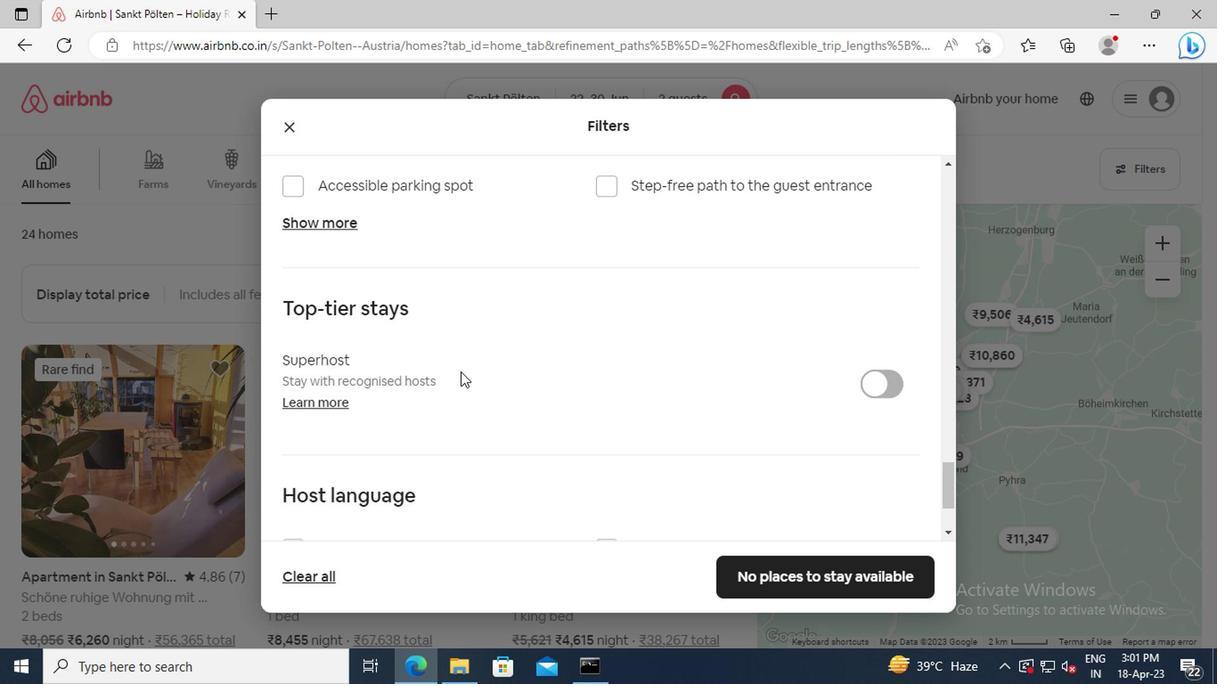 
Action: Mouse scrolled (455, 370) with delta (0, -1)
Screenshot: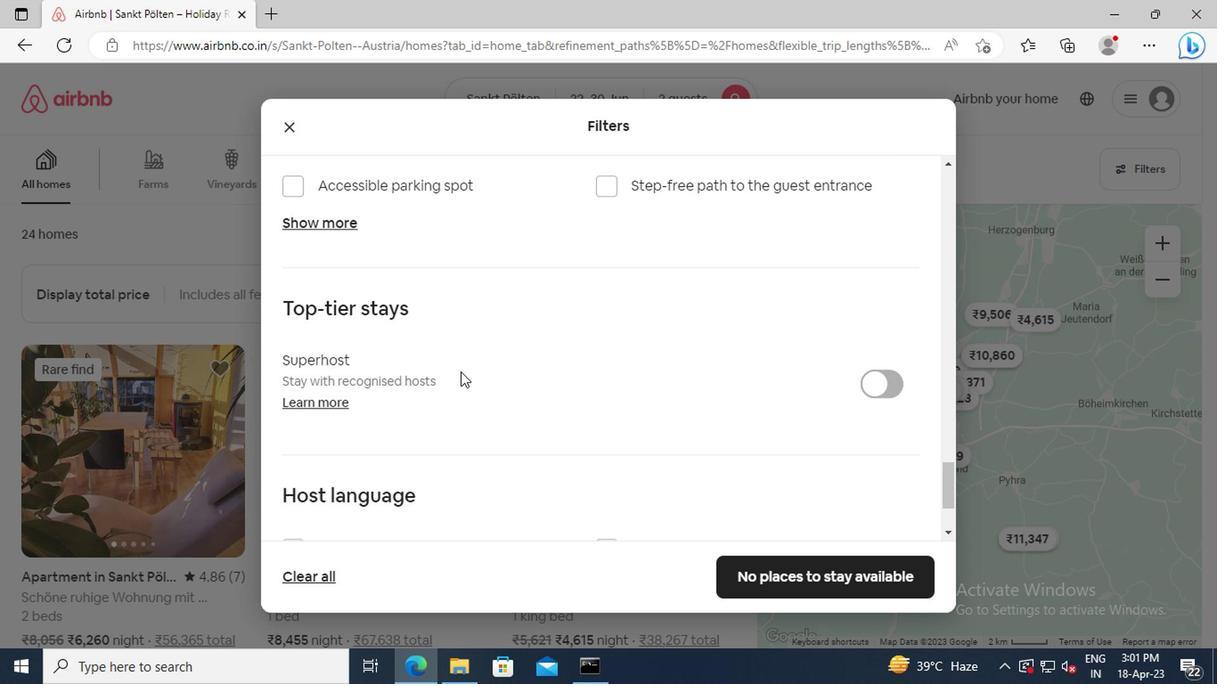 
Action: Mouse scrolled (455, 370) with delta (0, -1)
Screenshot: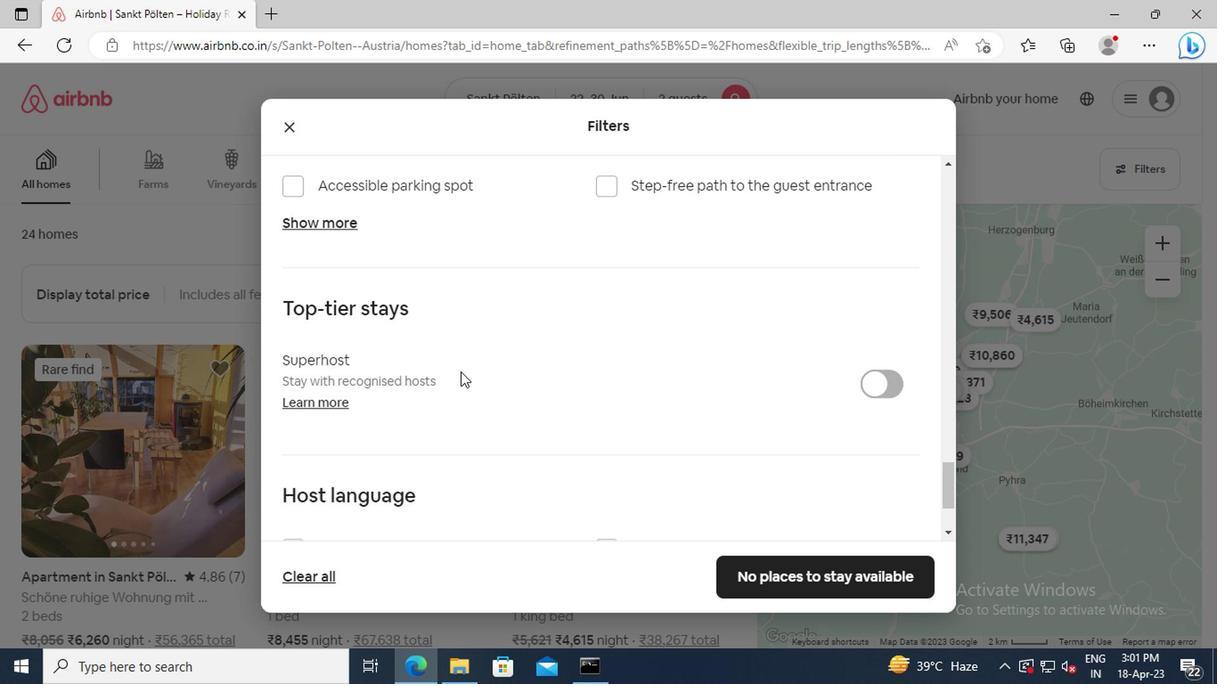 
Action: Mouse moved to (282, 417)
Screenshot: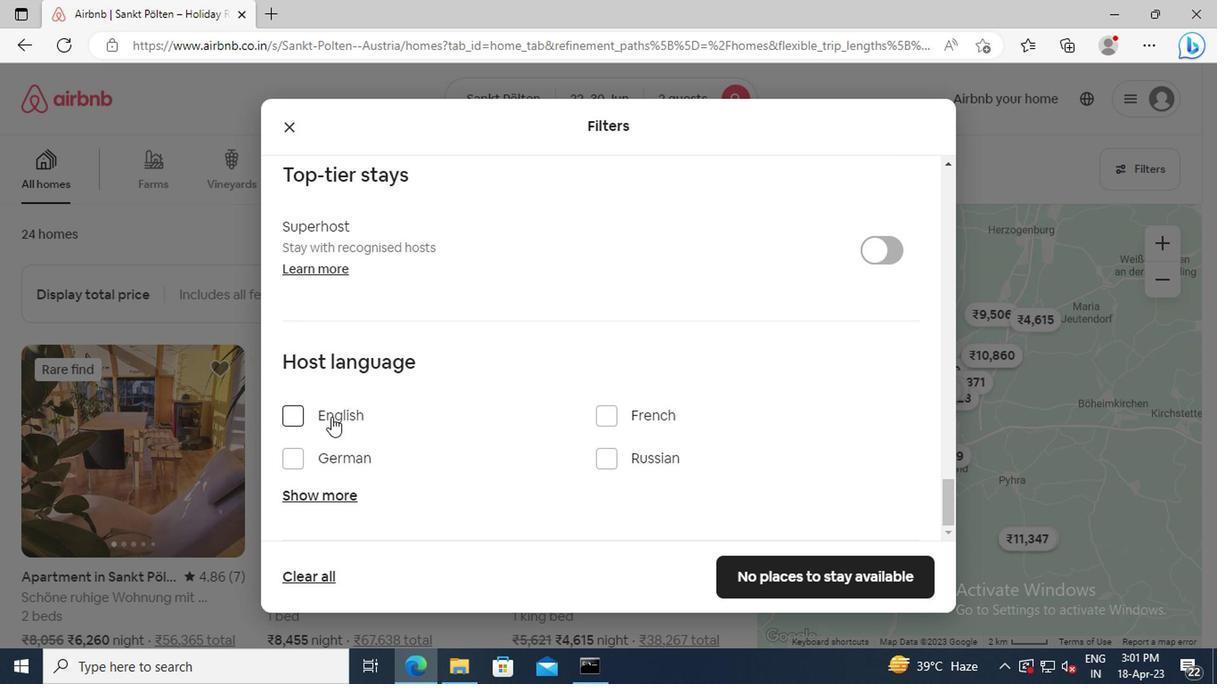 
Action: Mouse pressed left at (282, 417)
Screenshot: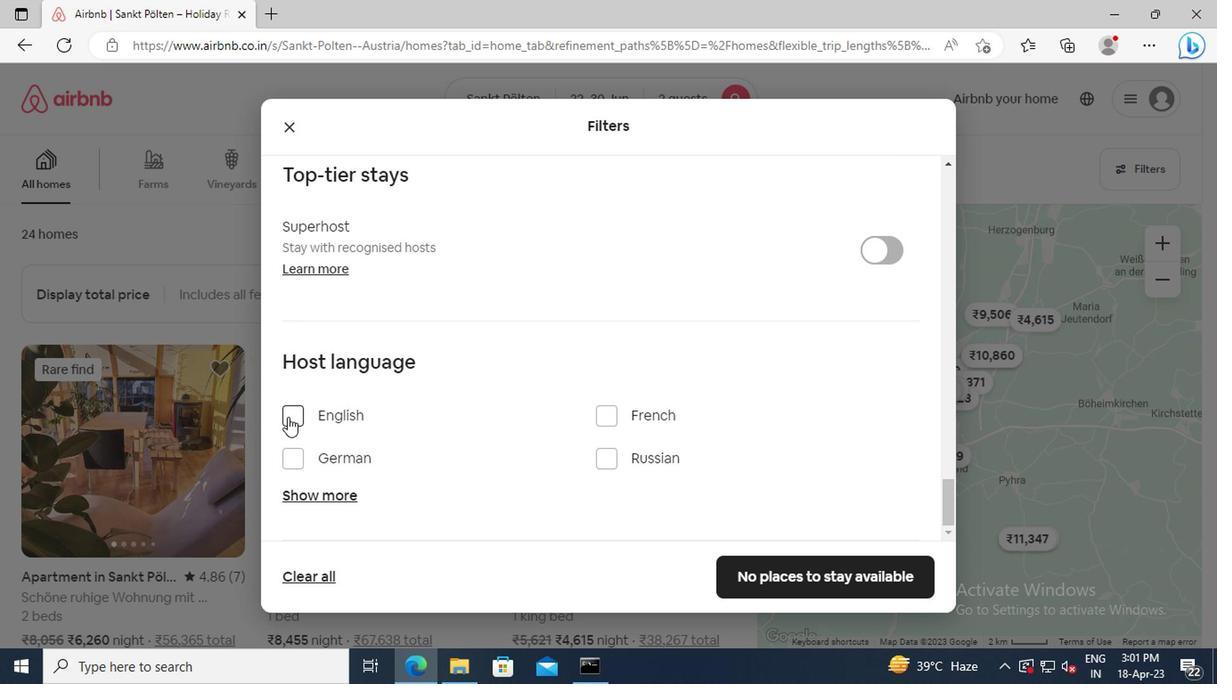 
Action: Mouse moved to (770, 562)
Screenshot: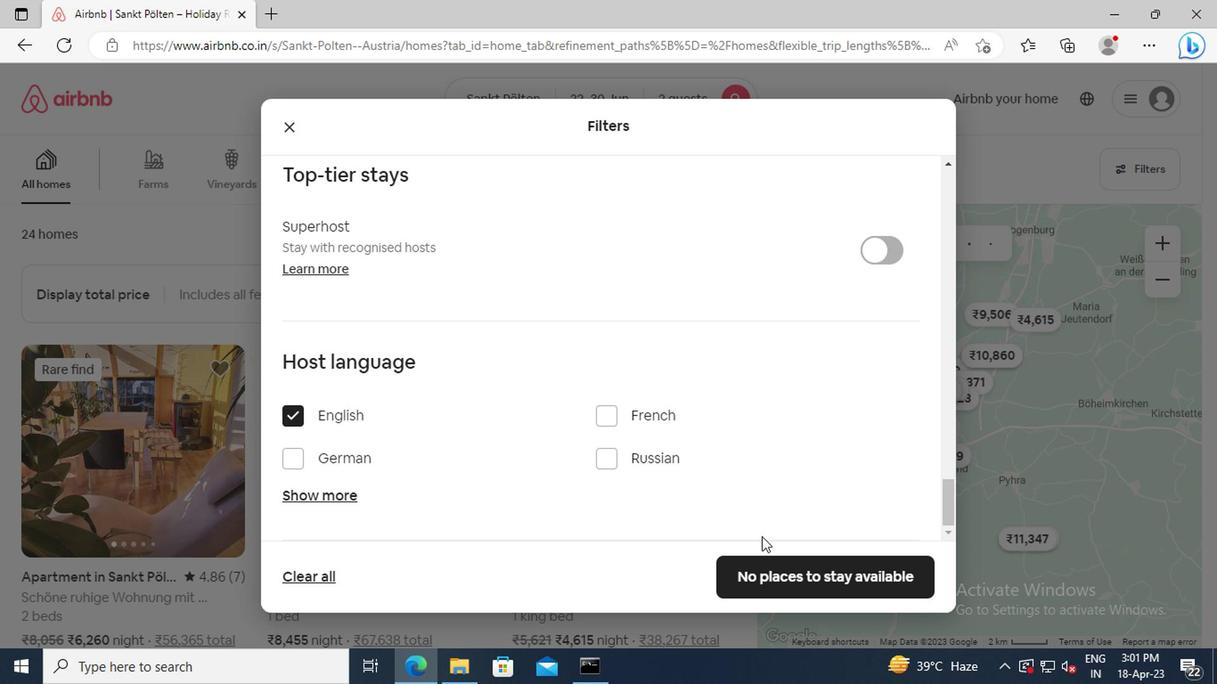 
Action: Mouse pressed left at (770, 562)
Screenshot: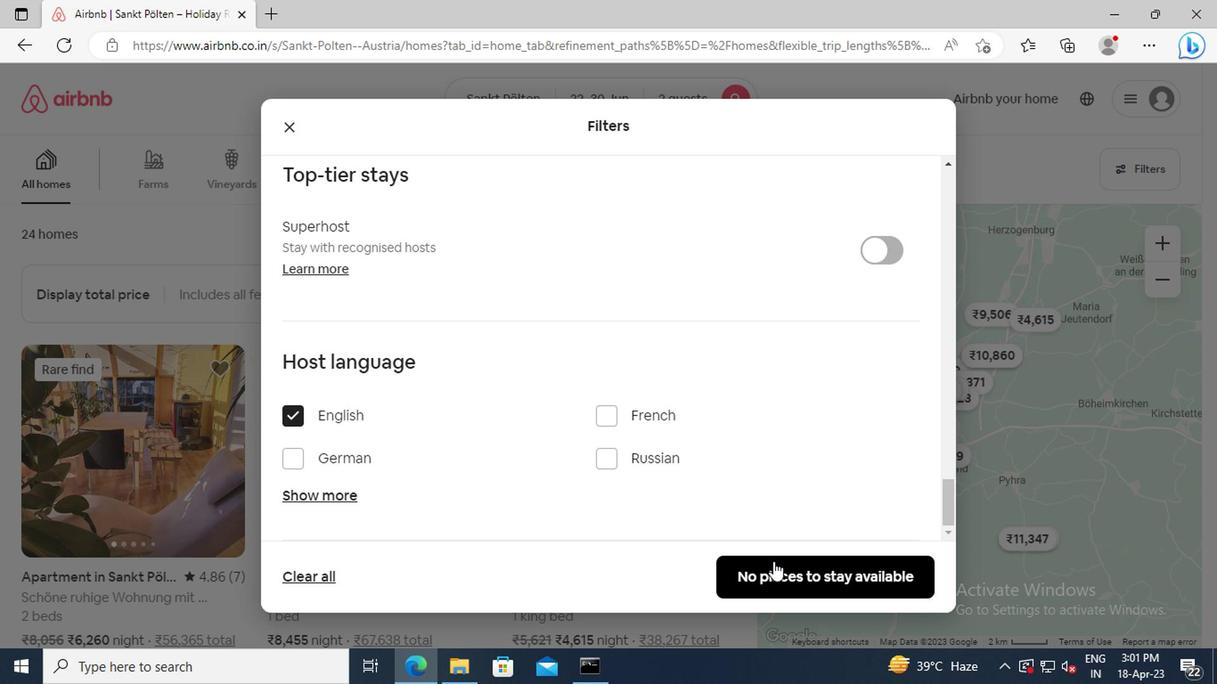 
